 Task: Open a Black Tie Letter Template save the file as 'letter' Remove the following opetions from template: '1.	Type the sender company name_x000D_
2.	Type the sender company address_x000D_
3.	Type the recipient address_x000D_
4.	Type the closing_x000D_
5.	Type the sender title_x000D_
6.	Type the sender company name_x000D_
'Pick the date  '20 May, 2023' and type Salutation  Greetings. Add body to the letter It was a pleasure meeting you at the conference last week. I was impressed by your knowledge and expertise in the field. I would like to discuss potential collaboration opportunities and explore ways we can work together. Please let me know if you would be interested in further discussions.. Insert watermark  'confidential 13'
Action: Mouse moved to (52, 65)
Screenshot: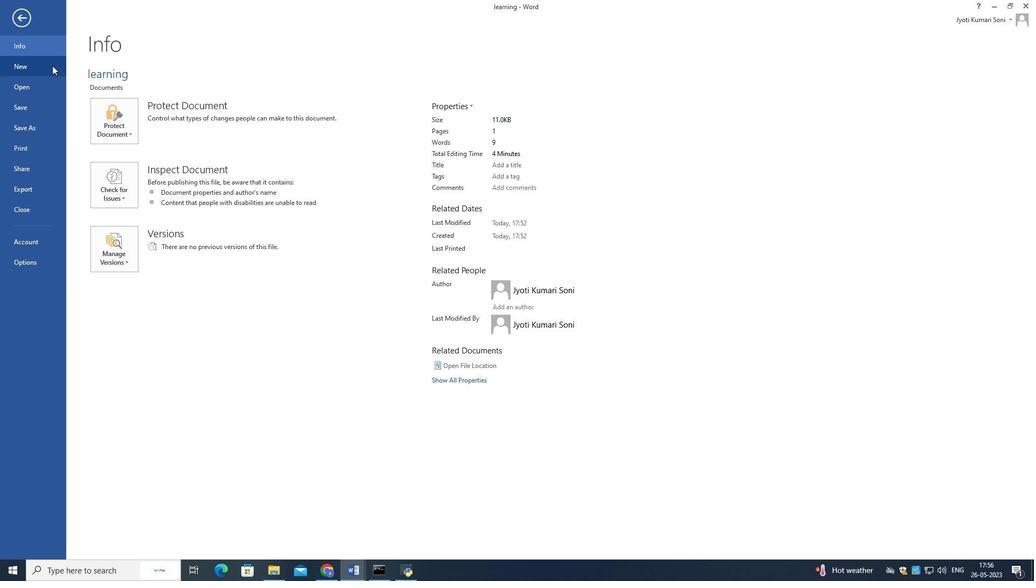
Action: Mouse pressed left at (52, 65)
Screenshot: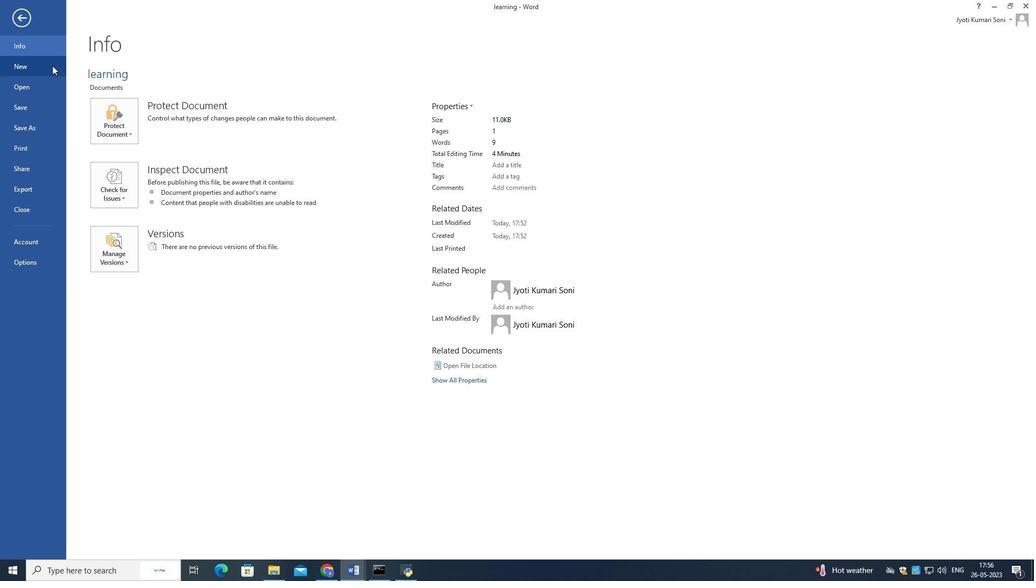 
Action: Mouse moved to (152, 137)
Screenshot: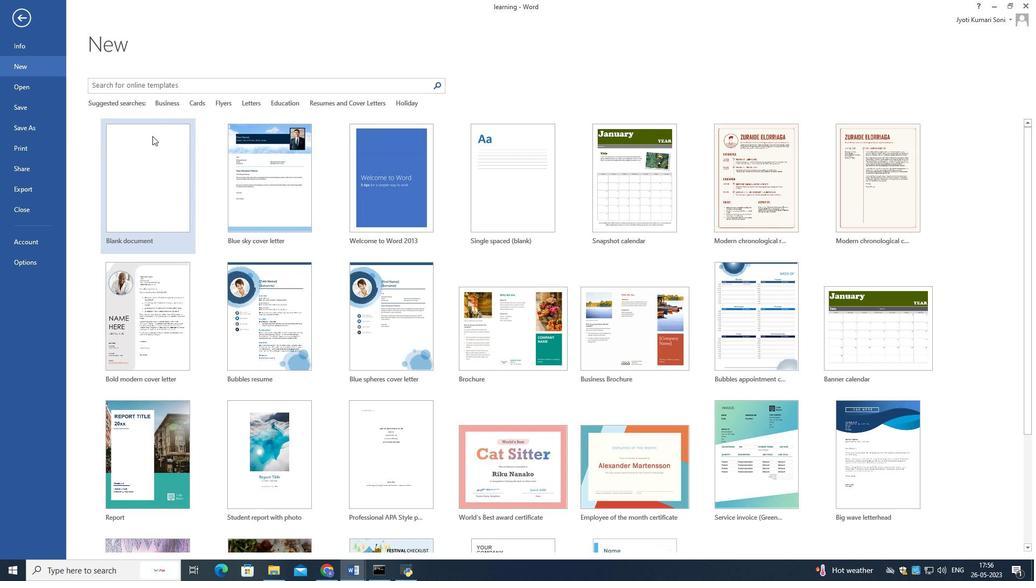 
Action: Mouse pressed left at (152, 137)
Screenshot: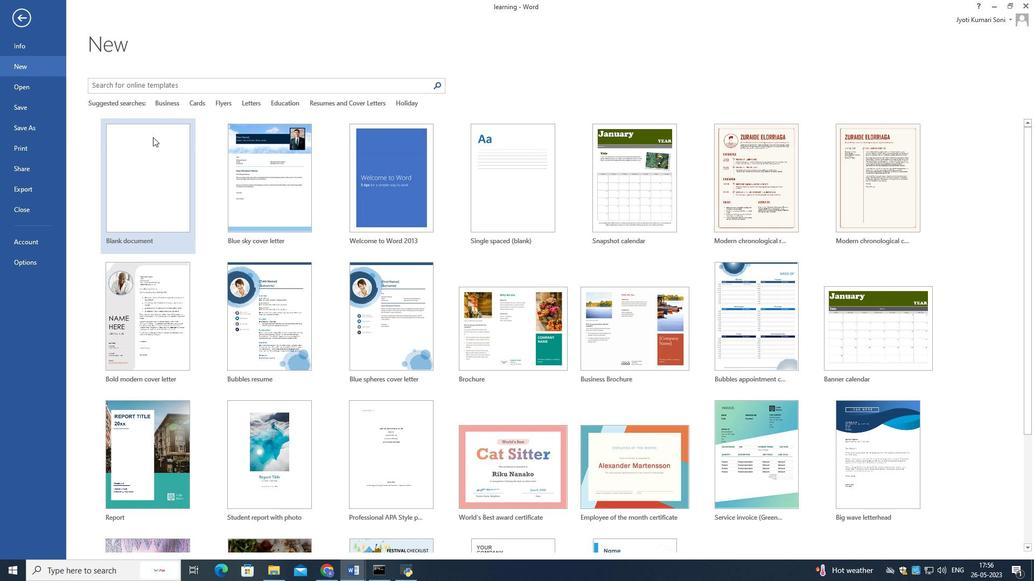 
Action: Mouse moved to (15, 19)
Screenshot: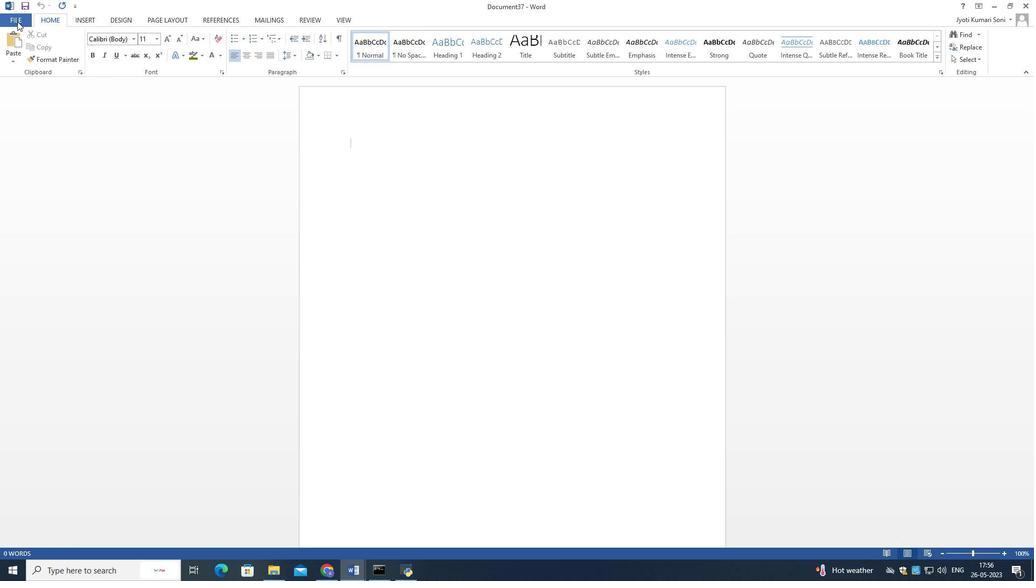 
Action: Mouse pressed left at (15, 19)
Screenshot: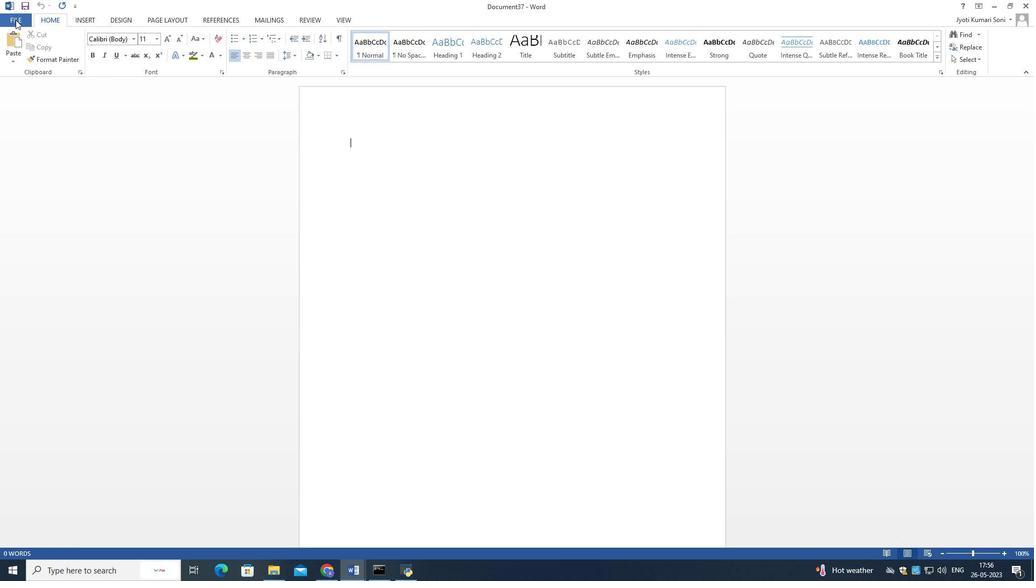 
Action: Mouse moved to (30, 62)
Screenshot: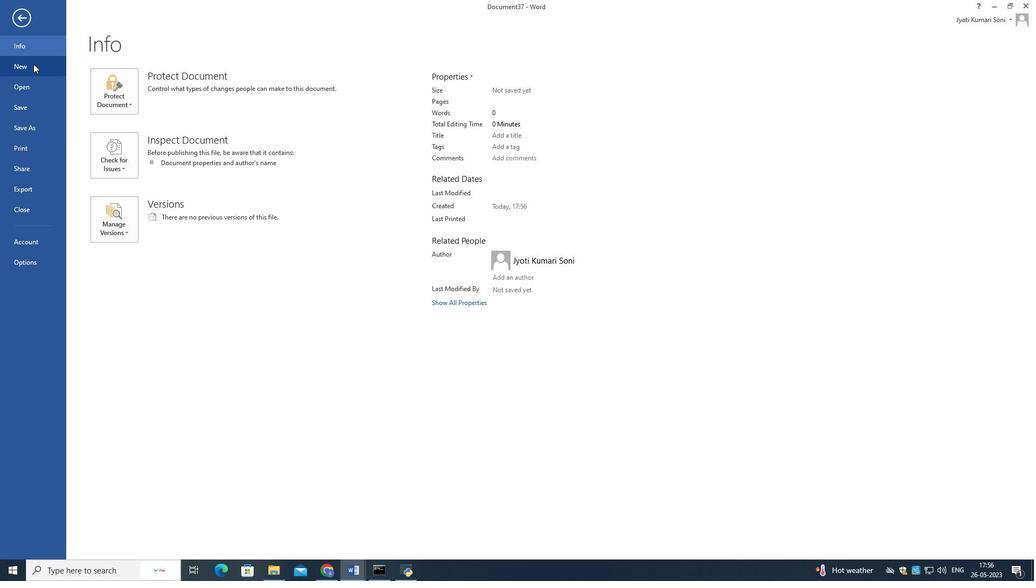 
Action: Mouse pressed left at (30, 62)
Screenshot: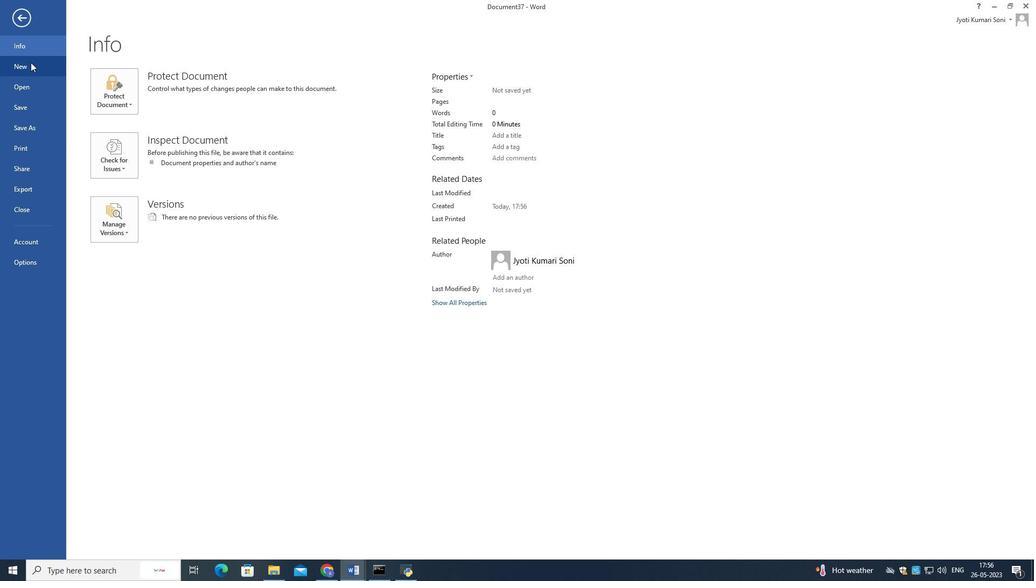
Action: Mouse moved to (143, 87)
Screenshot: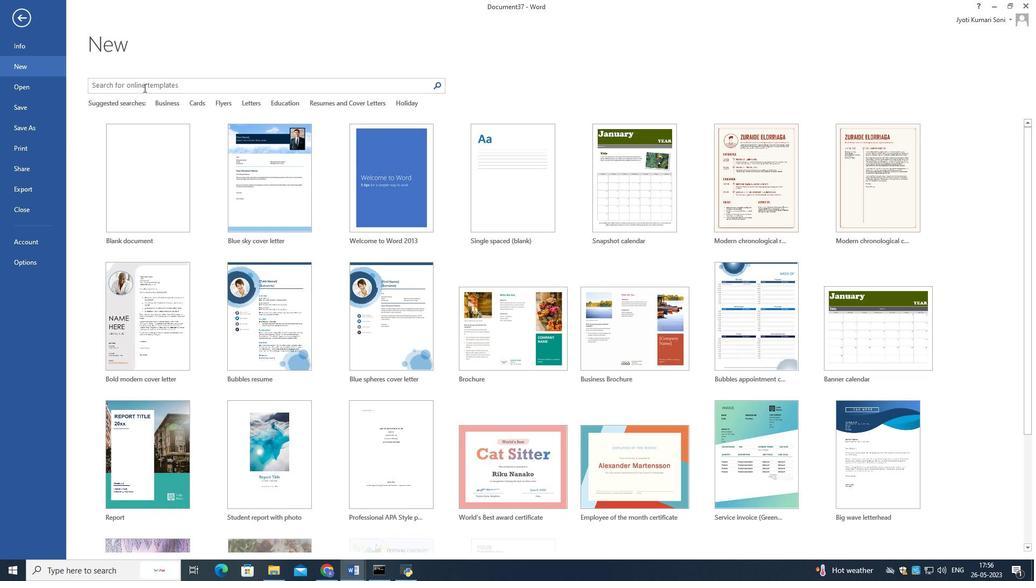 
Action: Mouse pressed left at (143, 87)
Screenshot: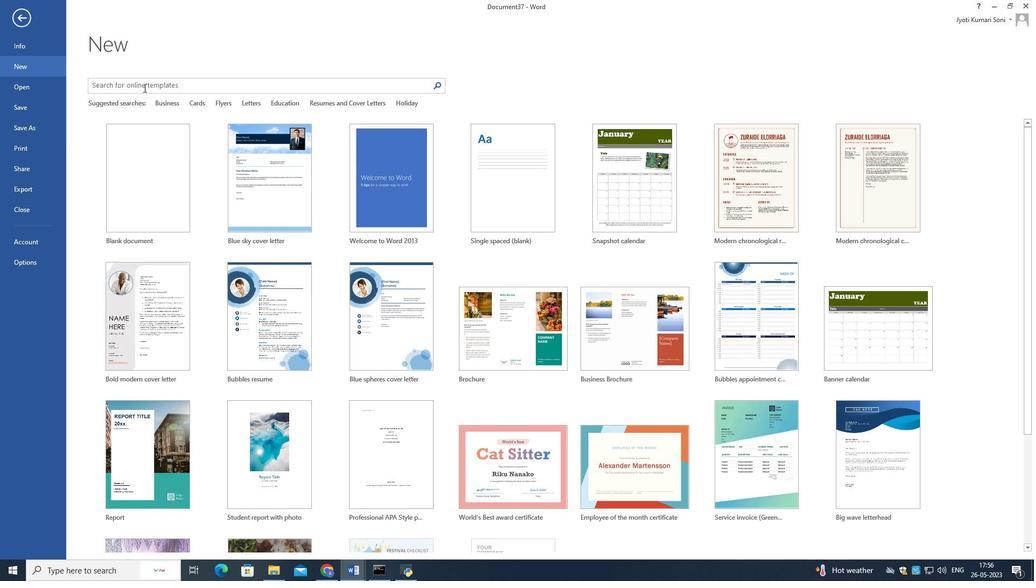 
Action: Mouse moved to (125, 125)
Screenshot: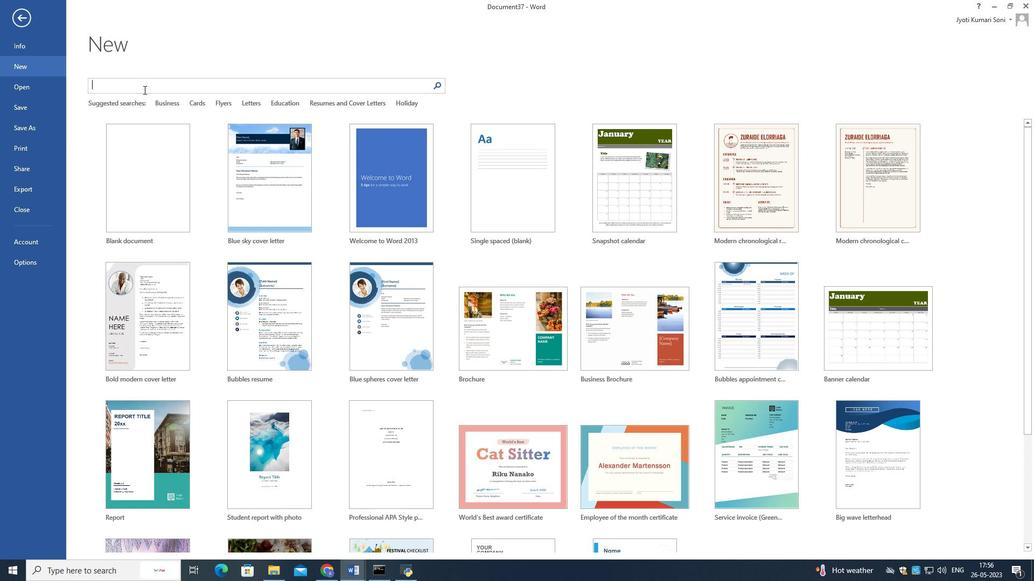 
Action: Key pressed <Key.shift>Tie<Key.space>letter<Key.enter>
Screenshot: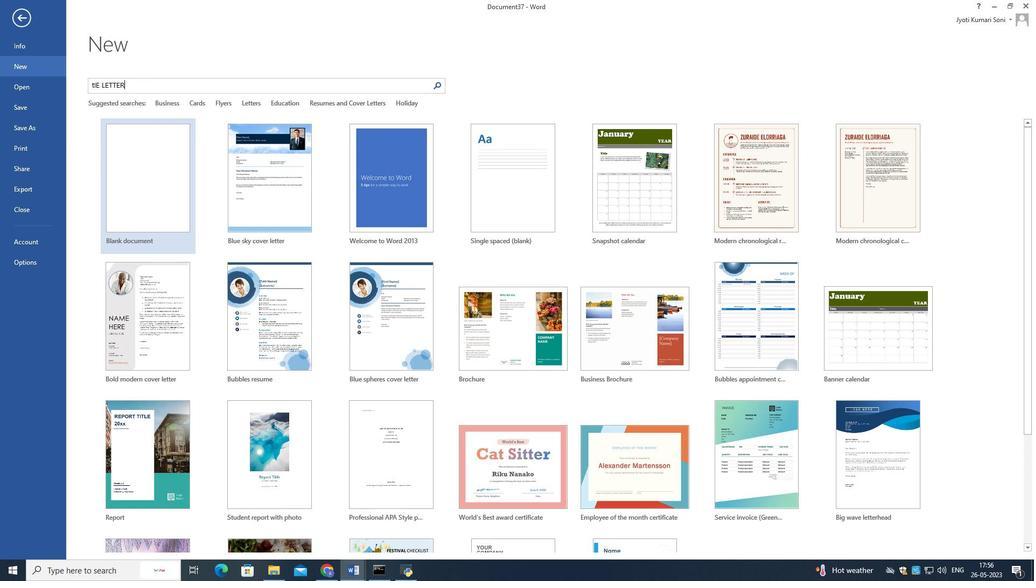 
Action: Mouse moved to (350, 162)
Screenshot: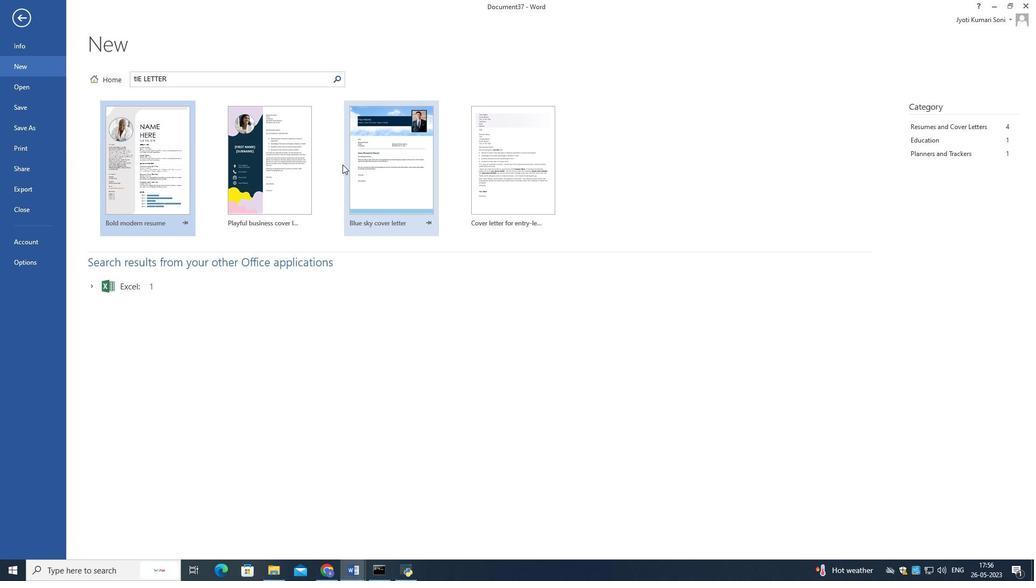 
Action: Mouse pressed left at (350, 162)
Screenshot: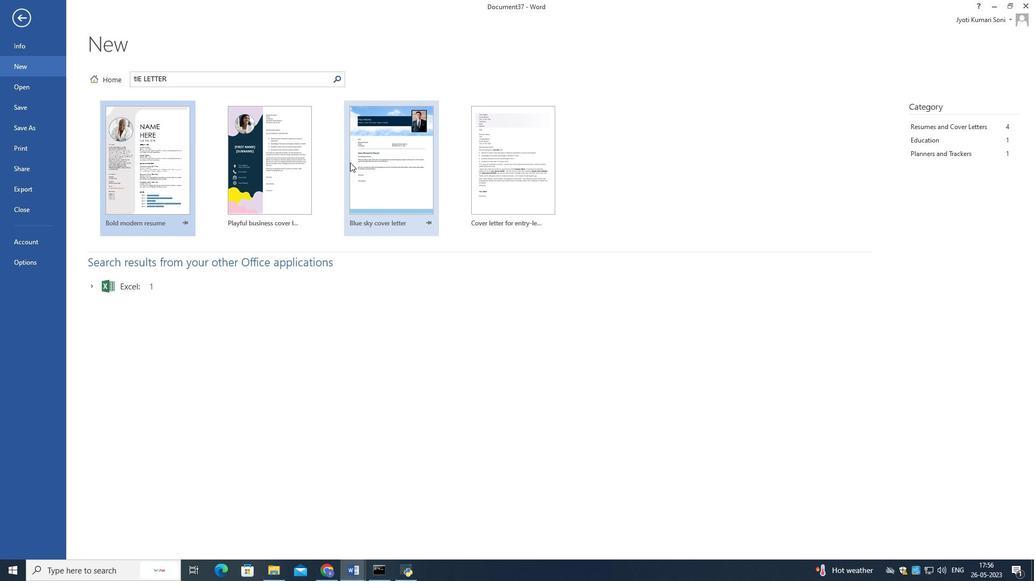 
Action: Mouse moved to (629, 261)
Screenshot: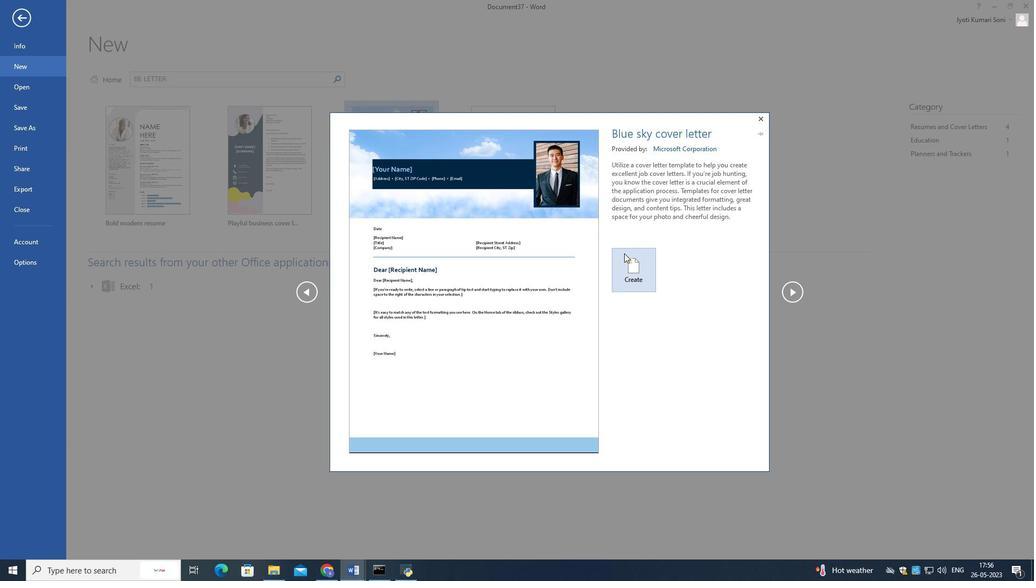 
Action: Mouse pressed left at (629, 261)
Screenshot: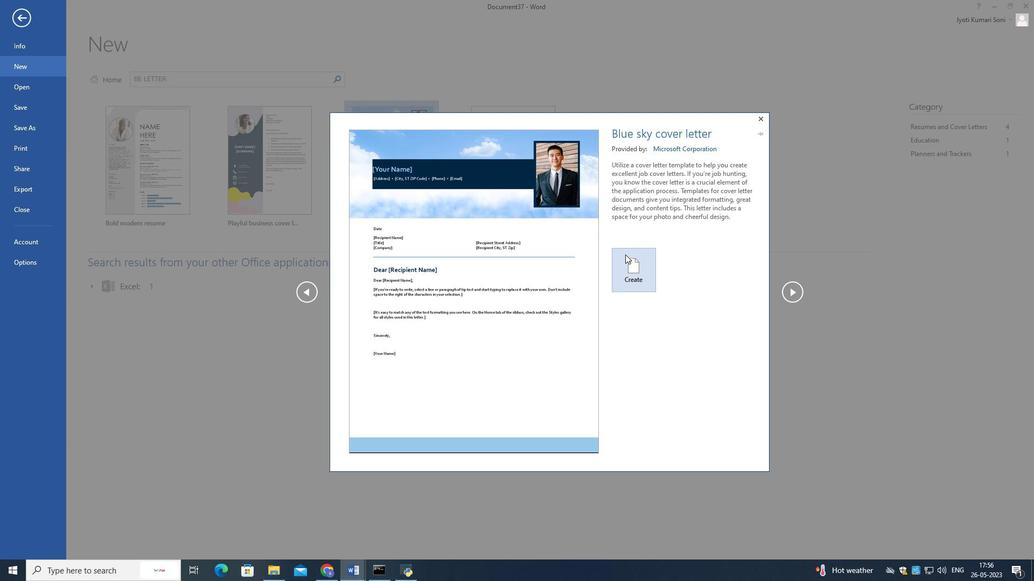 
Action: Mouse moved to (443, 229)
Screenshot: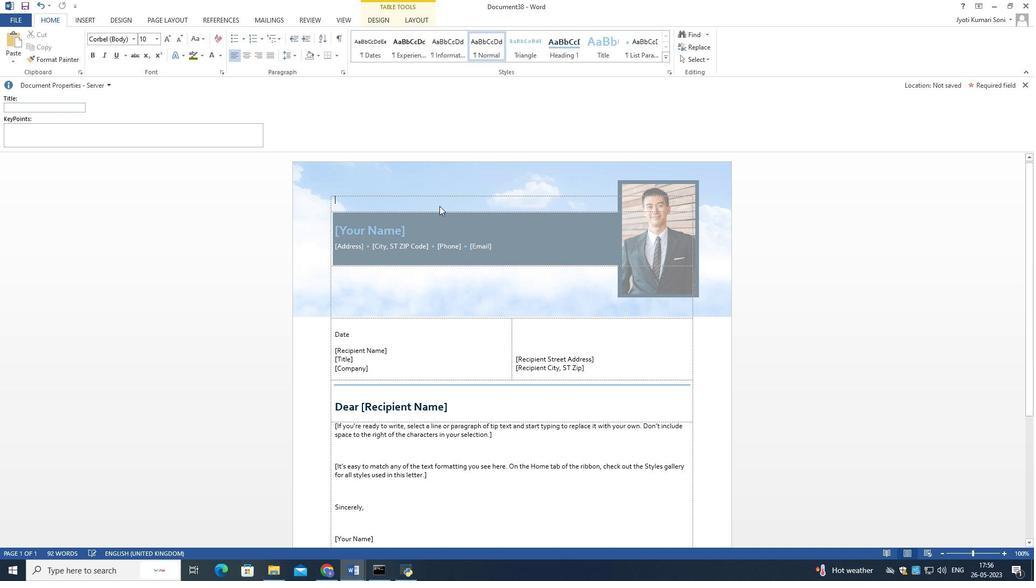 
Action: Mouse pressed left at (443, 229)
Screenshot: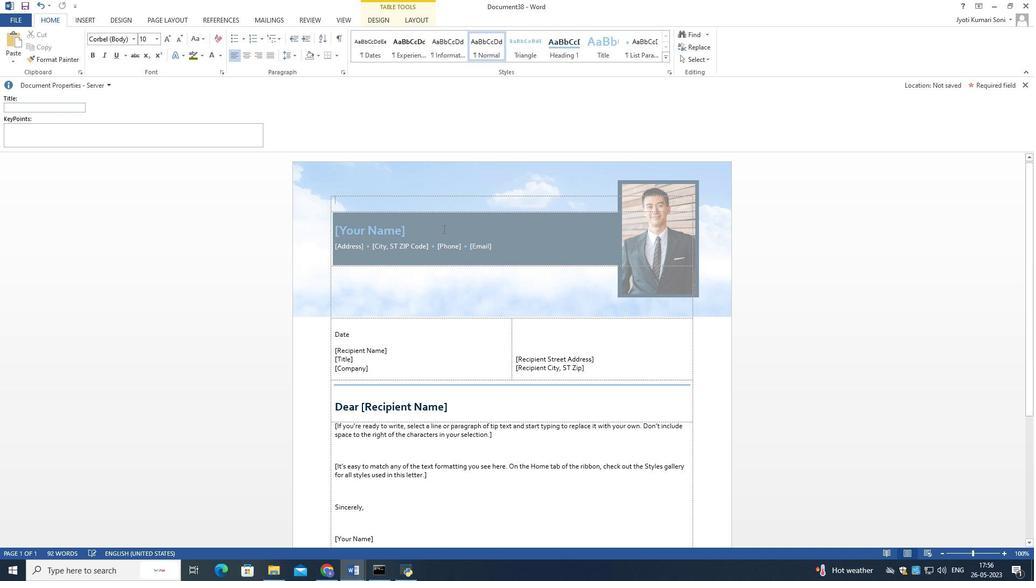 
Action: Mouse moved to (442, 230)
Screenshot: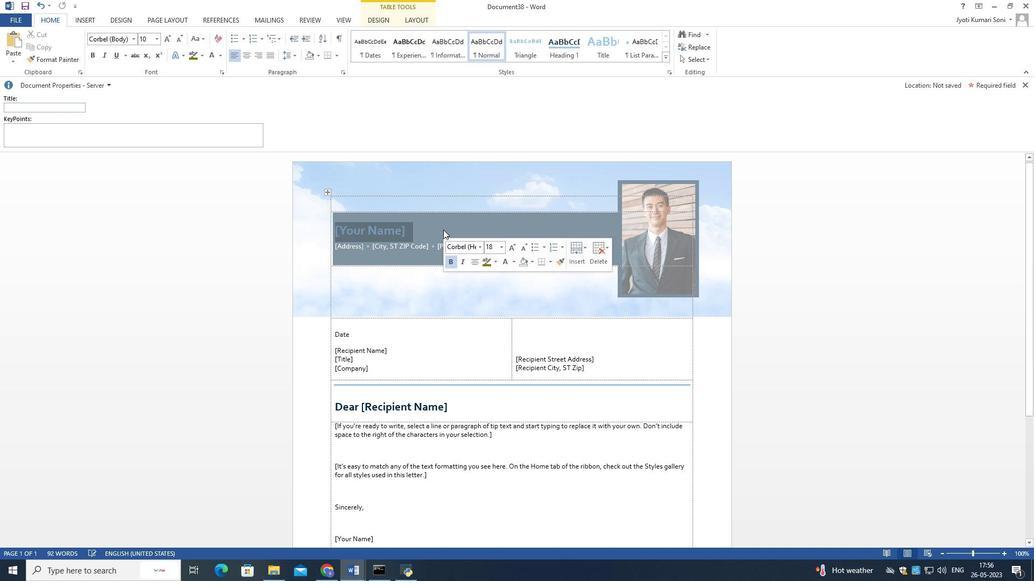 
Action: Mouse pressed left at (442, 230)
Screenshot: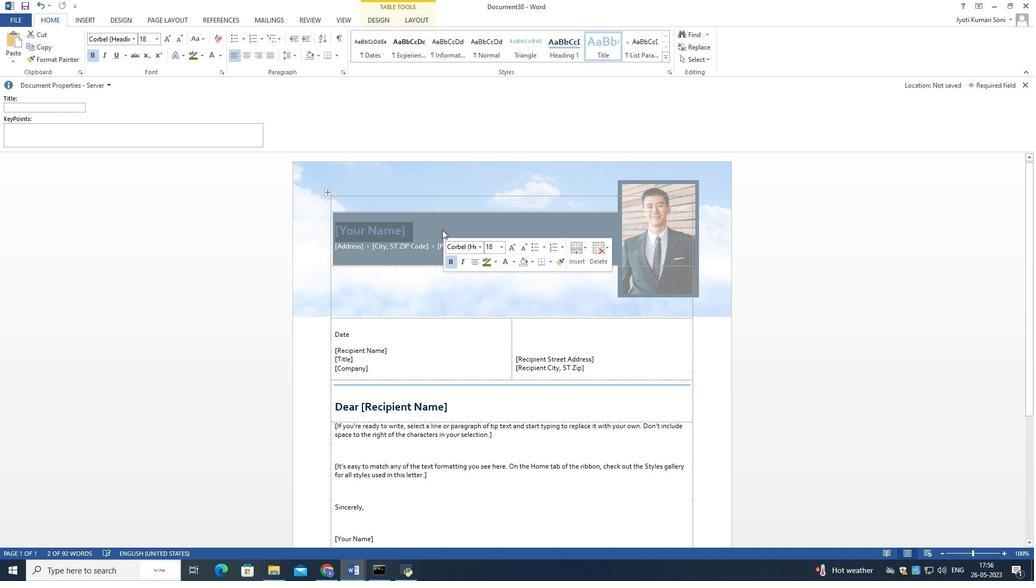
Action: Mouse pressed left at (442, 230)
Screenshot: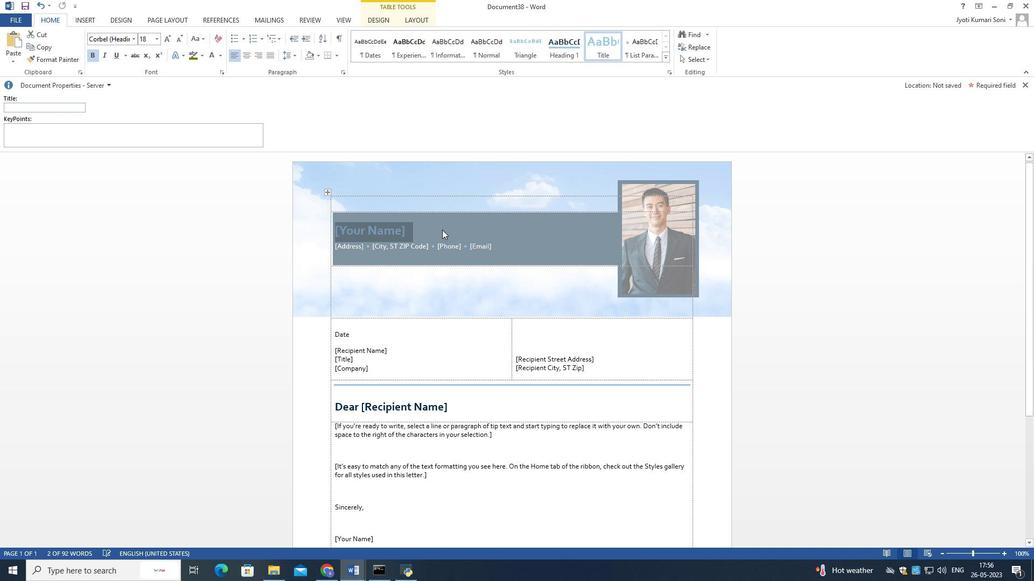 
Action: Mouse pressed left at (442, 230)
Screenshot: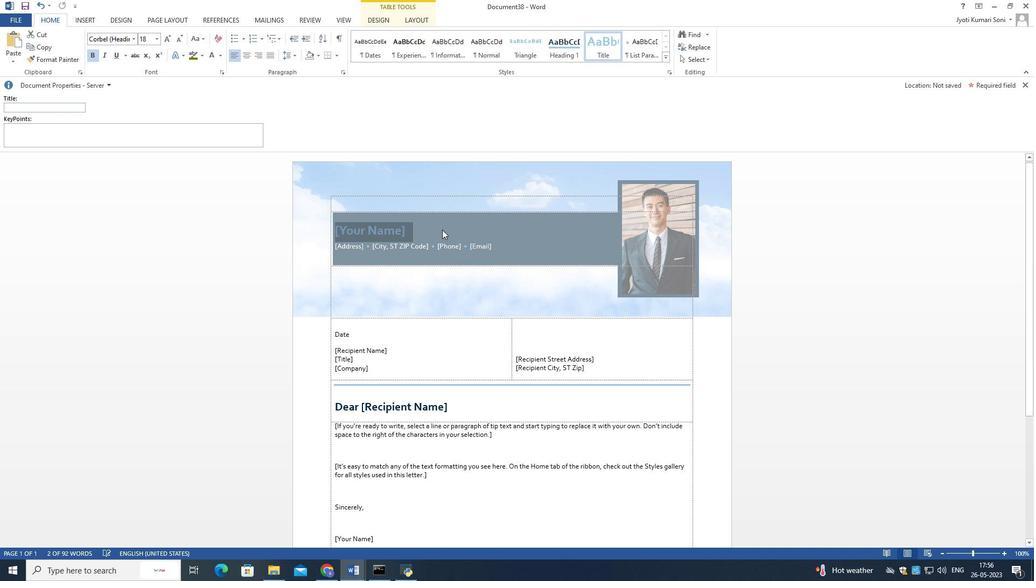 
Action: Mouse moved to (441, 230)
Screenshot: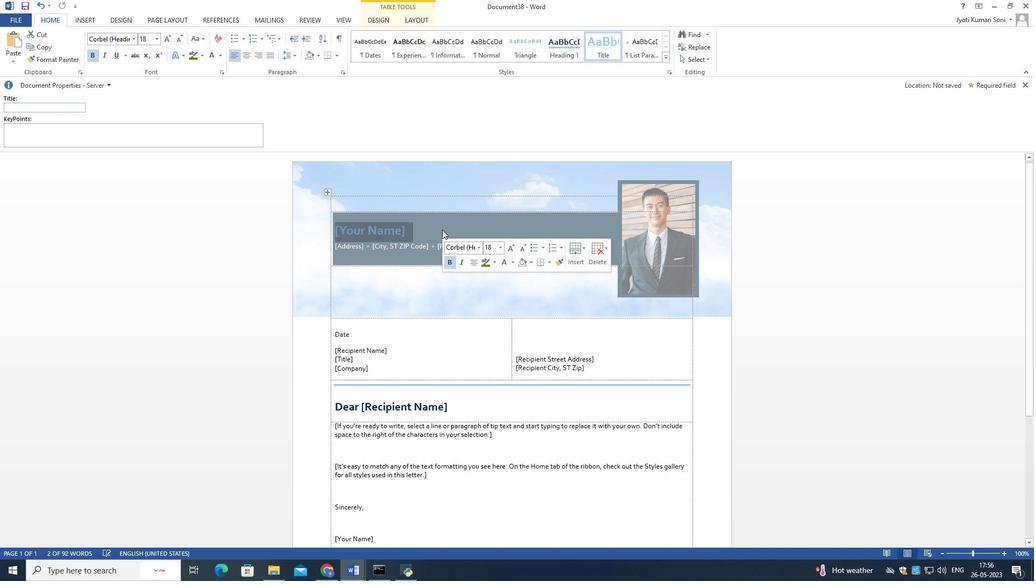 
Action: Key pressed <Key.delete>
Screenshot: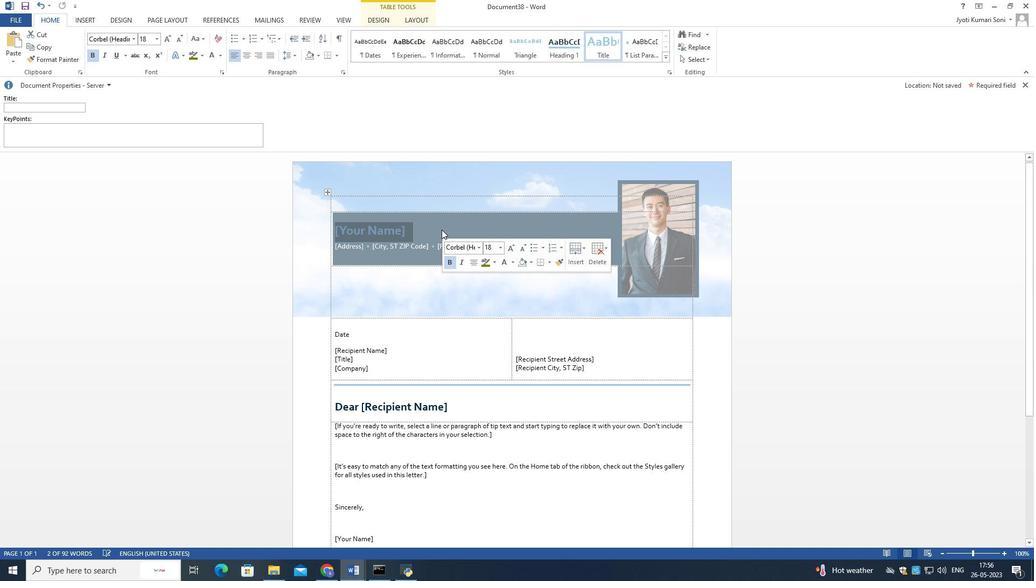 
Action: Mouse moved to (506, 239)
Screenshot: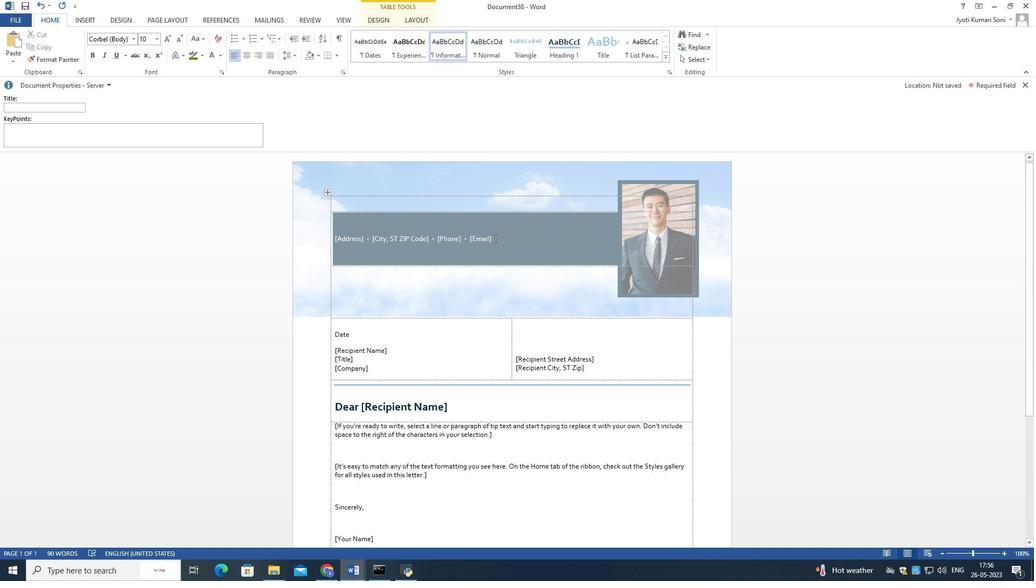 
Action: Mouse pressed left at (506, 239)
Screenshot: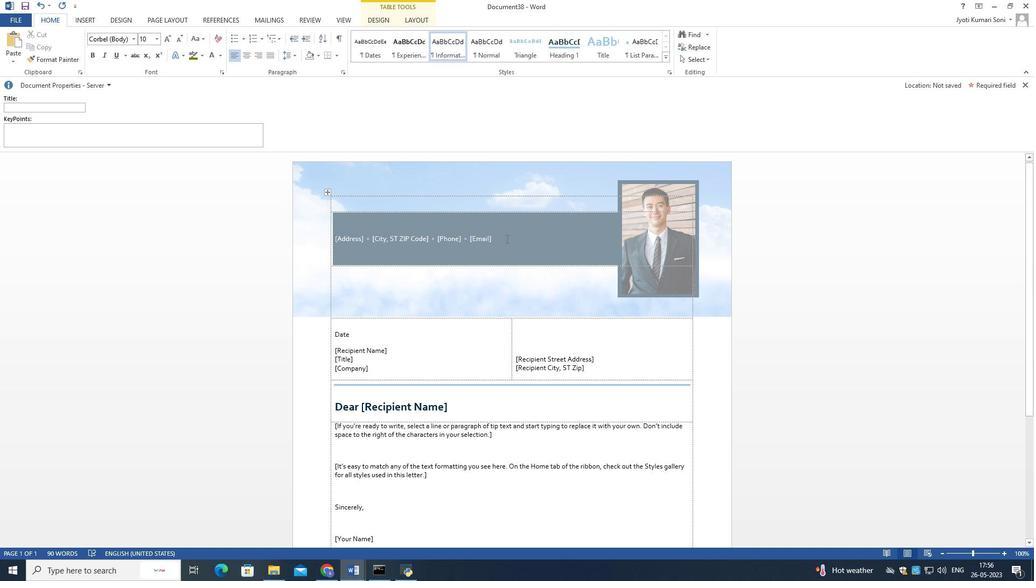 
Action: Mouse moved to (336, 224)
Screenshot: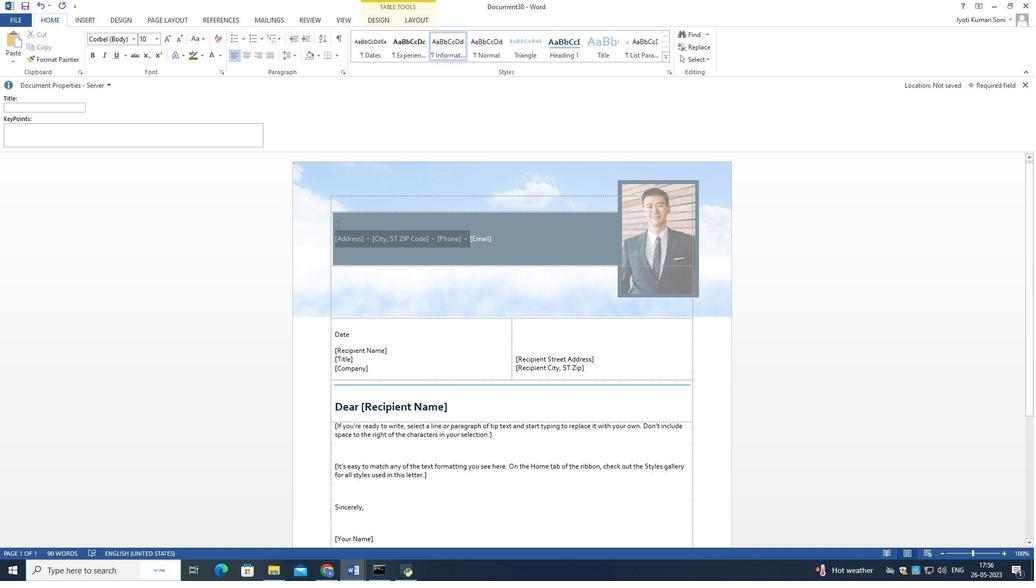 
Action: Key pressed <Key.delete>
Screenshot: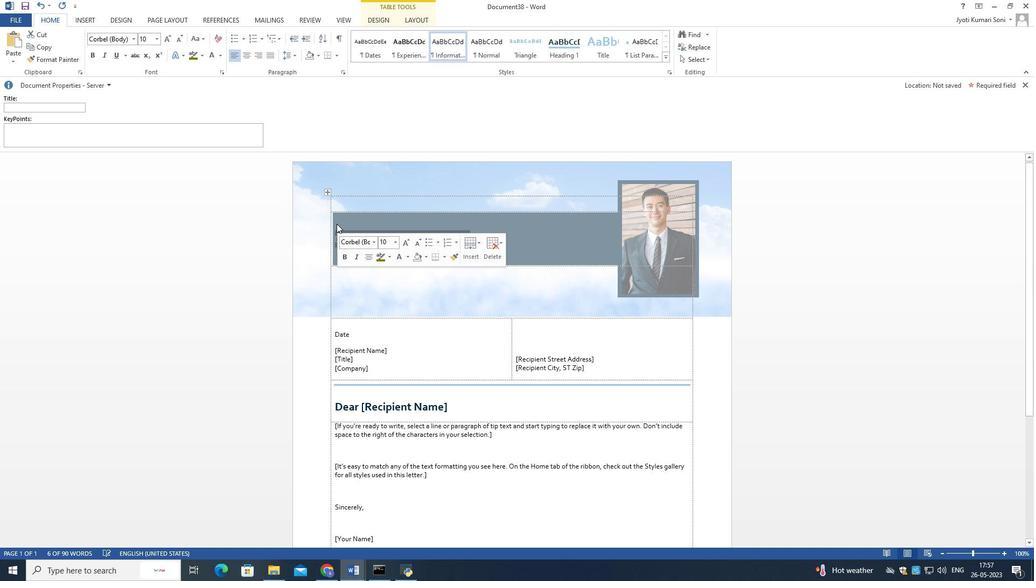 
Action: Mouse moved to (325, 191)
Screenshot: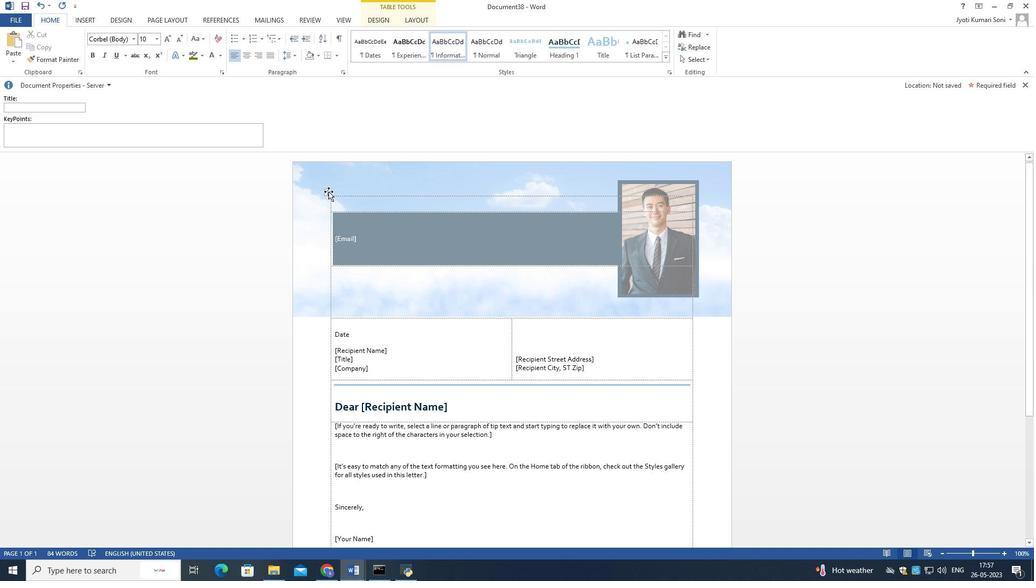 
Action: Mouse pressed left at (325, 191)
Screenshot: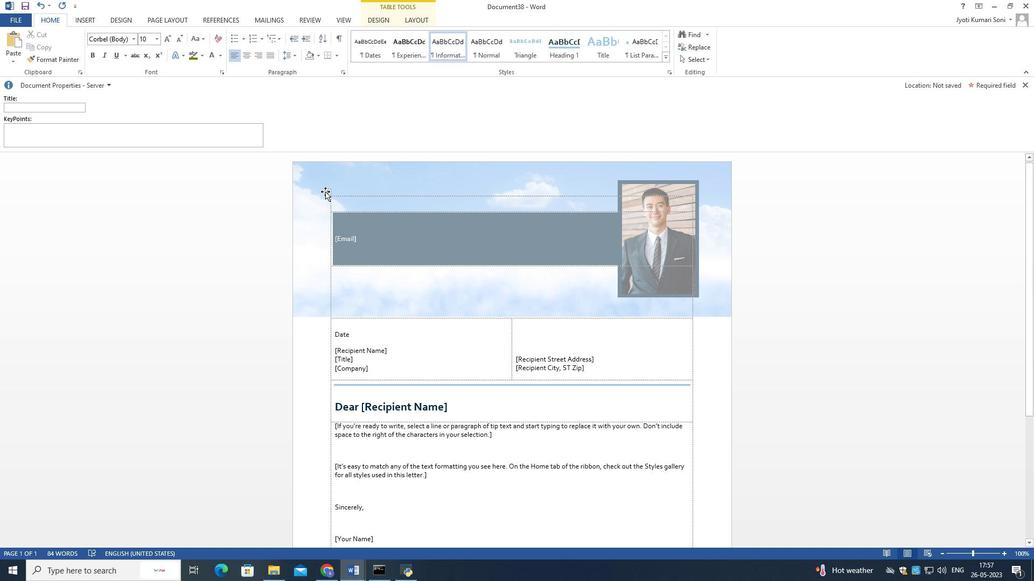
Action: Mouse moved to (350, 224)
Screenshot: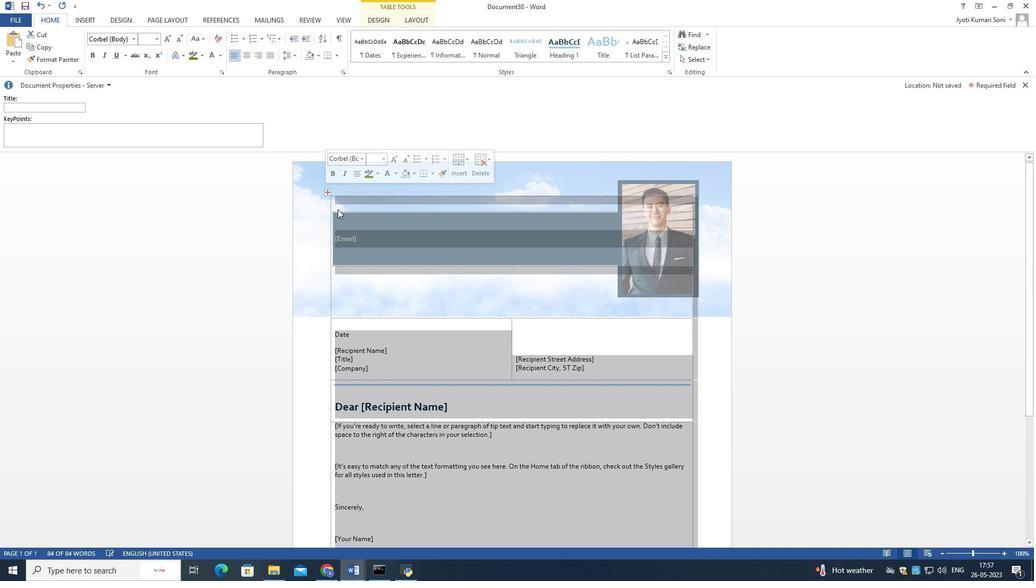 
Action: Key pressed <Key.delete>
Screenshot: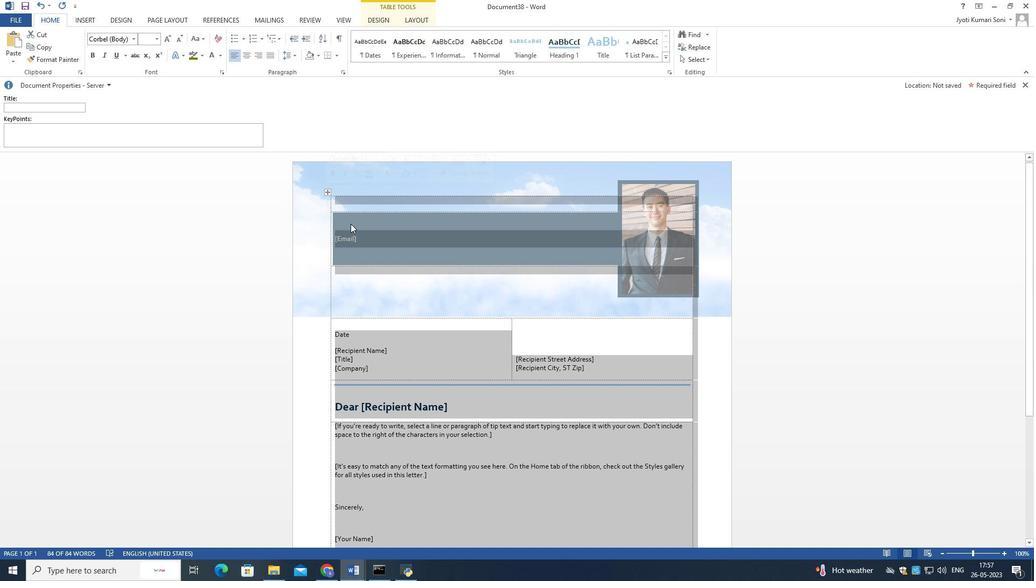
Action: Mouse moved to (379, 258)
Screenshot: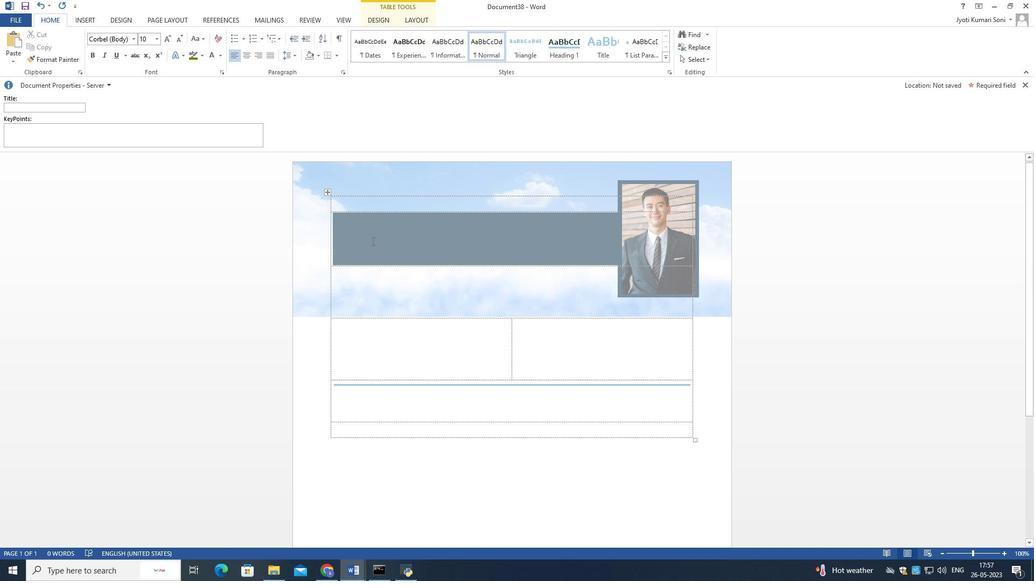 
Action: Mouse pressed left at (379, 258)
Screenshot: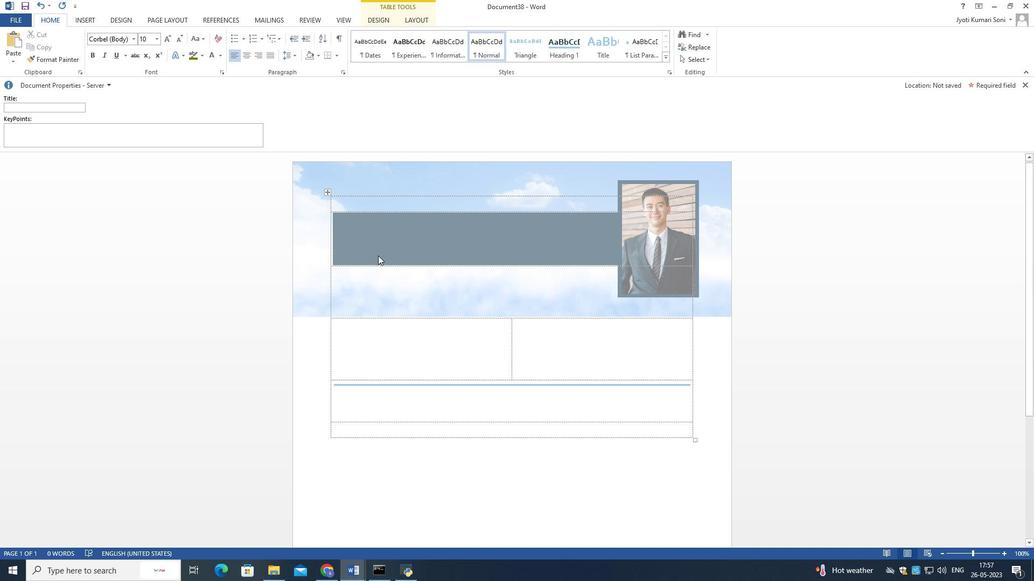 
Action: Mouse moved to (329, 191)
Screenshot: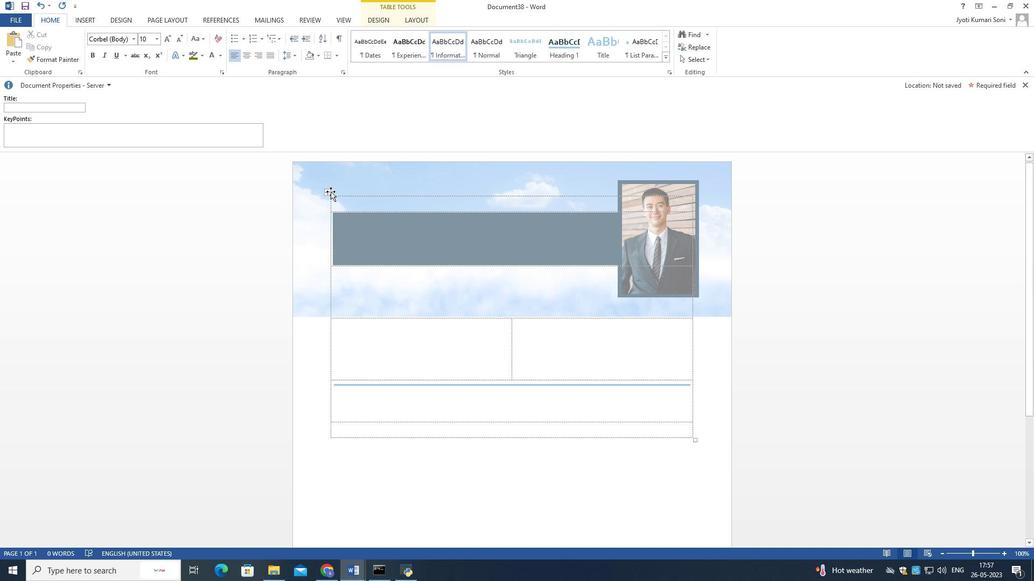 
Action: Mouse pressed left at (329, 191)
Screenshot: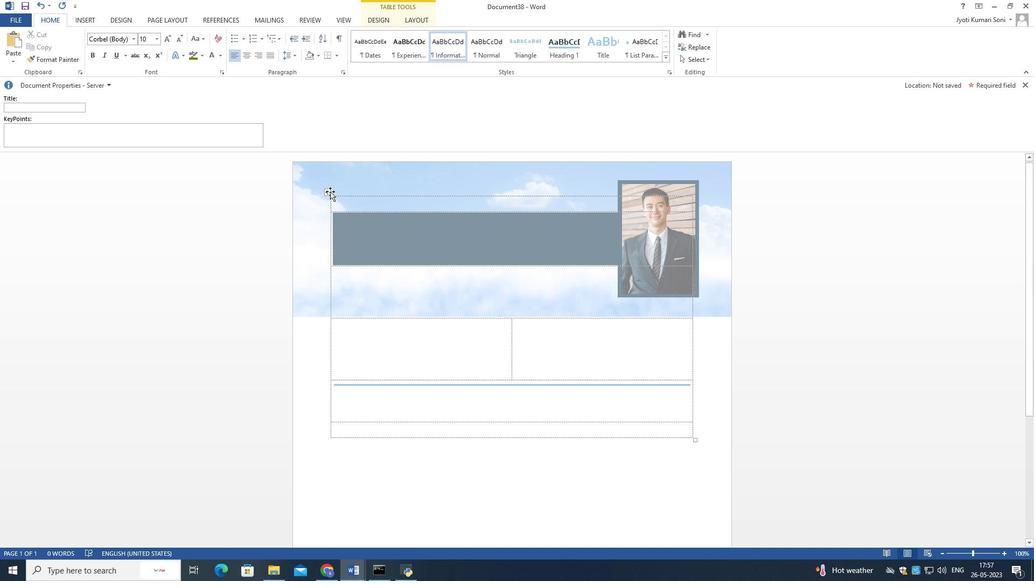 
Action: Mouse pressed left at (329, 191)
Screenshot: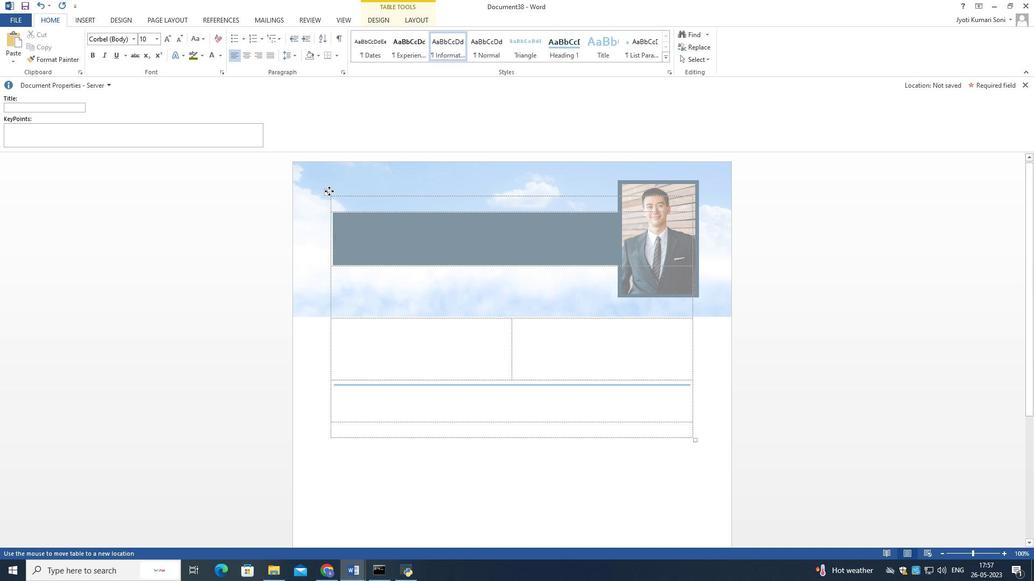 
Action: Key pressed <Key.delete>
Screenshot: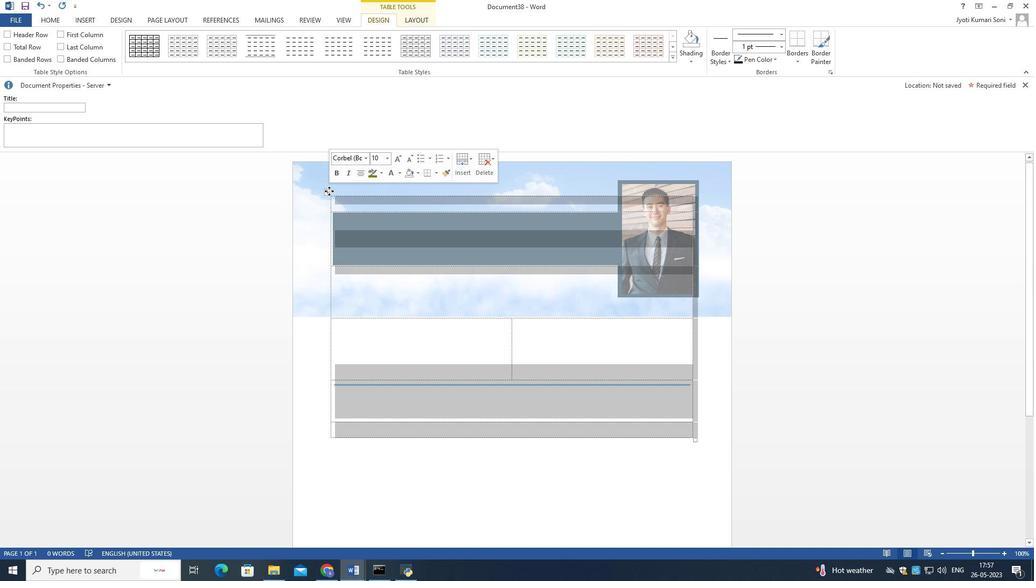 
Action: Mouse moved to (578, 519)
Screenshot: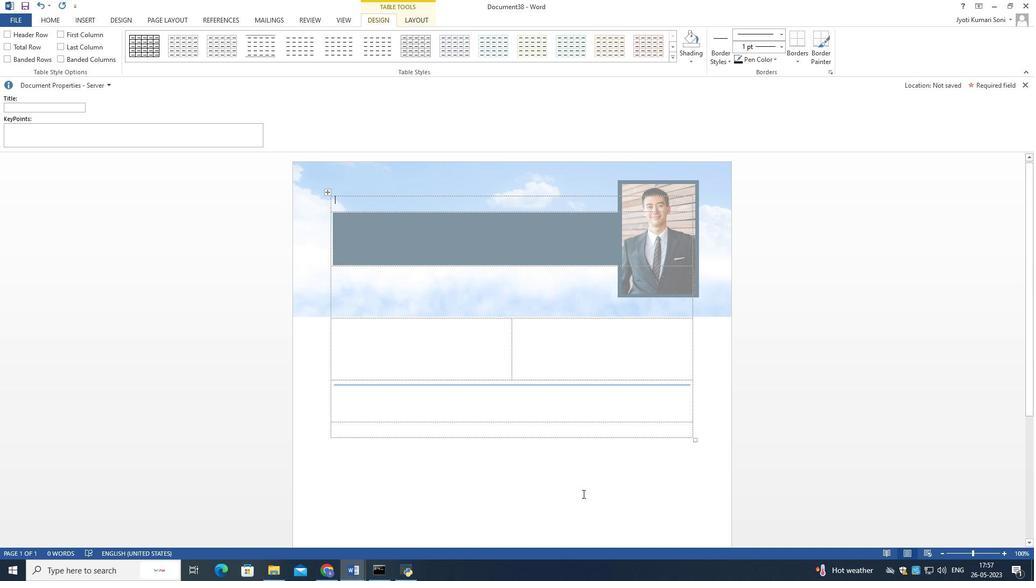 
Action: Mouse pressed left at (578, 519)
Screenshot: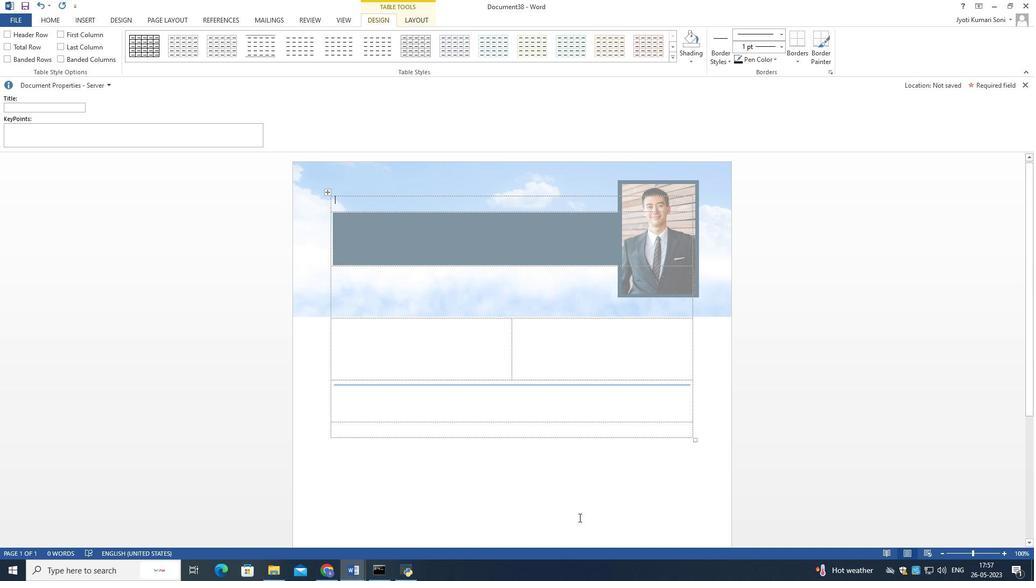 
Action: Mouse moved to (497, 408)
Screenshot: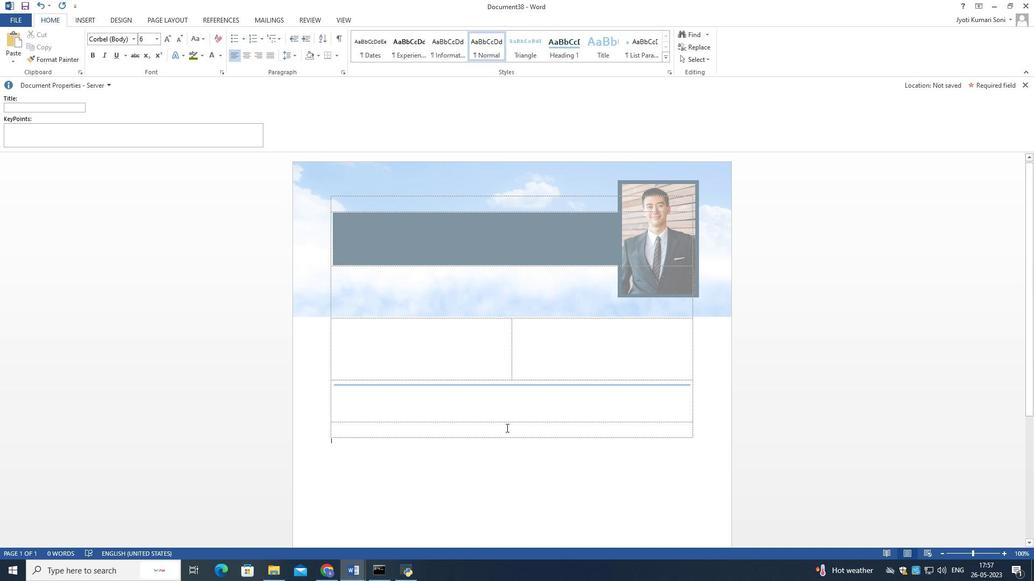 
Action: Mouse scrolled (497, 408) with delta (0, 0)
Screenshot: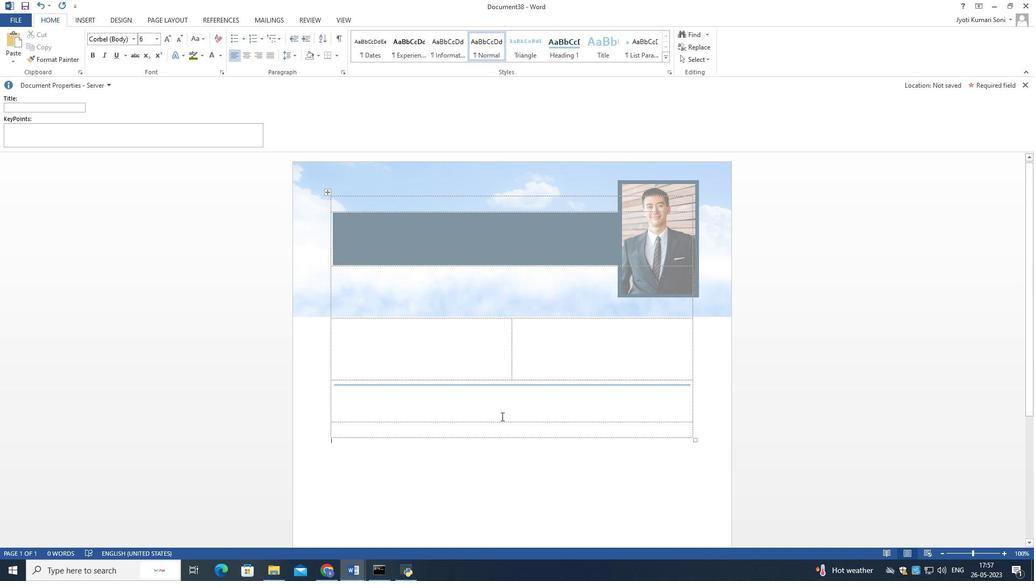 
Action: Mouse scrolled (497, 408) with delta (0, 0)
Screenshot: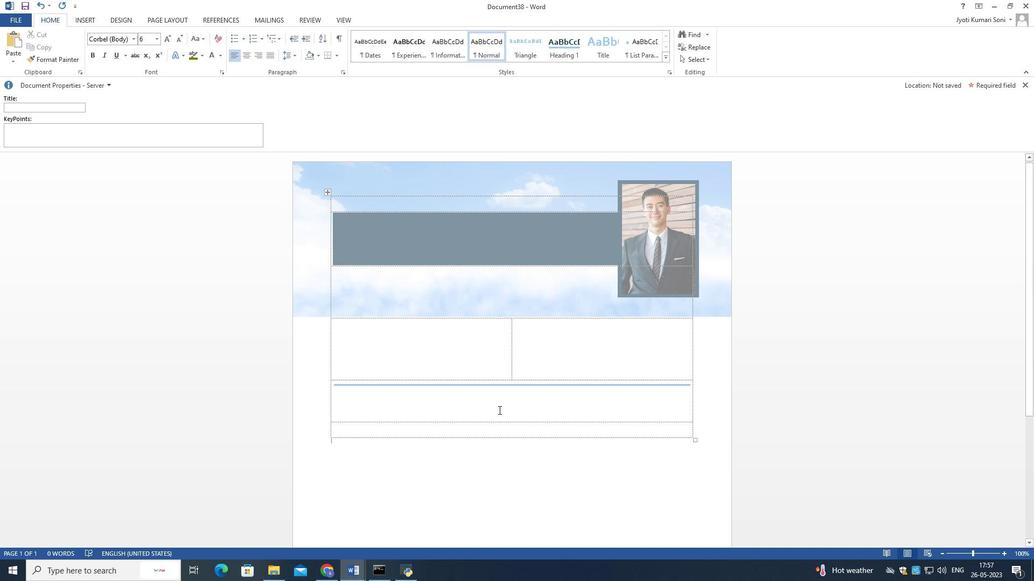 
Action: Mouse scrolled (497, 408) with delta (0, 0)
Screenshot: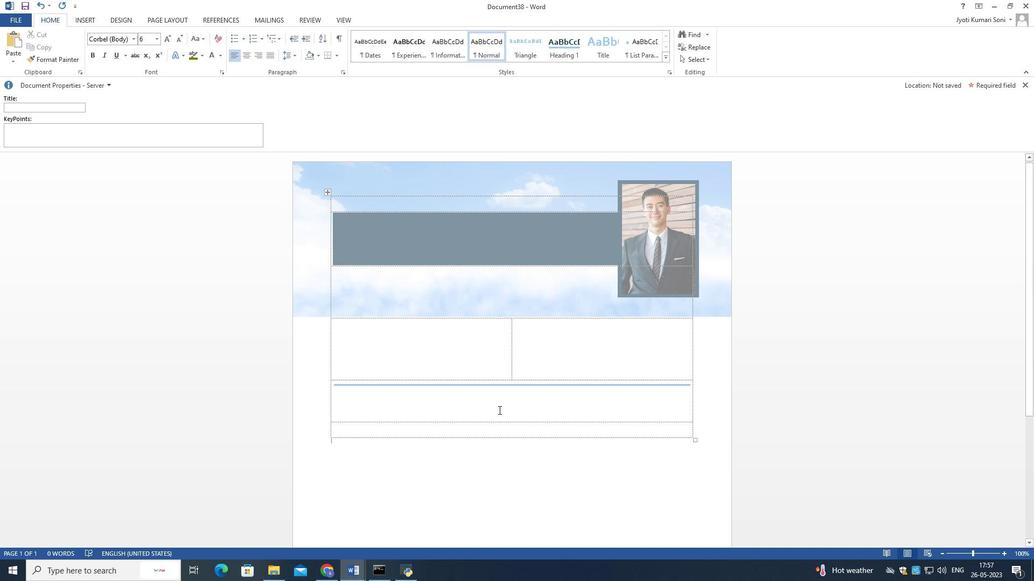 
Action: Mouse scrolled (497, 408) with delta (0, 0)
Screenshot: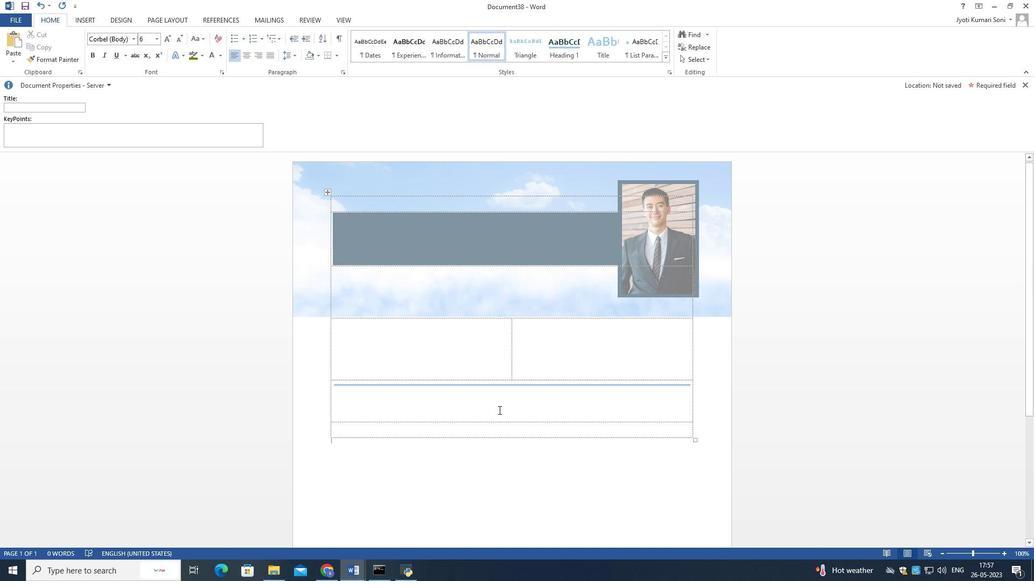 
Action: Mouse moved to (493, 397)
Screenshot: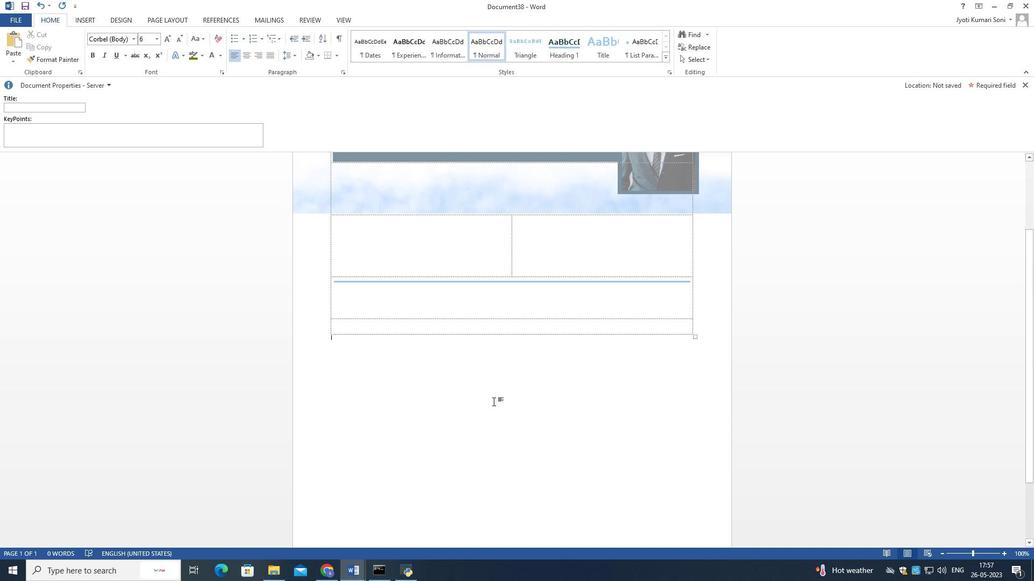 
Action: Mouse scrolled (493, 397) with delta (0, 0)
Screenshot: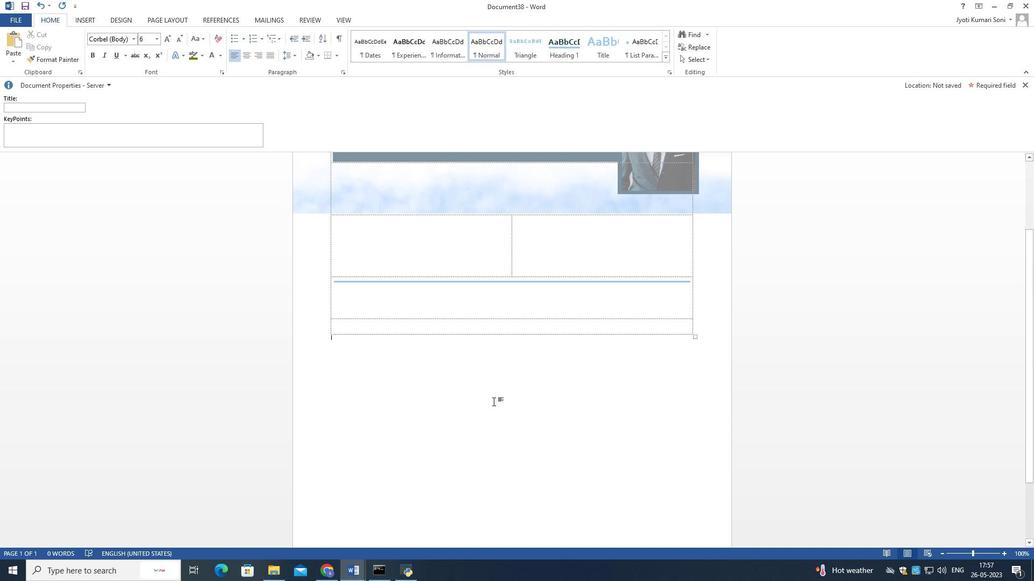 
Action: Mouse moved to (493, 394)
Screenshot: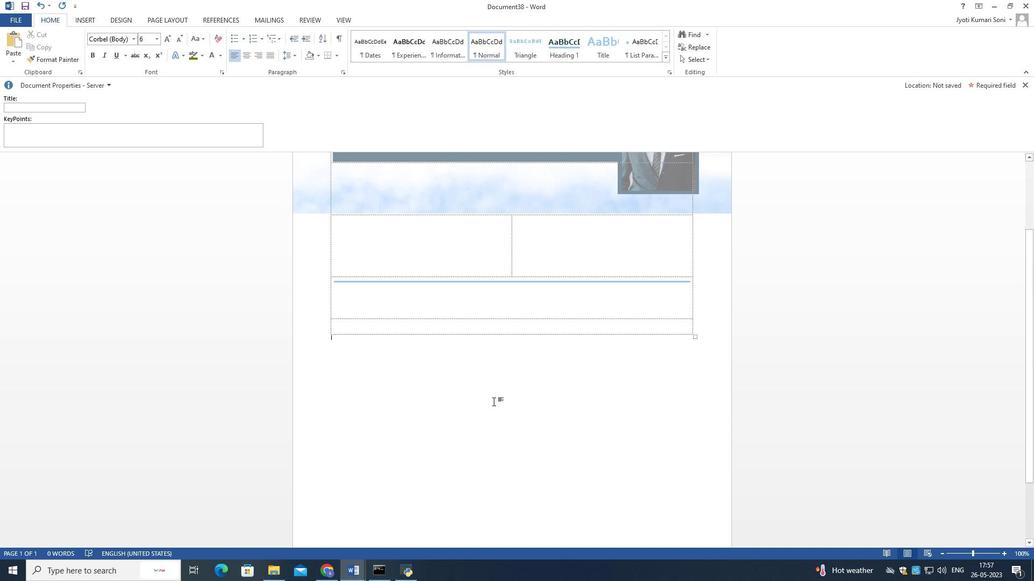 
Action: Mouse scrolled (493, 394) with delta (0, 0)
Screenshot: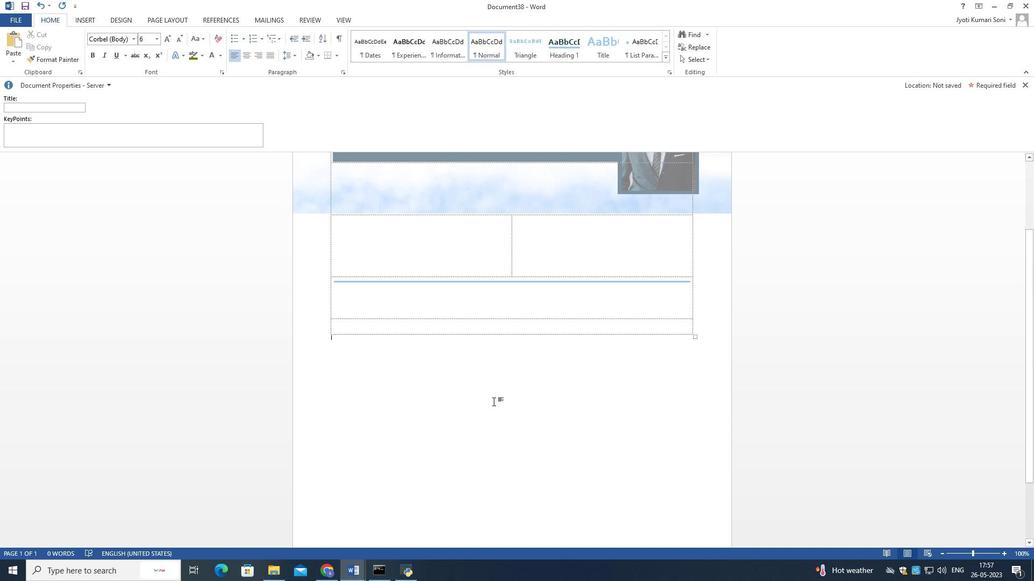 
Action: Mouse moved to (491, 386)
Screenshot: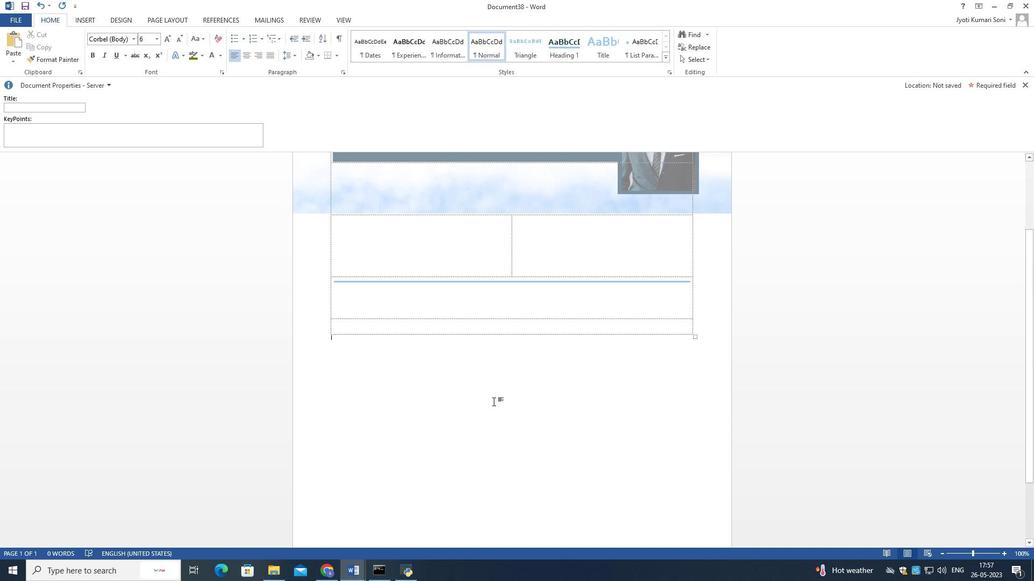 
Action: Mouse scrolled (491, 387) with delta (0, 0)
Screenshot: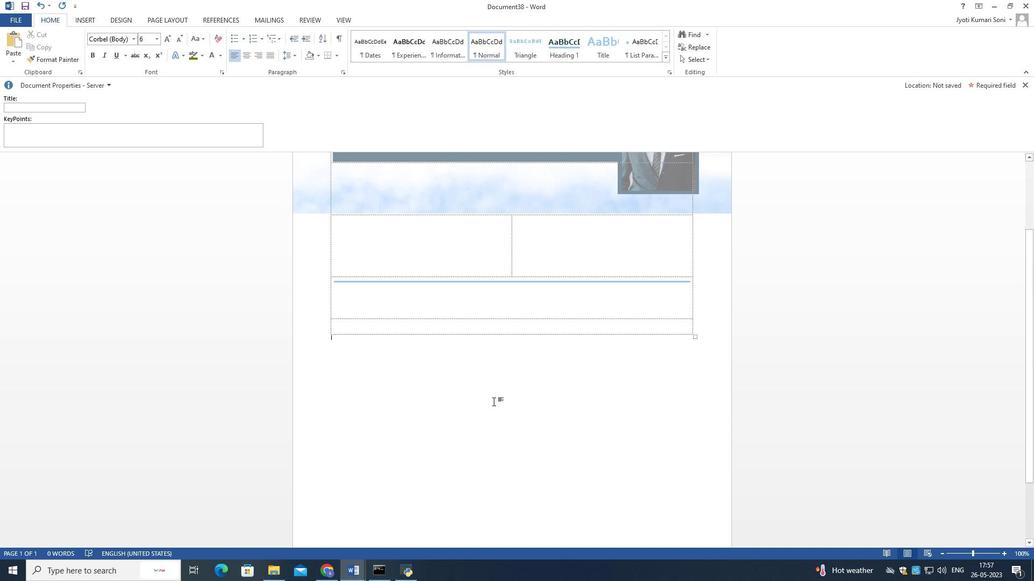 
Action: Mouse moved to (489, 379)
Screenshot: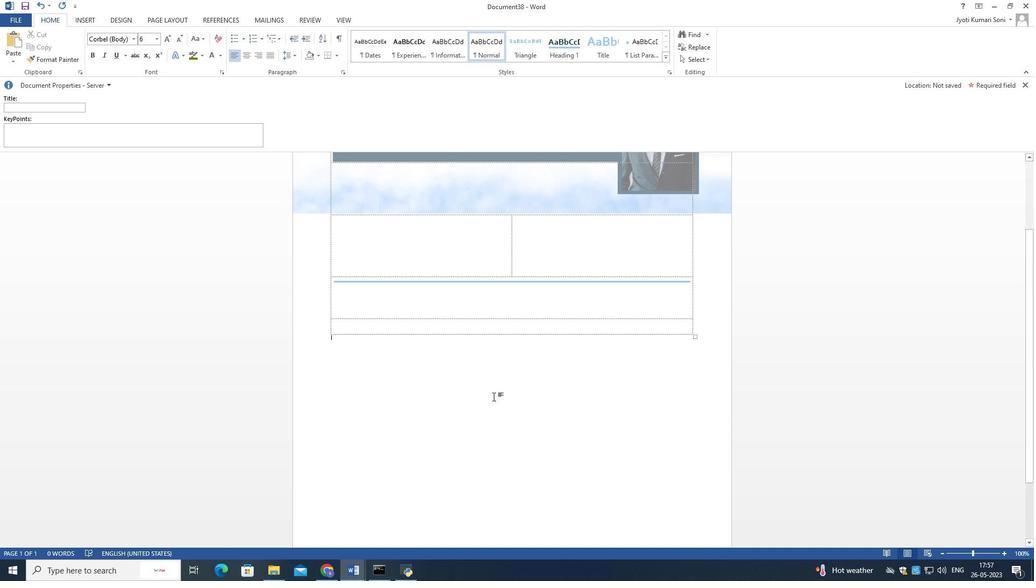 
Action: Mouse scrolled (489, 380) with delta (0, 0)
Screenshot: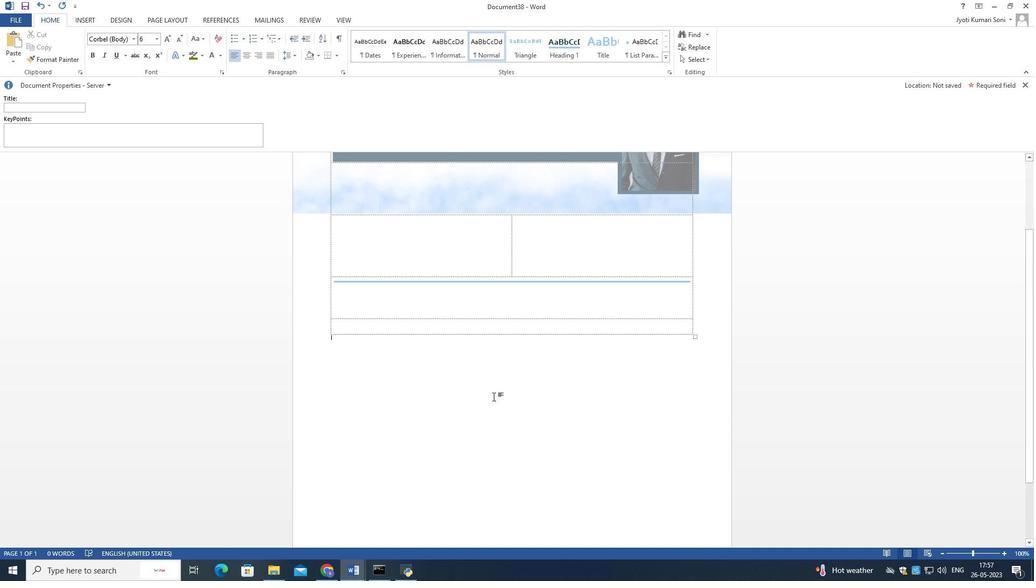 
Action: Mouse moved to (449, 234)
Screenshot: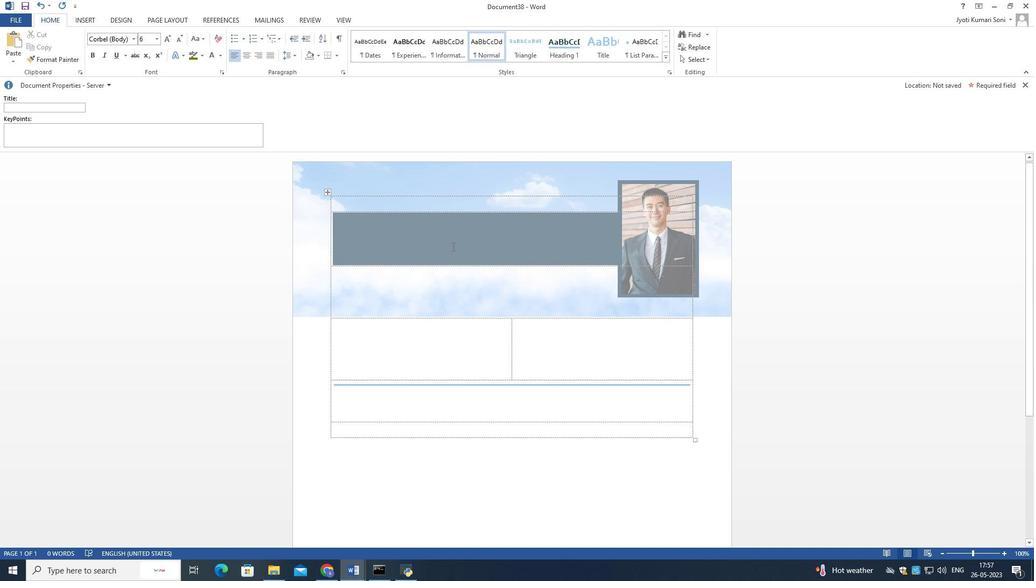 
Action: Mouse pressed right at (449, 234)
Screenshot: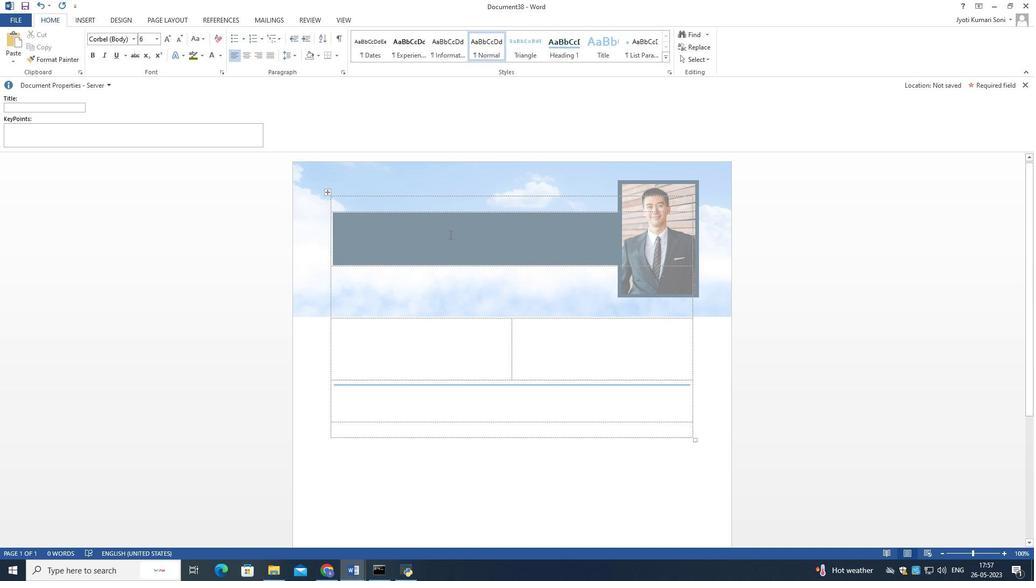 
Action: Mouse moved to (424, 242)
Screenshot: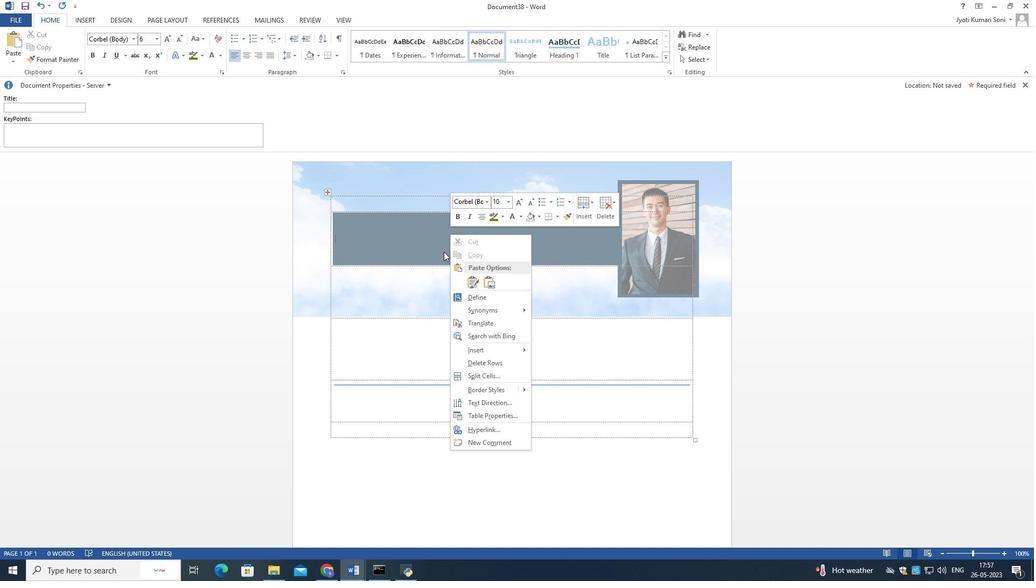 
Action: Mouse pressed left at (424, 242)
Screenshot: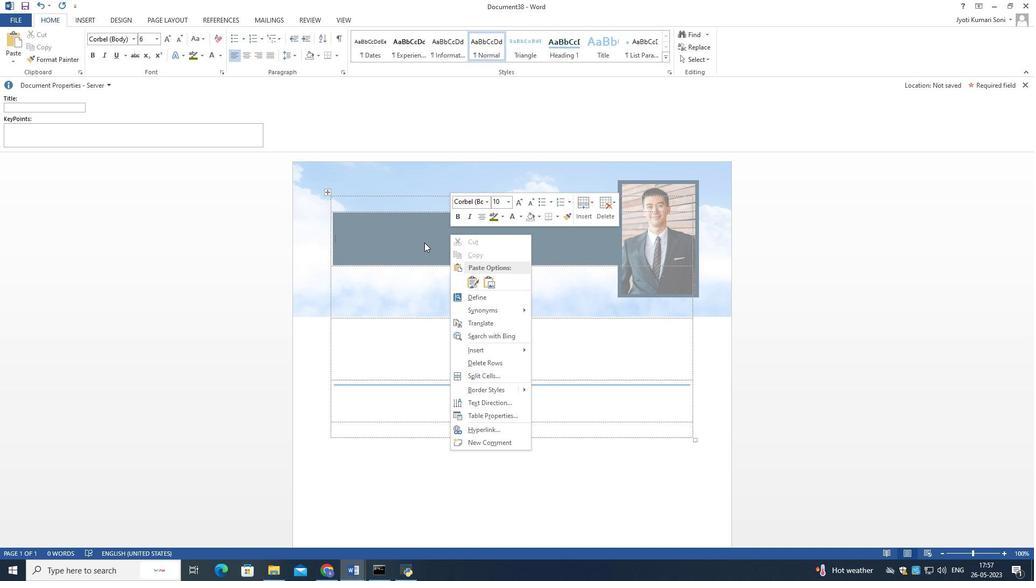 
Action: Mouse pressed left at (424, 242)
Screenshot: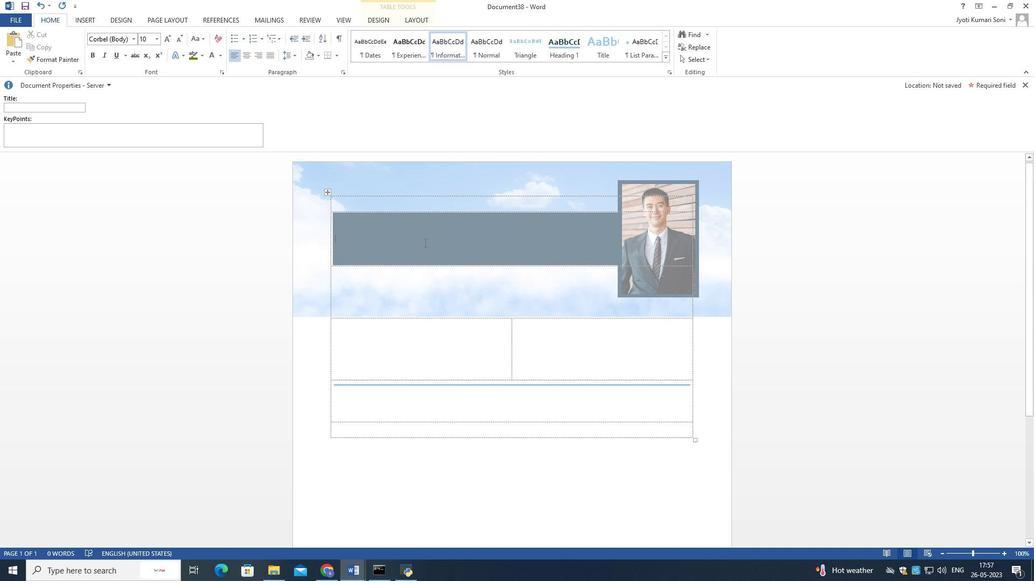 
Action: Mouse pressed left at (424, 242)
Screenshot: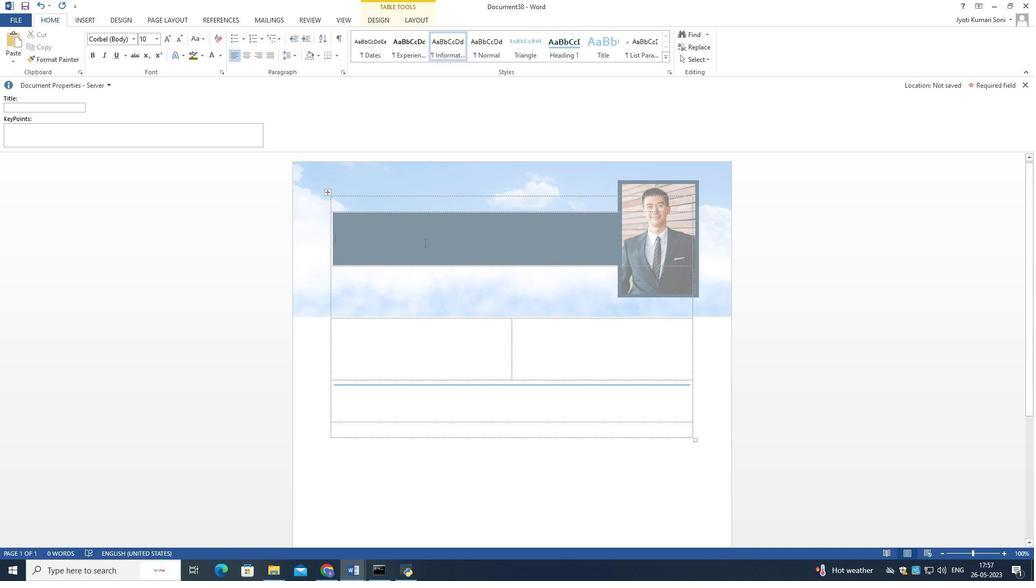 
Action: Mouse pressed left at (424, 242)
Screenshot: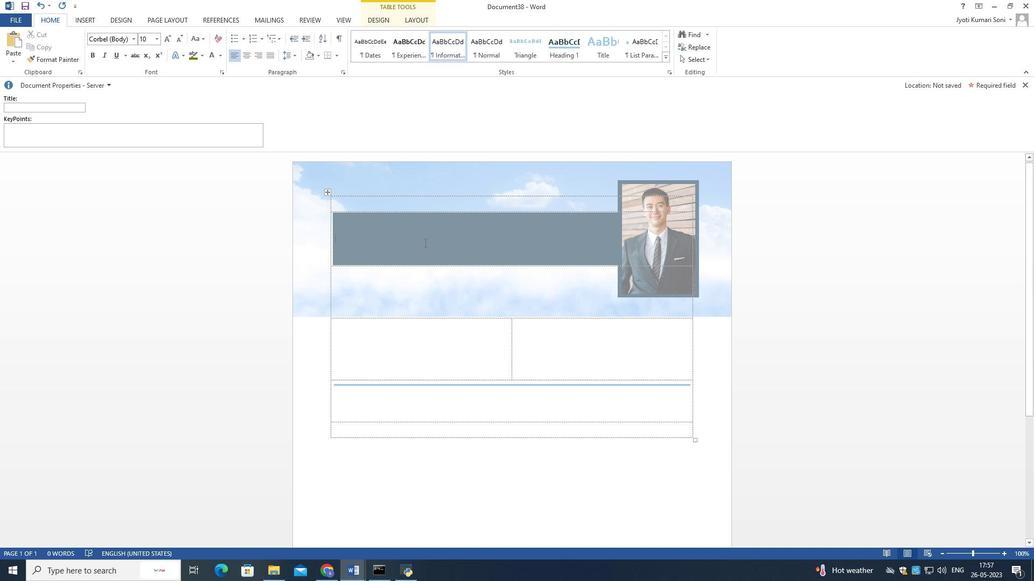 
Action: Mouse moved to (366, 213)
Screenshot: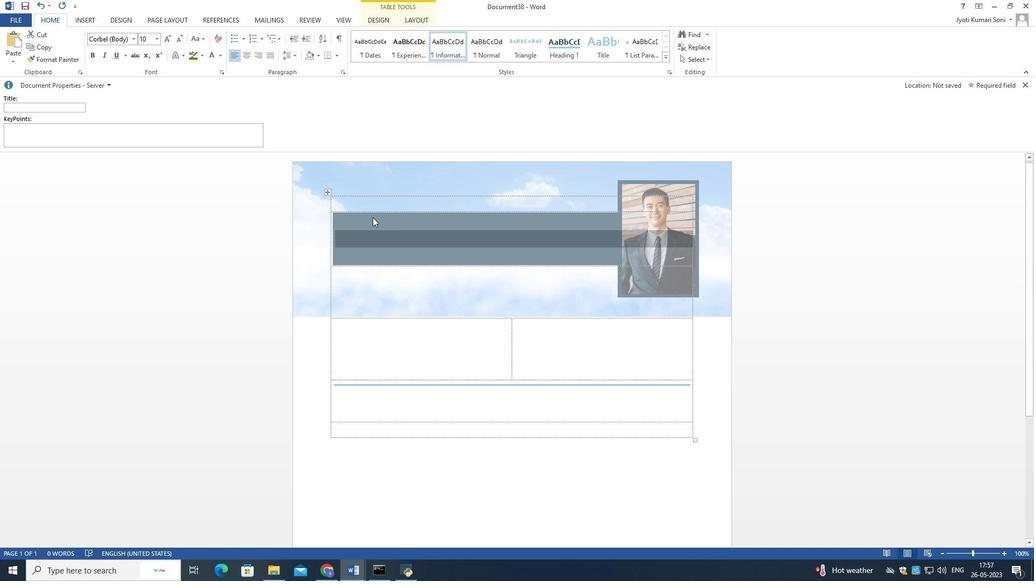 
Action: Mouse pressed left at (366, 213)
Screenshot: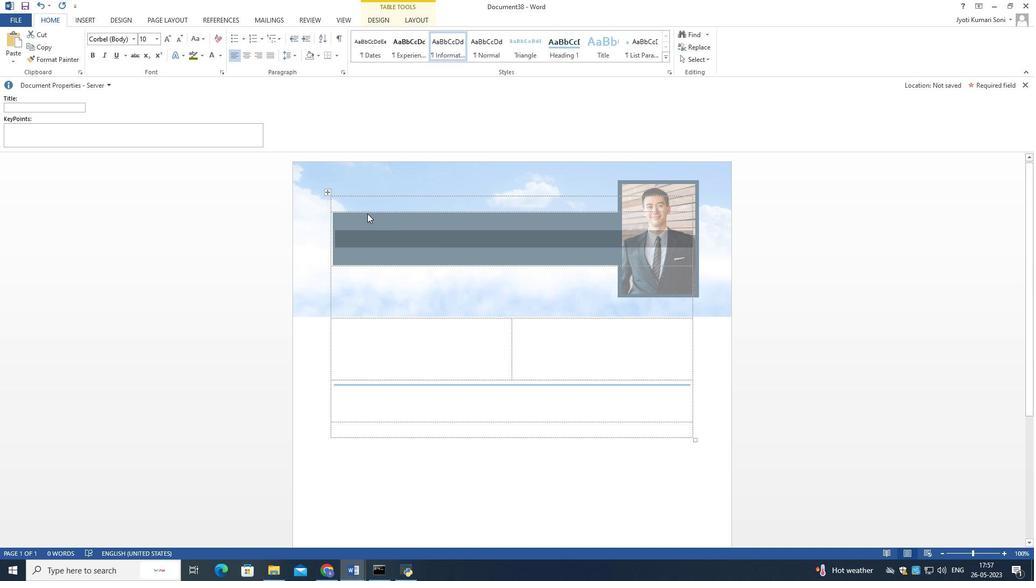 
Action: Mouse moved to (400, 392)
Screenshot: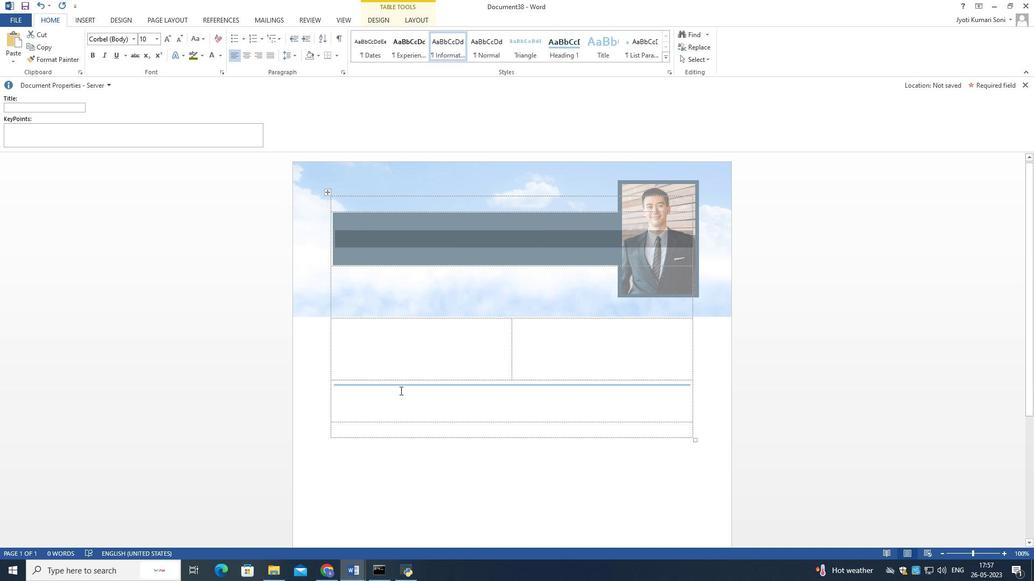 
Action: Mouse pressed left at (400, 392)
Screenshot: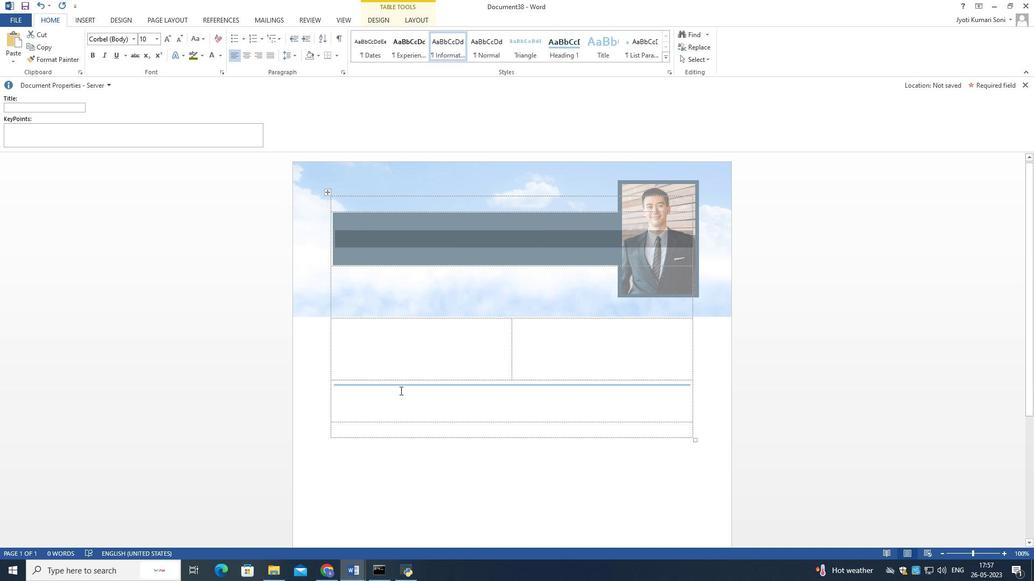 
Action: Mouse moved to (400, 450)
Screenshot: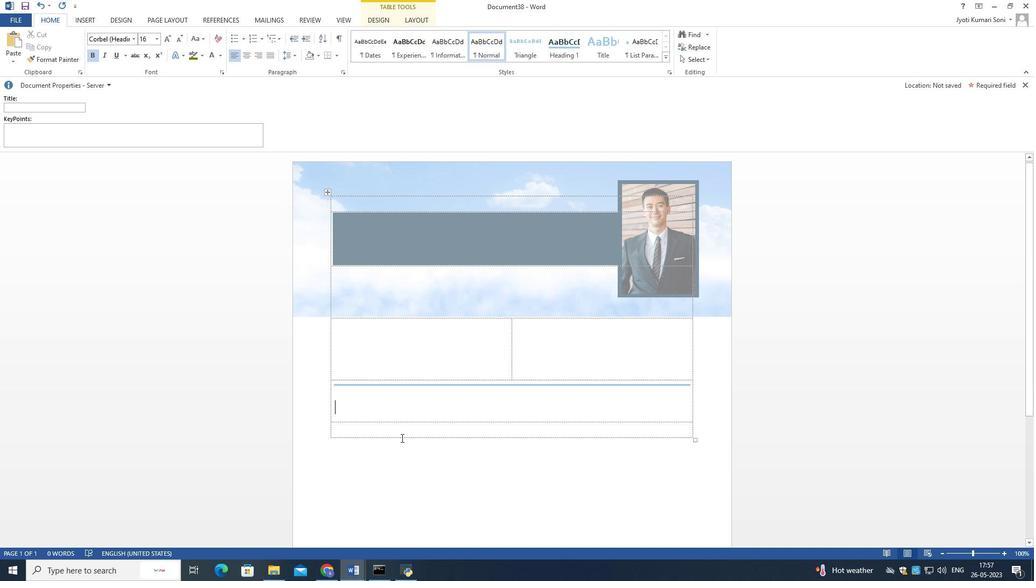 
Action: Mouse pressed left at (400, 450)
Screenshot: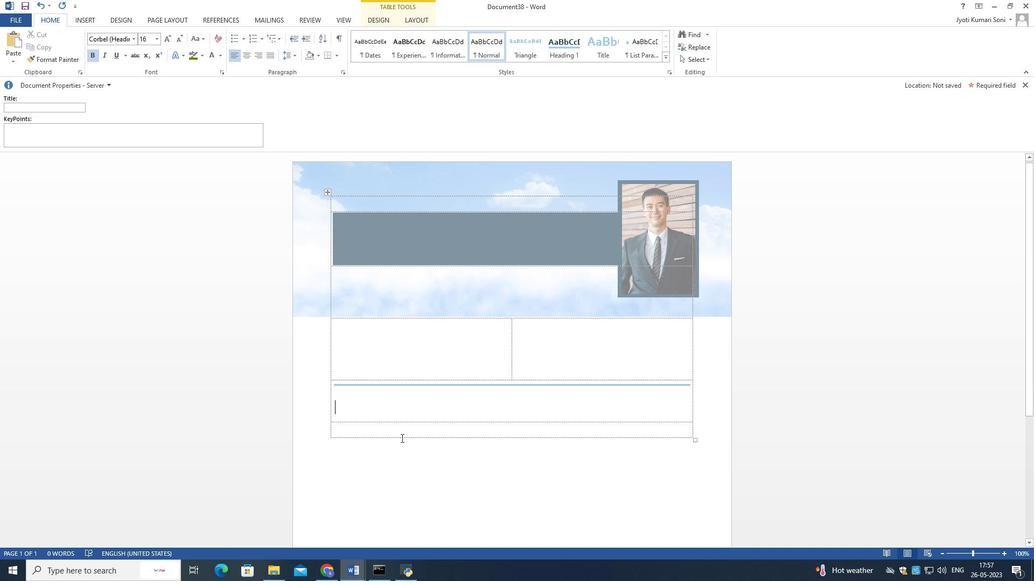 
Action: Mouse pressed left at (400, 450)
Screenshot: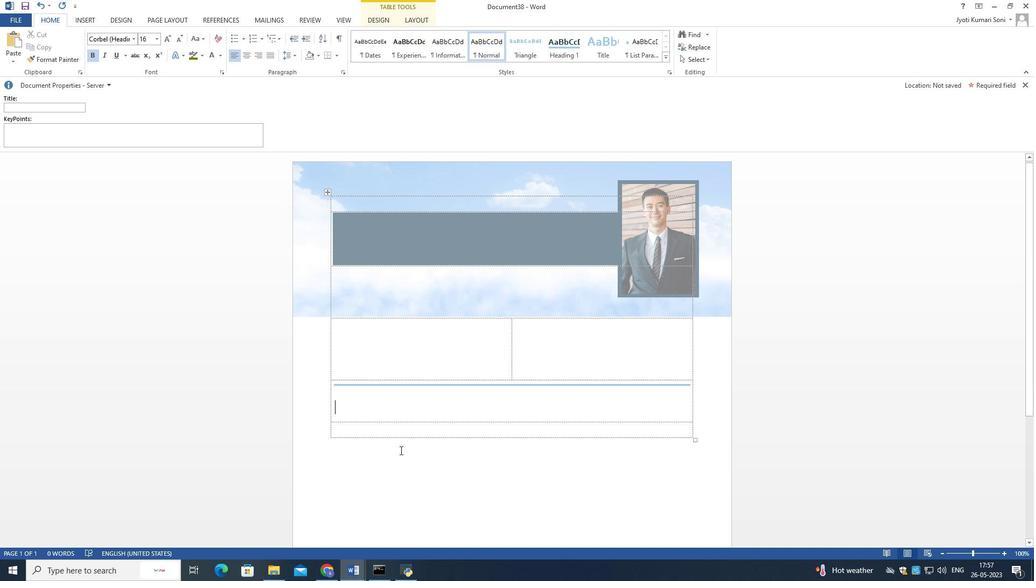 
Action: Mouse pressed left at (400, 450)
Screenshot: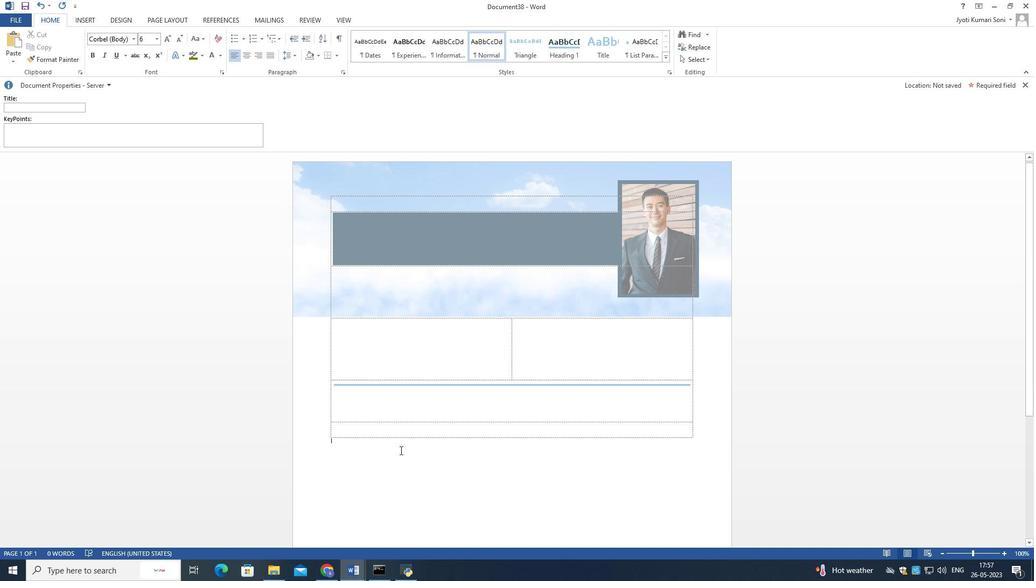 
Action: Mouse moved to (329, 192)
Screenshot: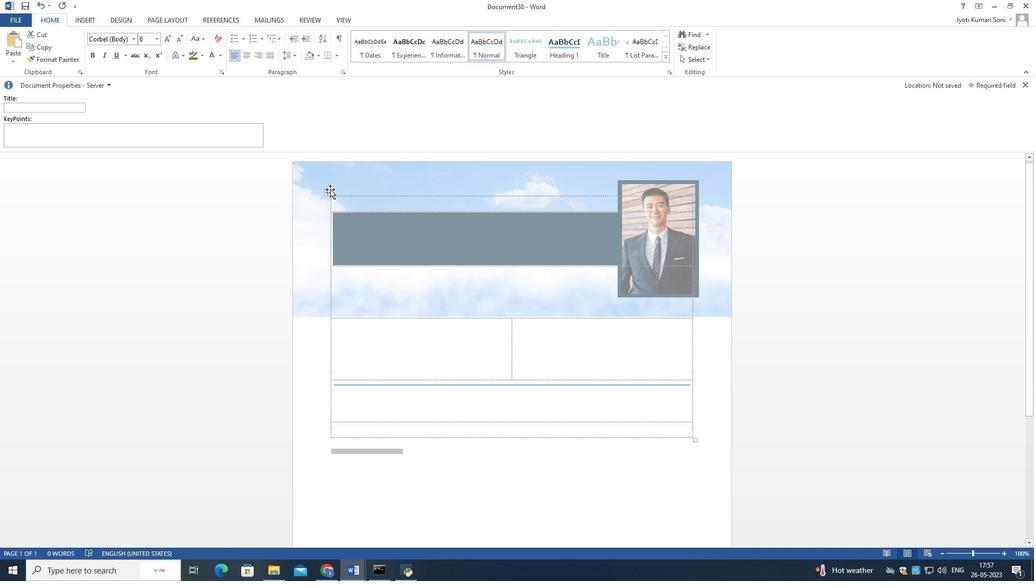 
Action: Mouse pressed left at (329, 192)
Screenshot: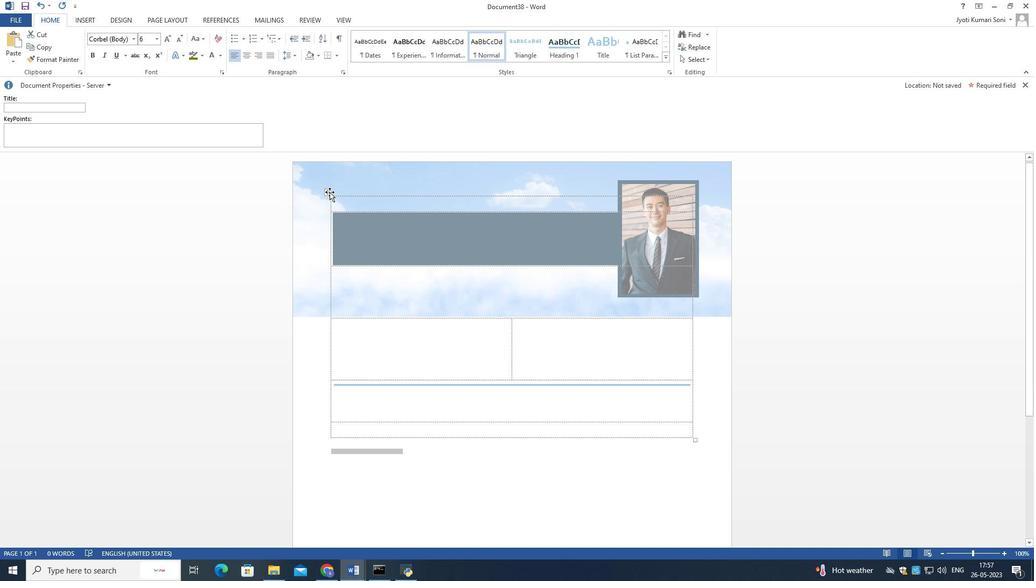 
Action: Mouse pressed left at (329, 192)
Screenshot: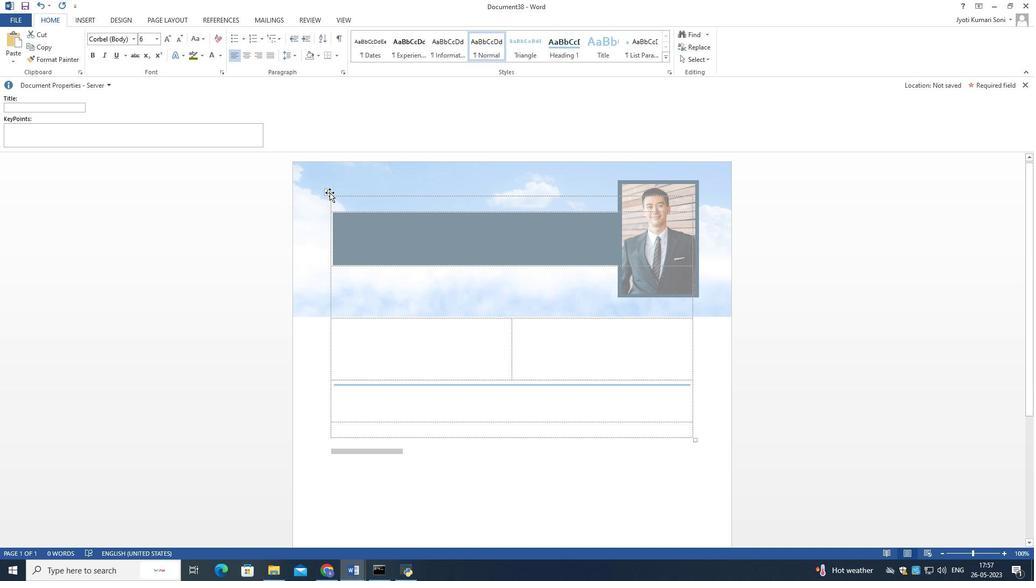
Action: Mouse pressed left at (329, 192)
Screenshot: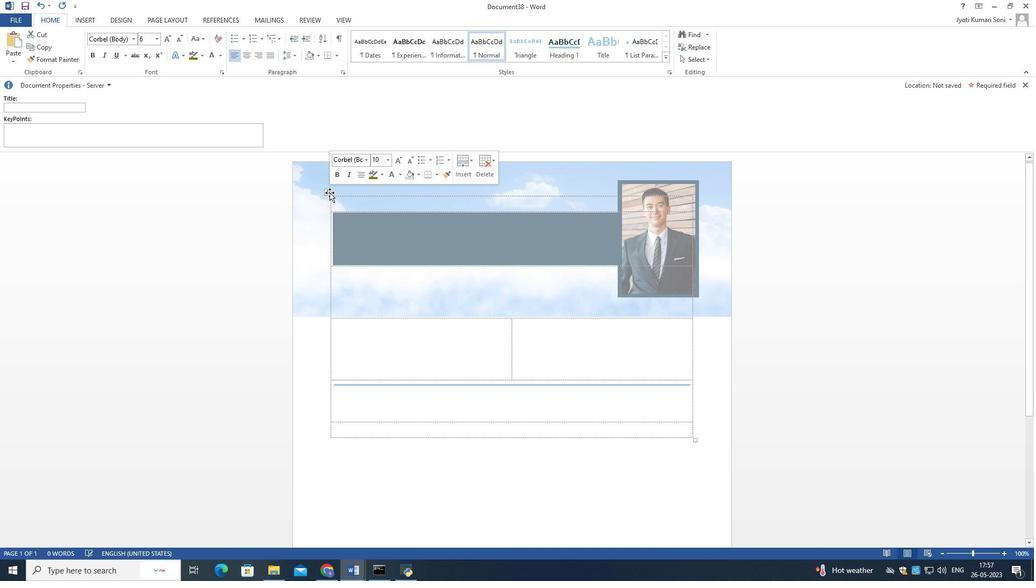 
Action: Mouse moved to (335, 199)
Screenshot: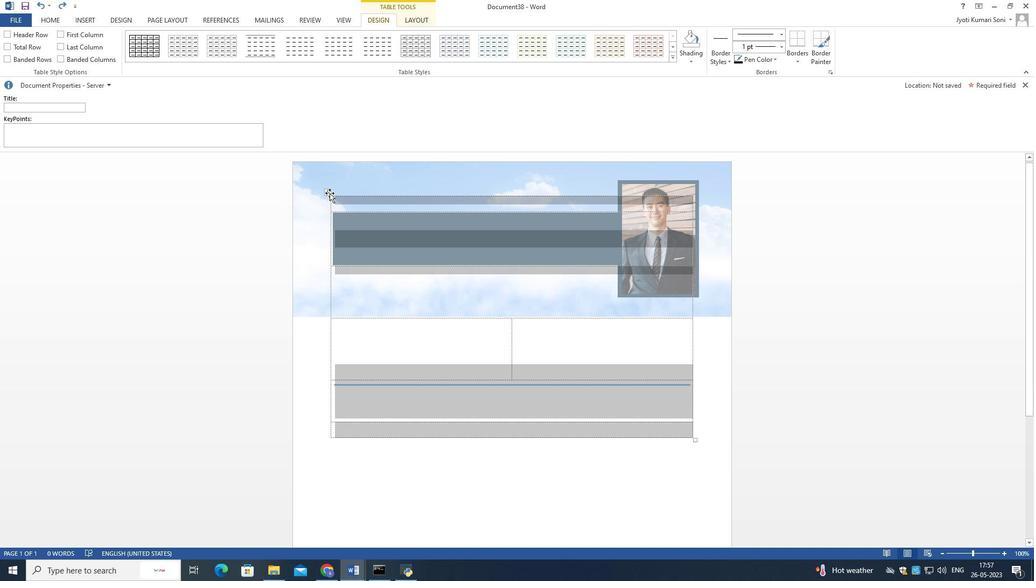 
Action: Mouse pressed right at (335, 199)
Screenshot: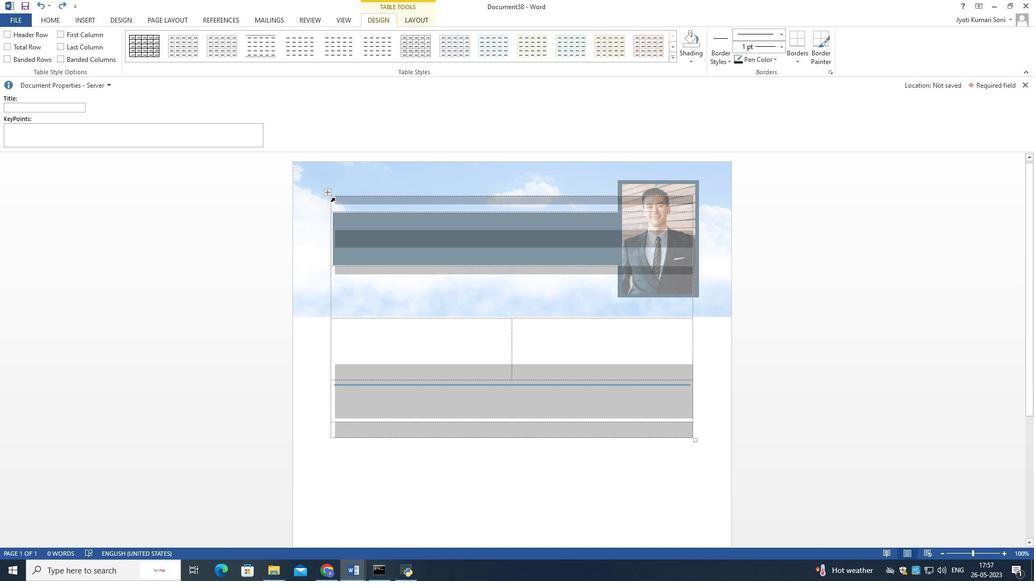 
Action: Mouse moved to (353, 209)
Screenshot: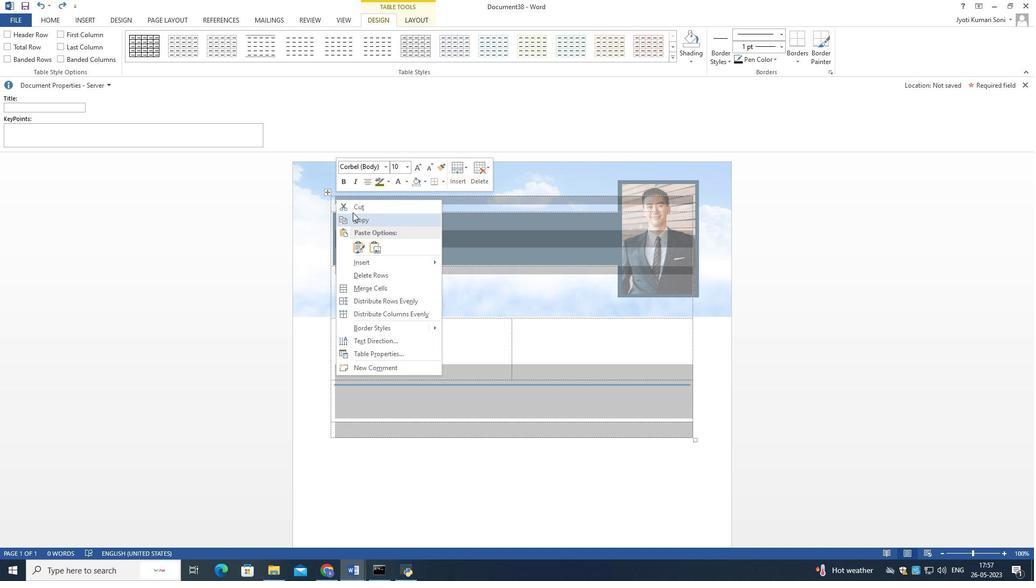 
Action: Mouse pressed left at (353, 209)
Screenshot: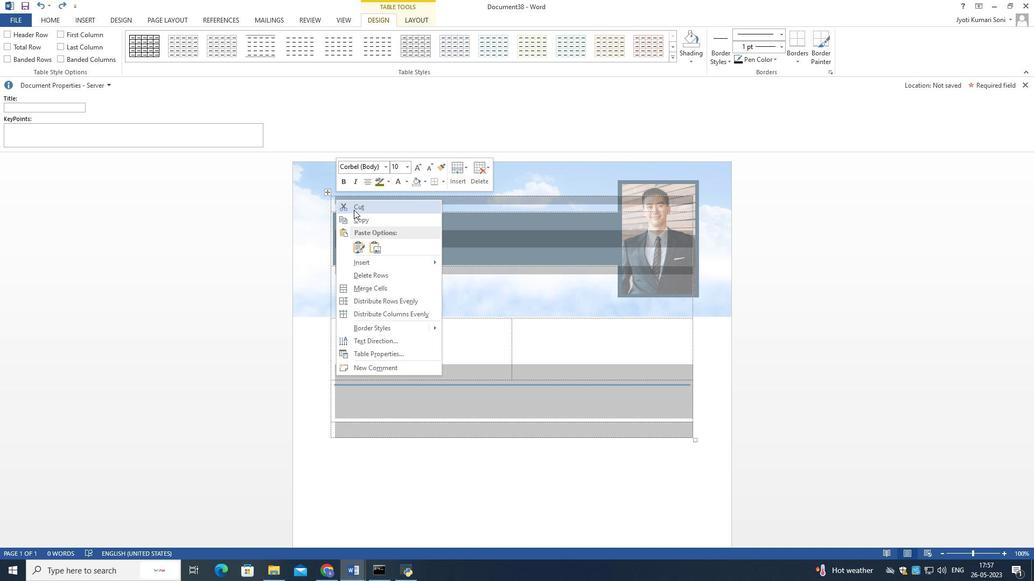 
Action: Mouse moved to (360, 235)
Screenshot: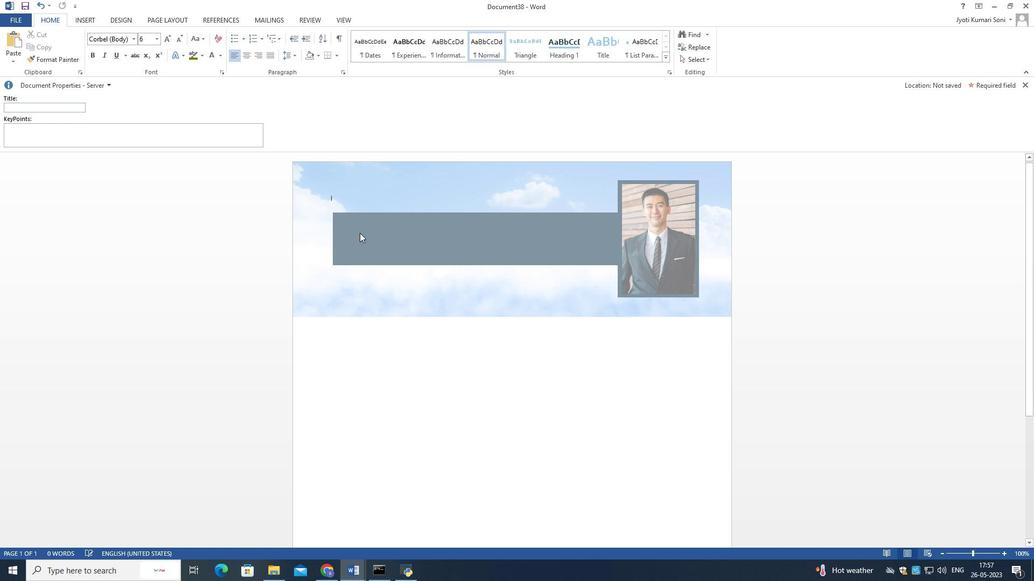 
Action: Mouse pressed left at (360, 235)
Screenshot: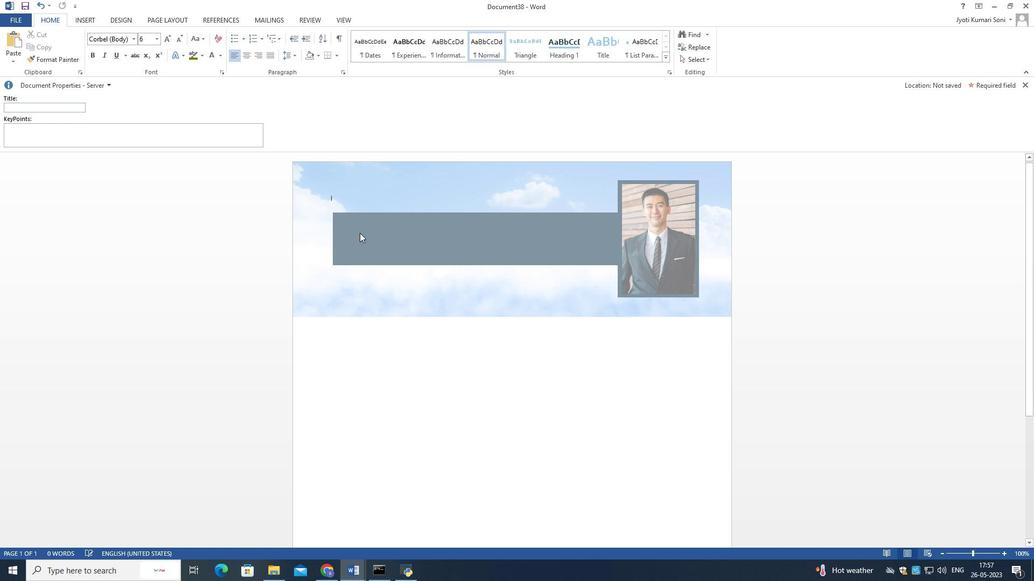 
Action: Mouse moved to (338, 199)
Screenshot: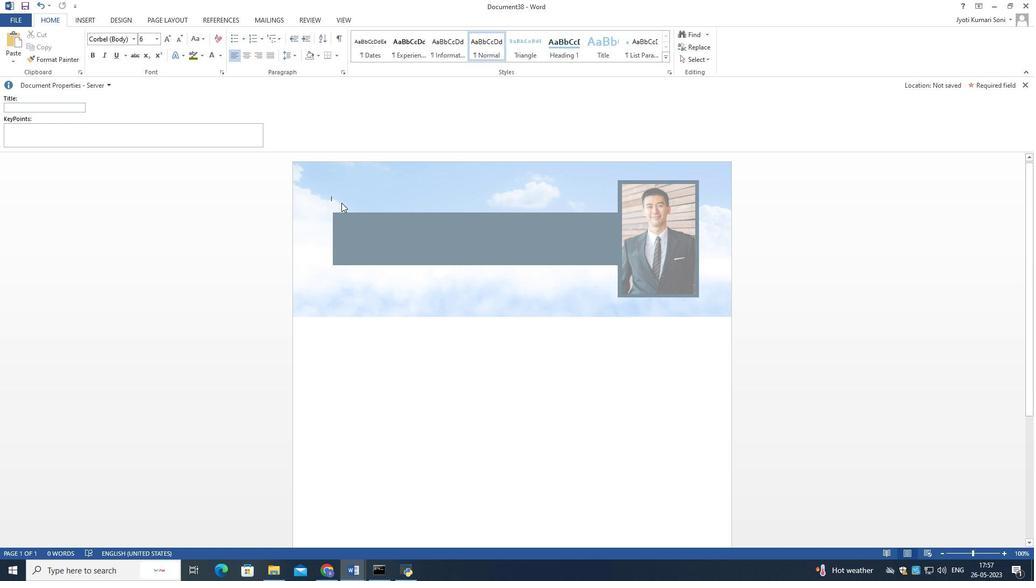 
Action: Mouse pressed left at (338, 199)
Screenshot: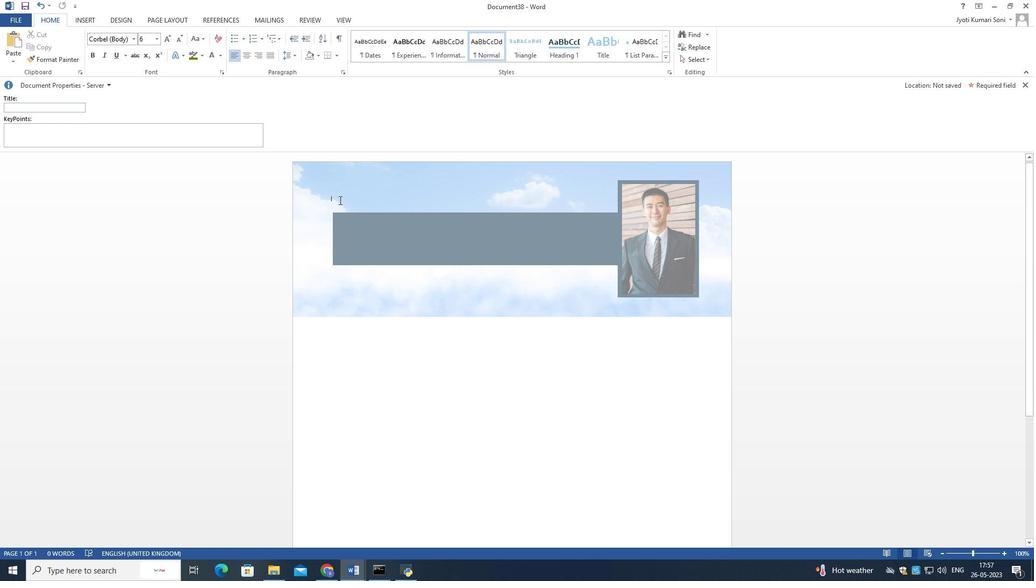 
Action: Mouse pressed left at (338, 199)
Screenshot: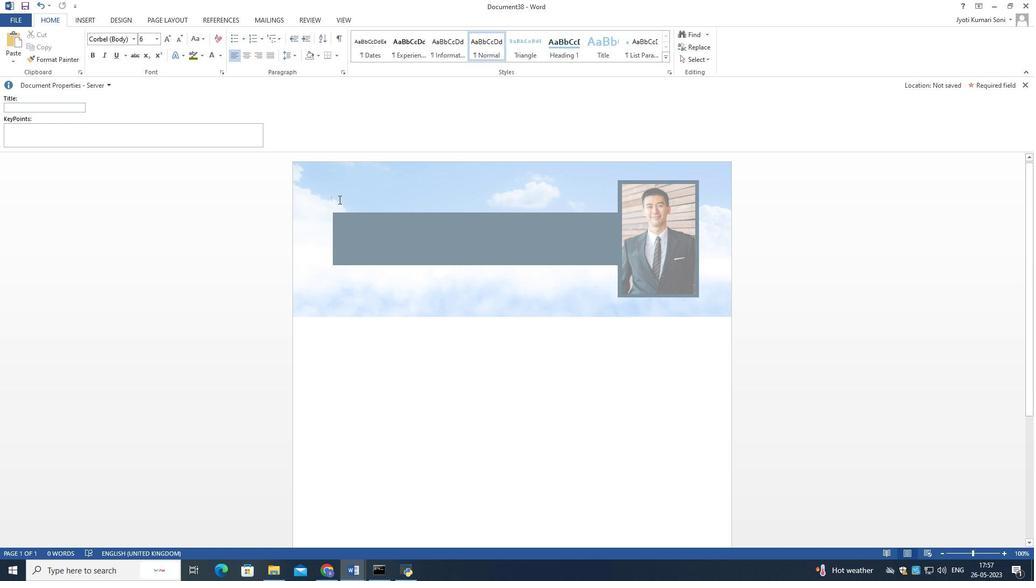 
Action: Mouse moved to (319, 181)
Screenshot: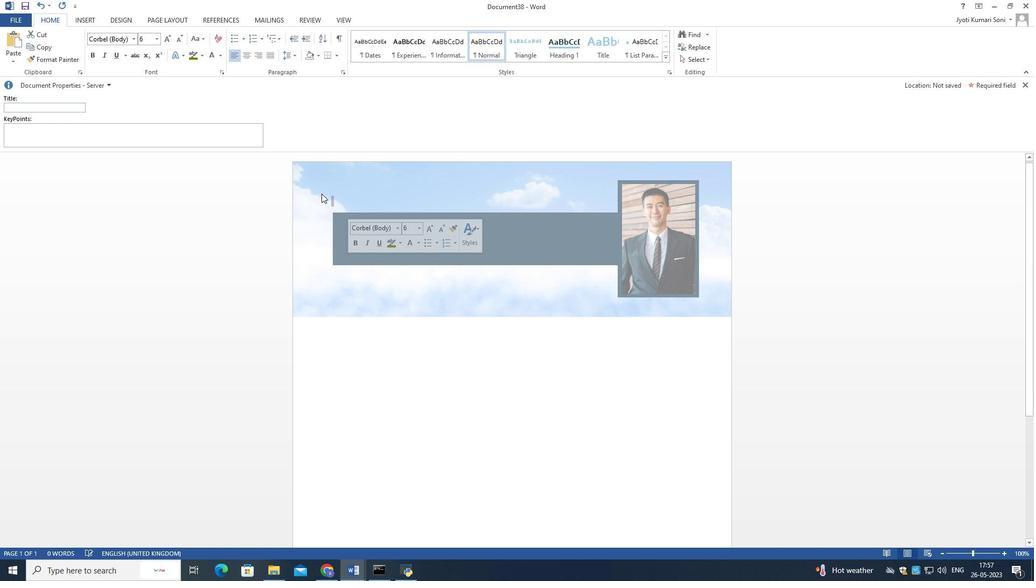 
Action: Mouse pressed left at (319, 181)
Screenshot: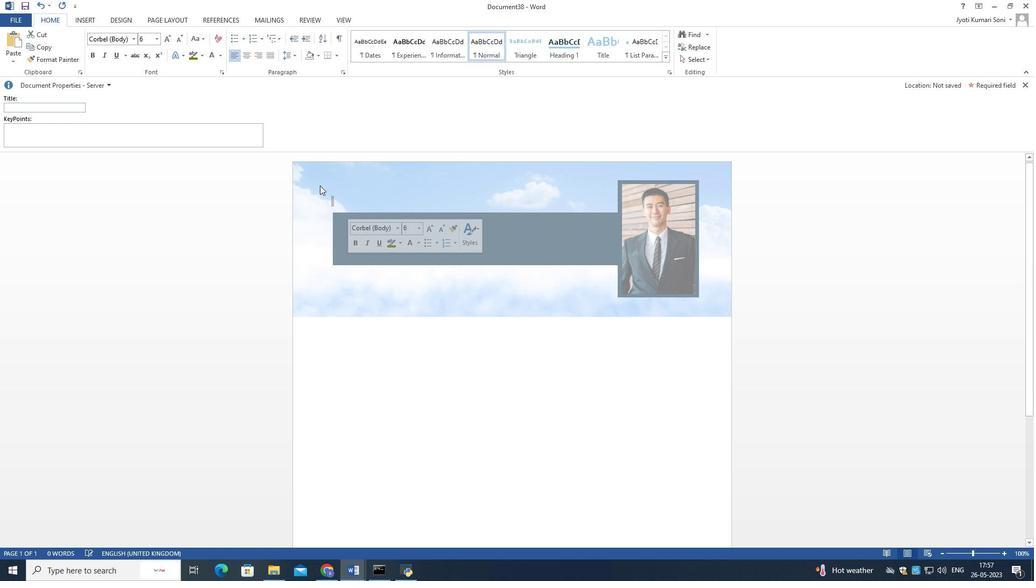 
Action: Mouse moved to (318, 175)
Screenshot: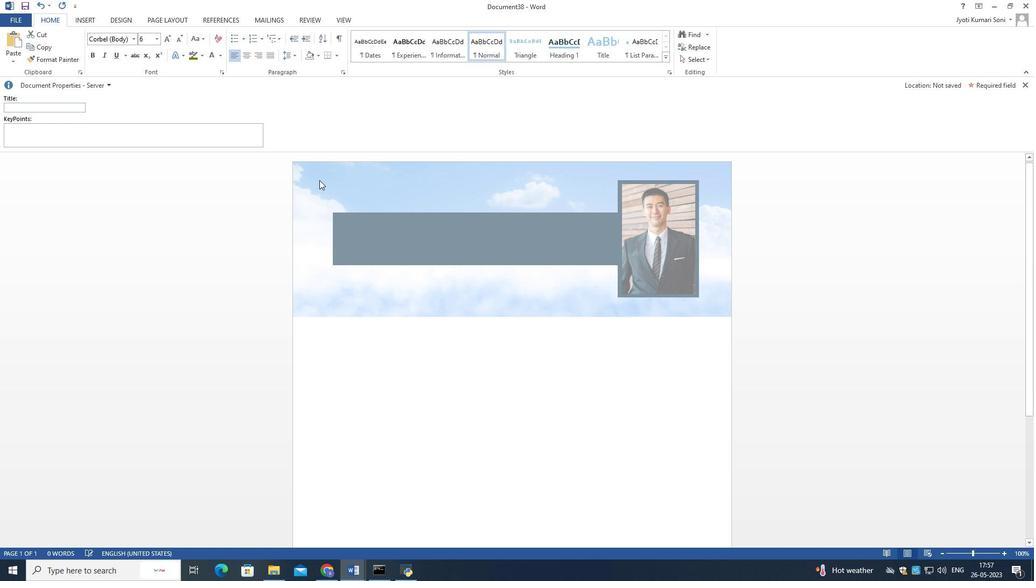 
Action: Mouse pressed left at (318, 175)
Screenshot: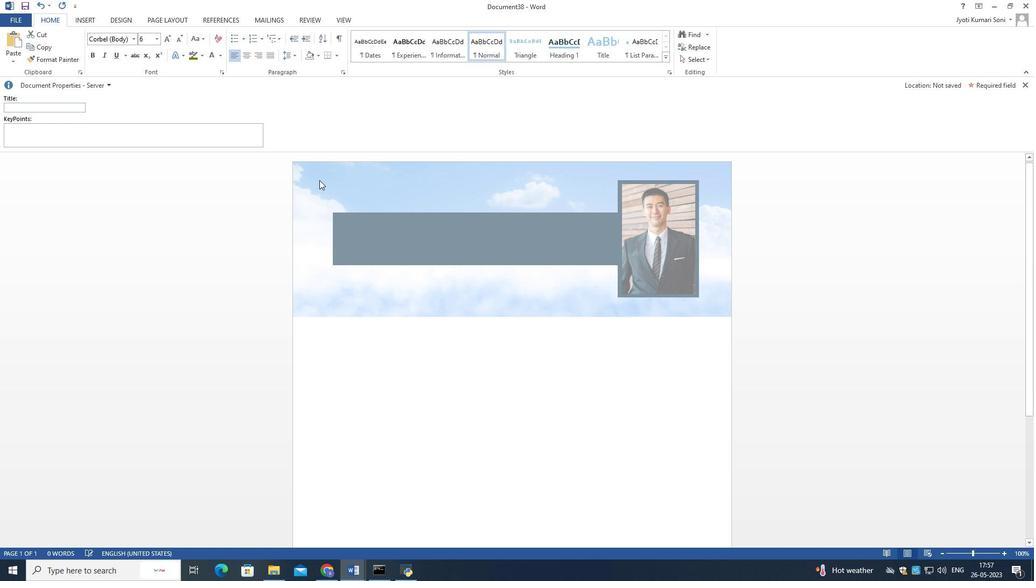 
Action: Mouse pressed left at (318, 175)
Screenshot: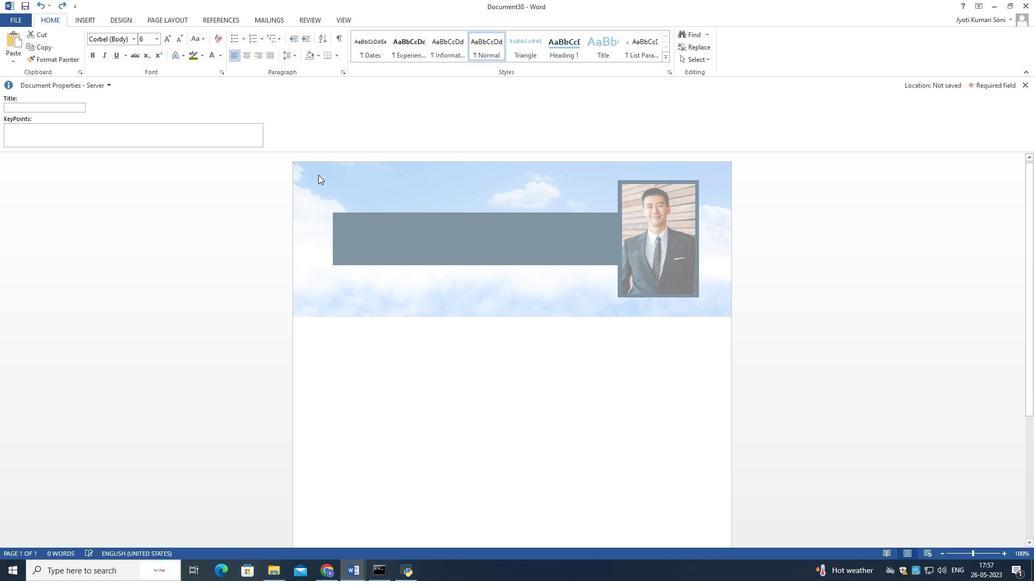 
Action: Mouse pressed left at (318, 175)
Screenshot: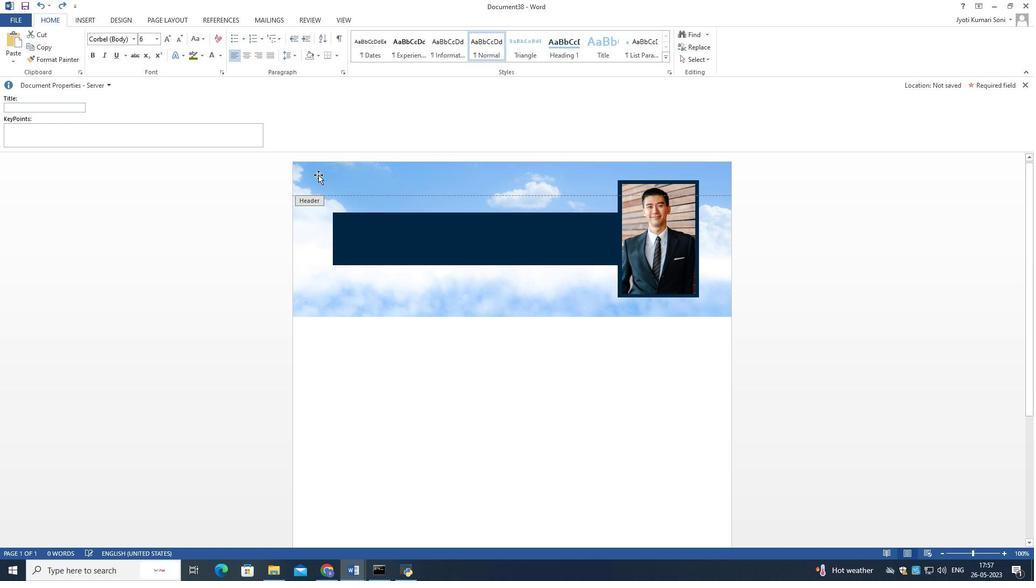 
Action: Mouse moved to (355, 188)
Screenshot: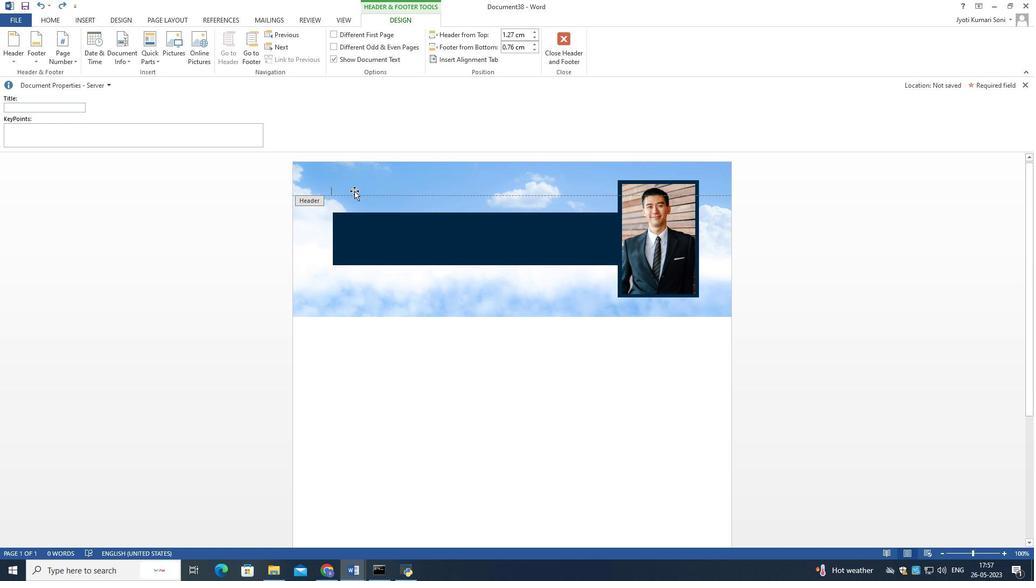 
Action: Mouse pressed left at (355, 188)
Screenshot: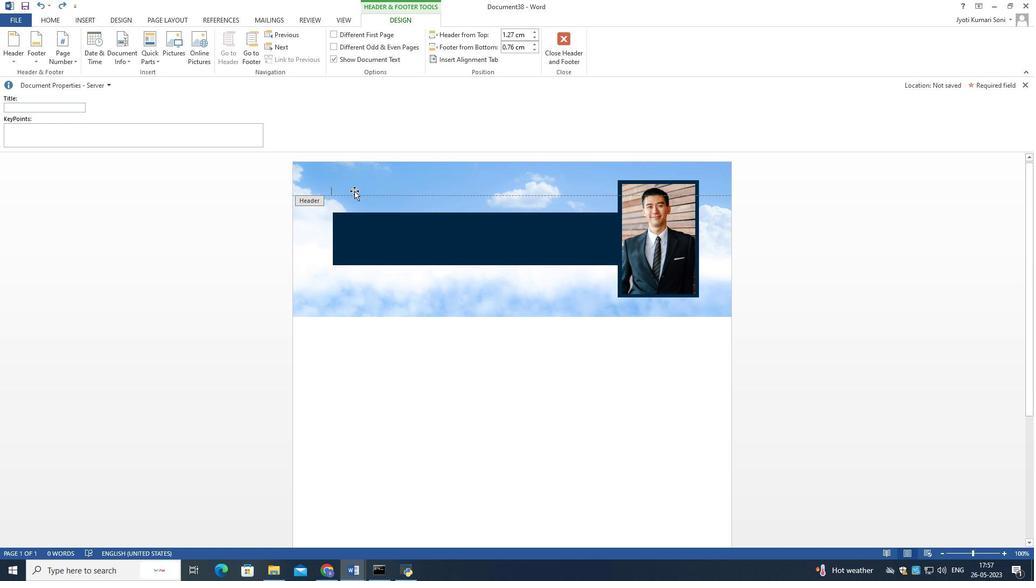 
Action: Mouse moved to (366, 312)
Screenshot: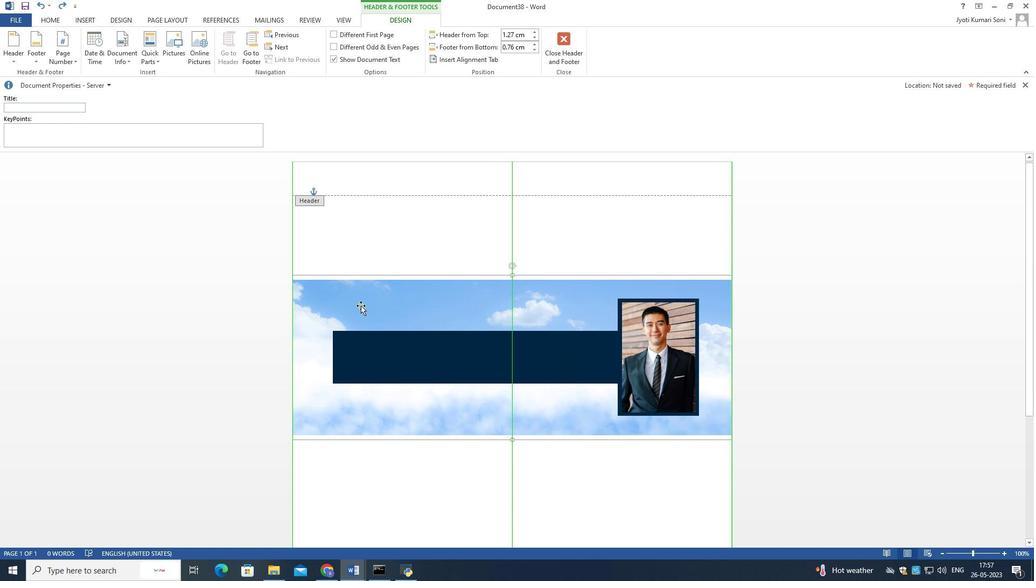
Action: Mouse pressed right at (366, 312)
Screenshot: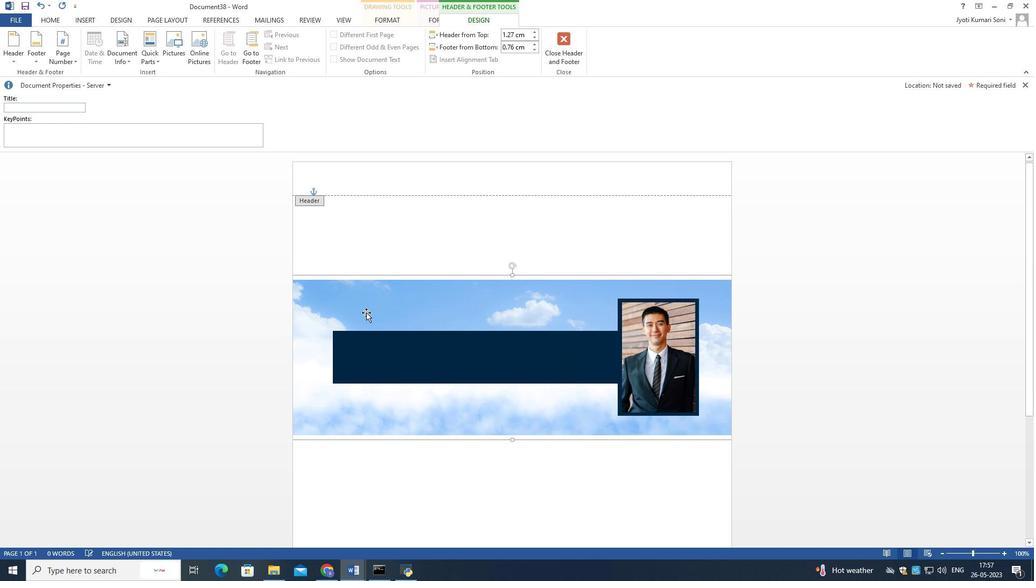 
Action: Mouse moved to (393, 318)
Screenshot: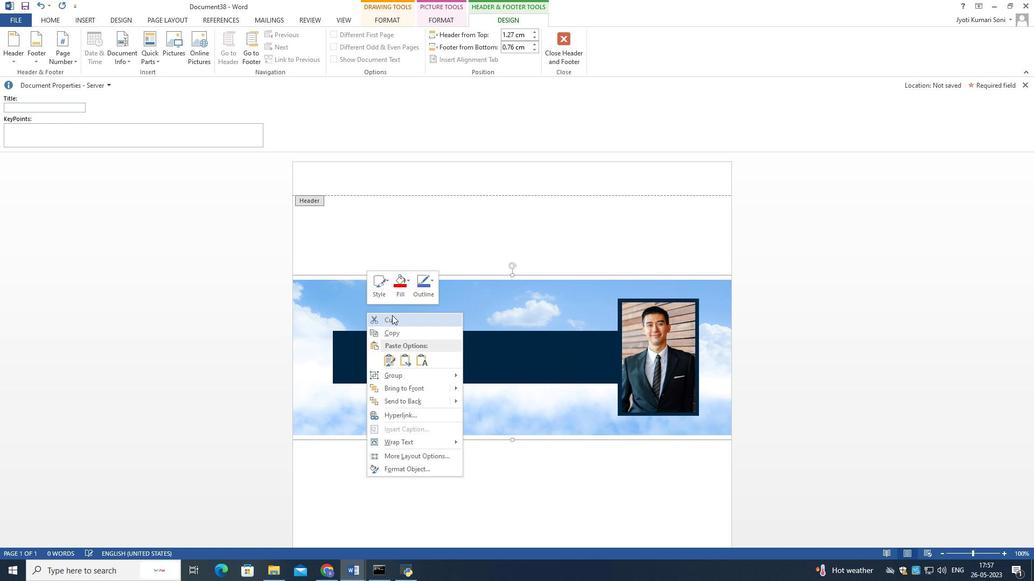 
Action: Mouse pressed left at (393, 318)
Screenshot: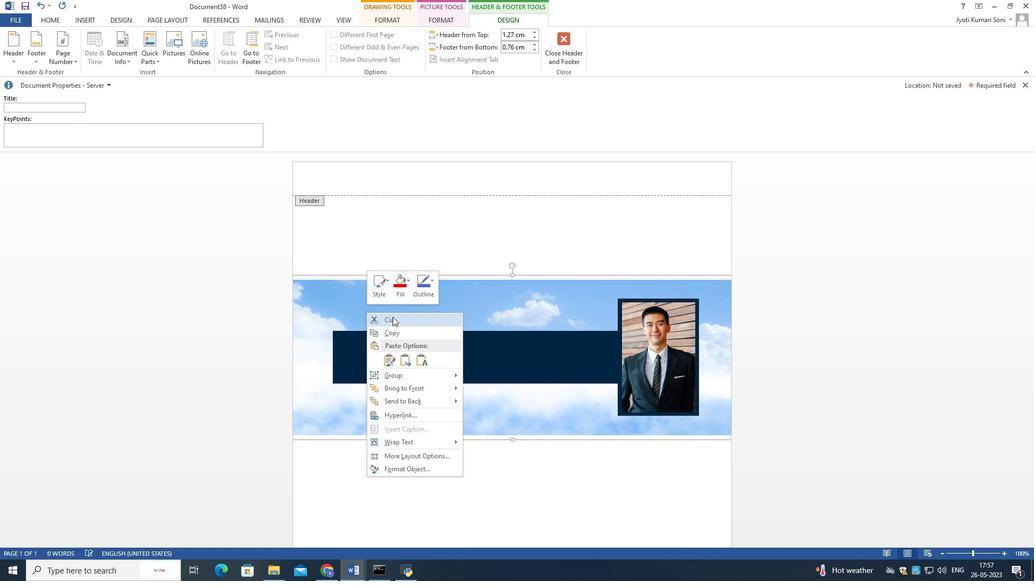 
Action: Mouse moved to (318, 200)
Screenshot: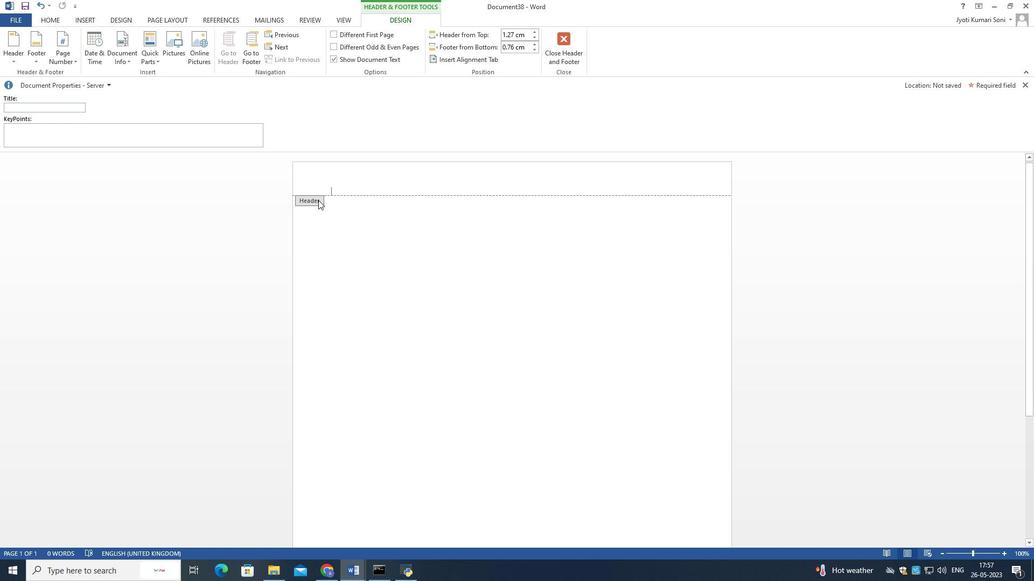 
Action: Mouse pressed left at (318, 200)
Screenshot: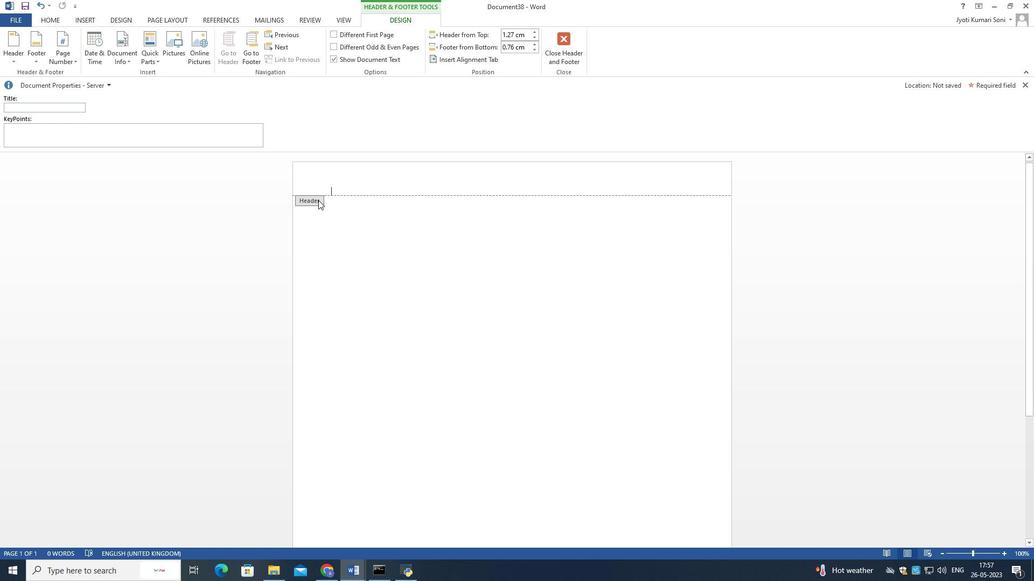
Action: Mouse moved to (317, 199)
Screenshot: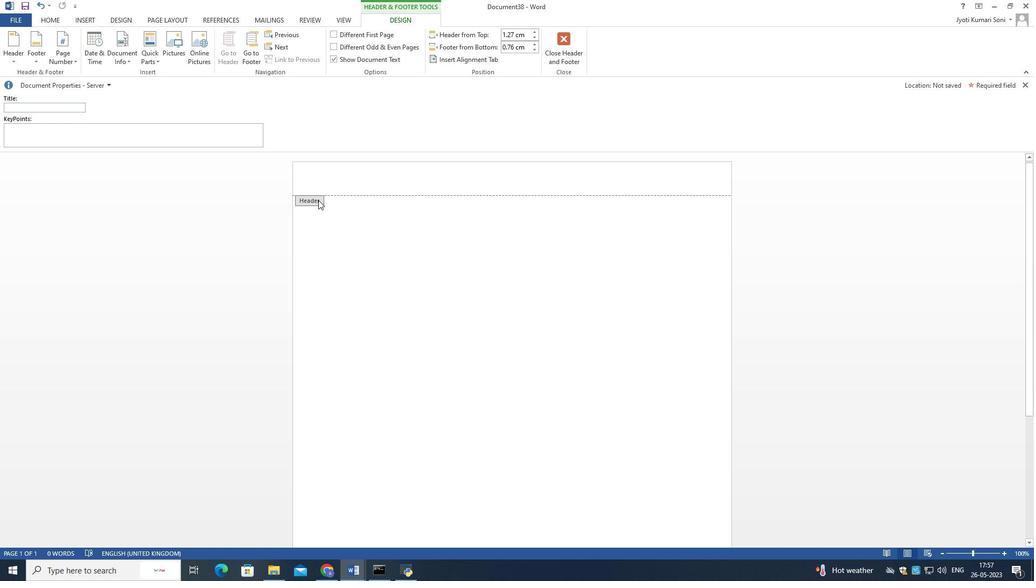 
Action: Mouse pressed right at (317, 199)
Screenshot: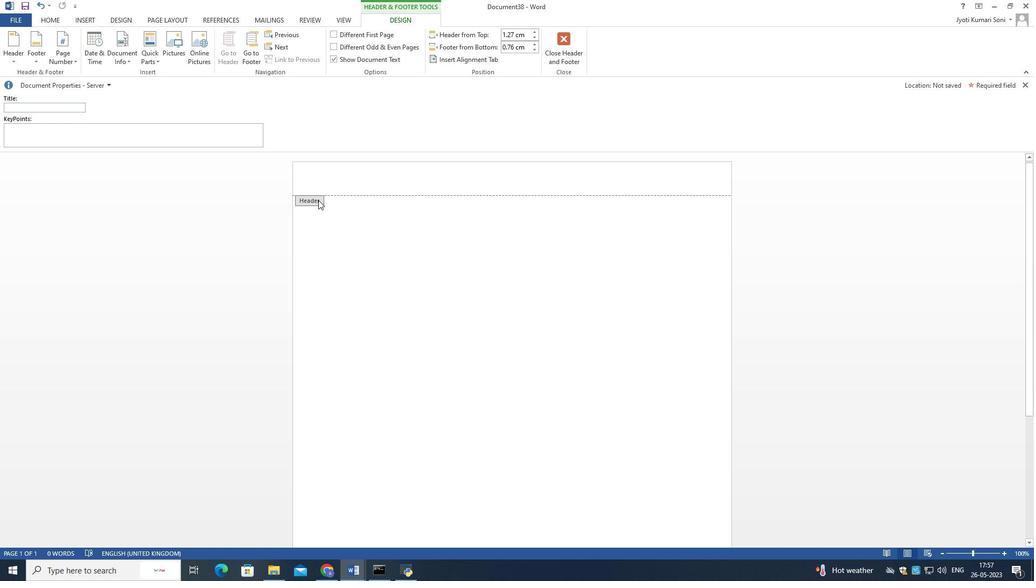 
Action: Mouse moved to (304, 227)
Screenshot: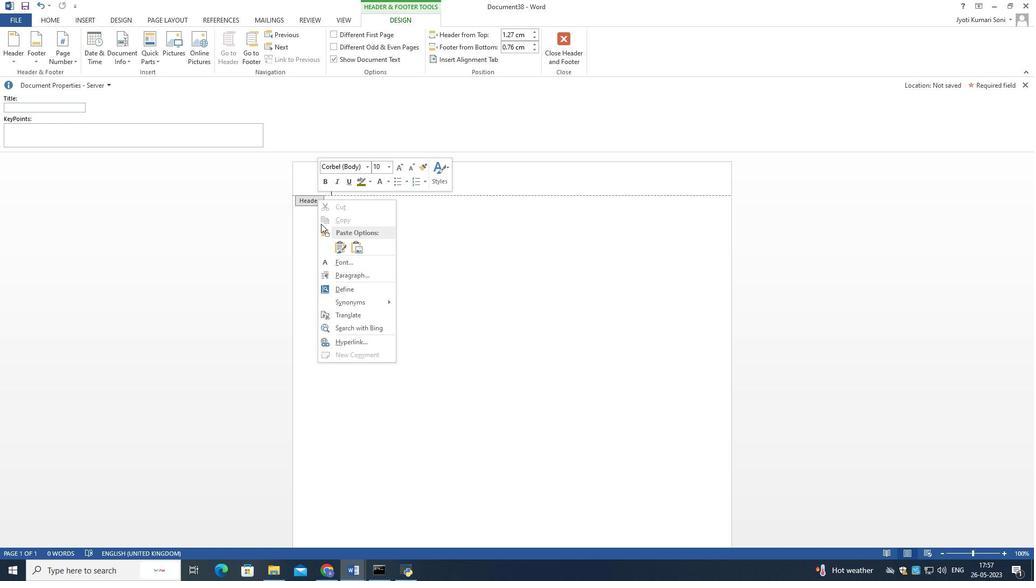 
Action: Mouse pressed left at (304, 227)
Screenshot: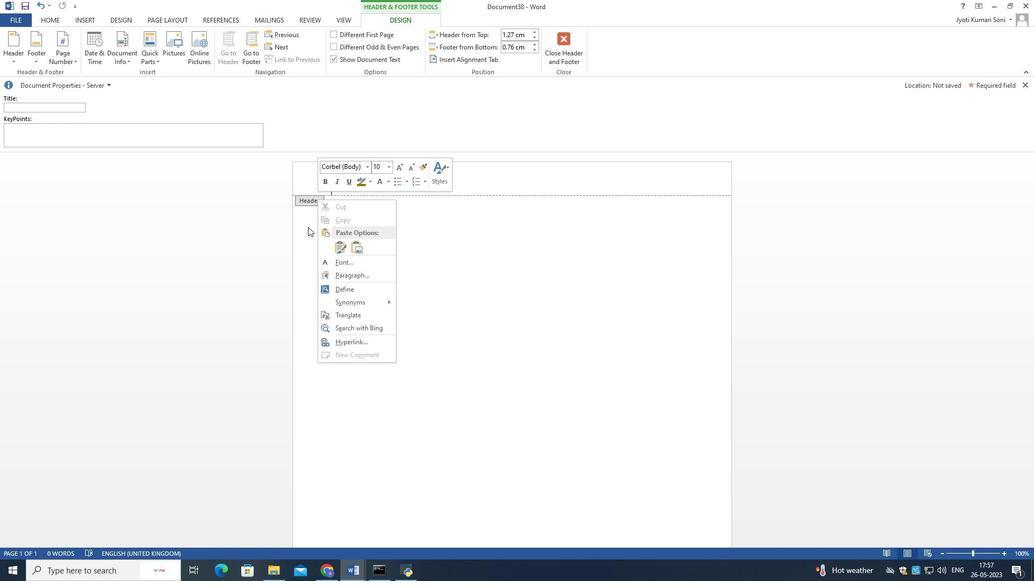 
Action: Mouse moved to (310, 199)
Screenshot: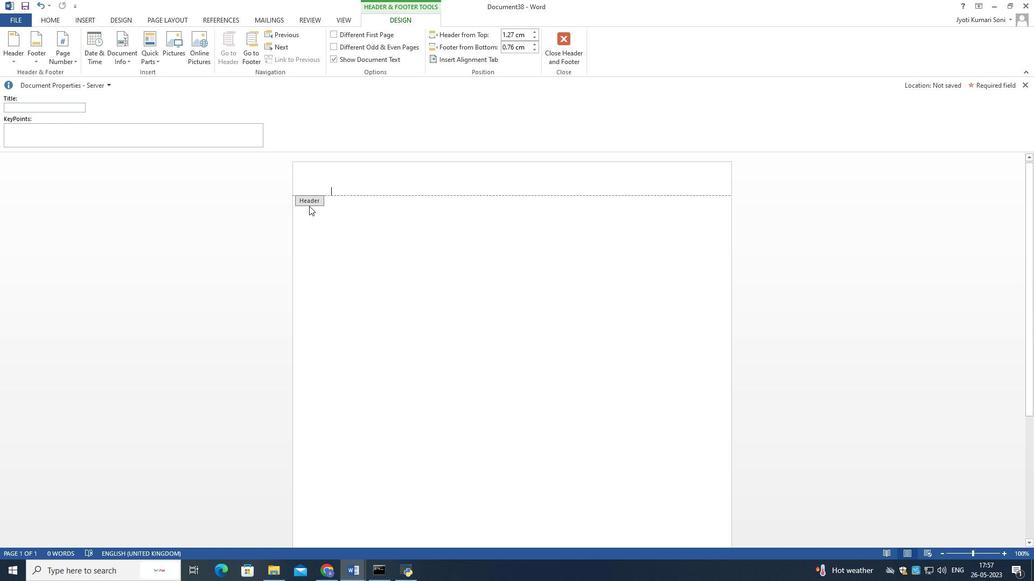 
Action: Mouse pressed left at (310, 199)
Screenshot: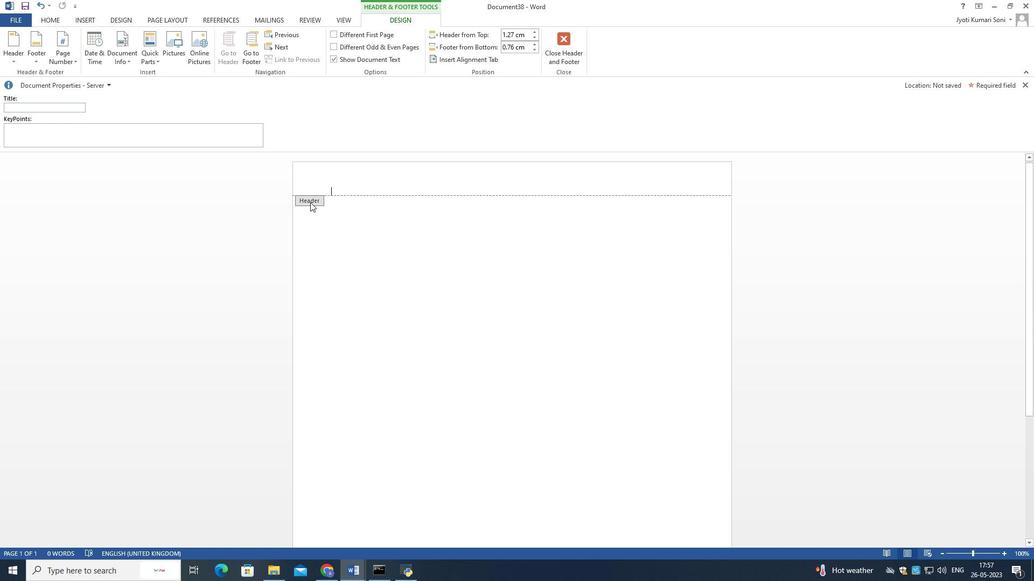 
Action: Mouse pressed left at (310, 199)
Screenshot: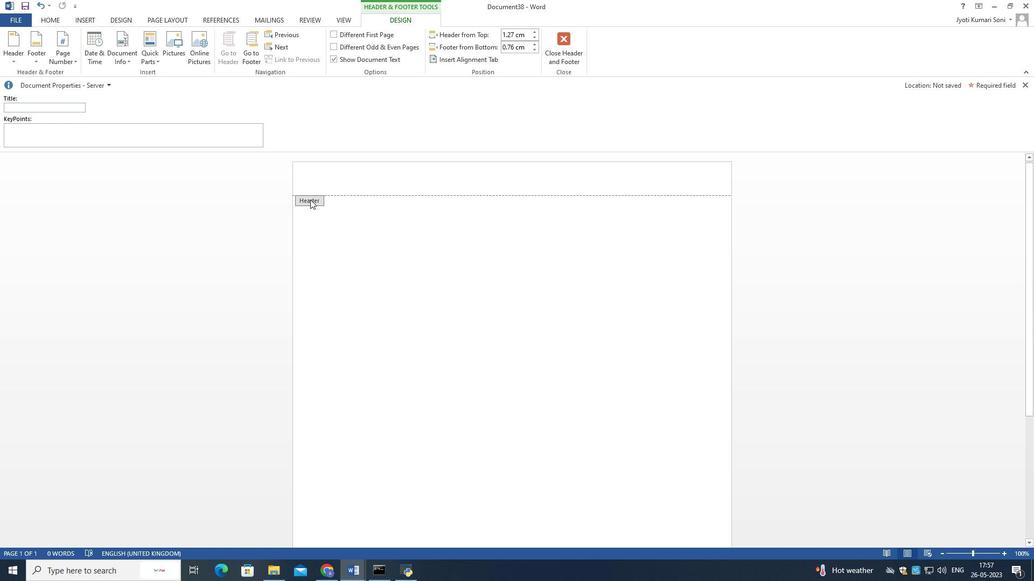 
Action: Mouse moved to (333, 225)
Screenshot: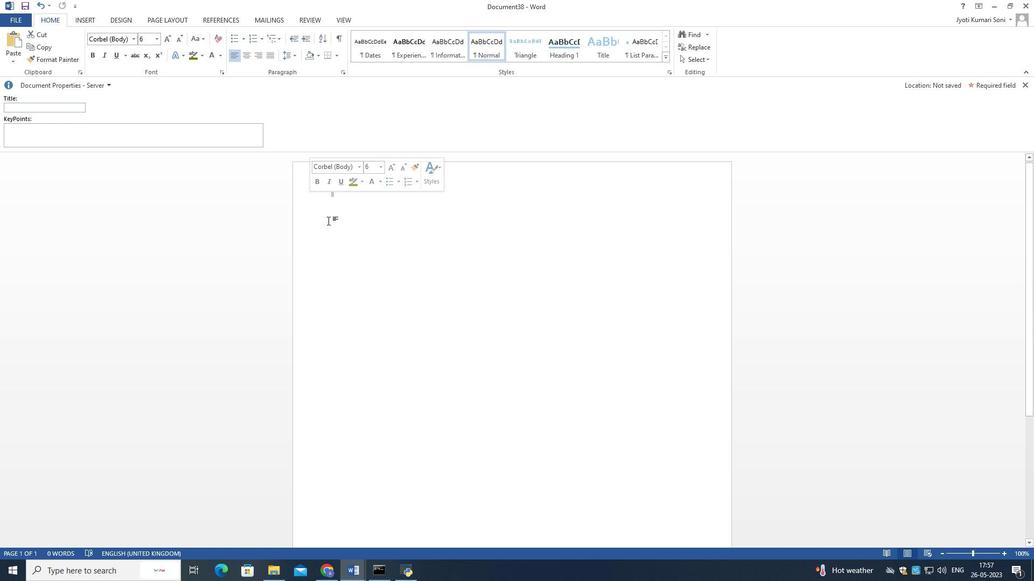 
Action: Mouse pressed left at (333, 225)
Screenshot: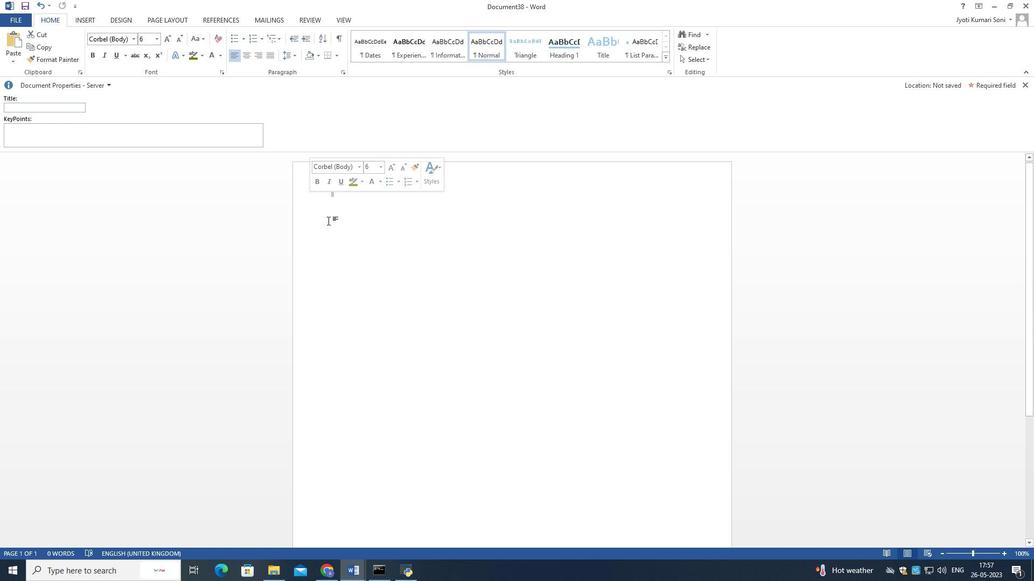 
Action: Mouse moved to (378, 219)
Screenshot: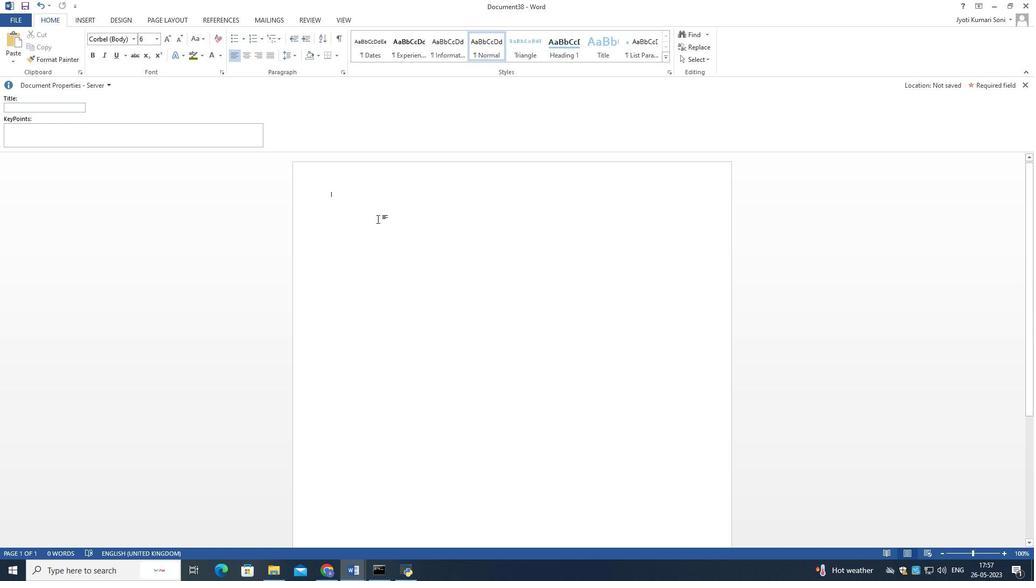
Action: Key pressed <Key.shift>Date
Screenshot: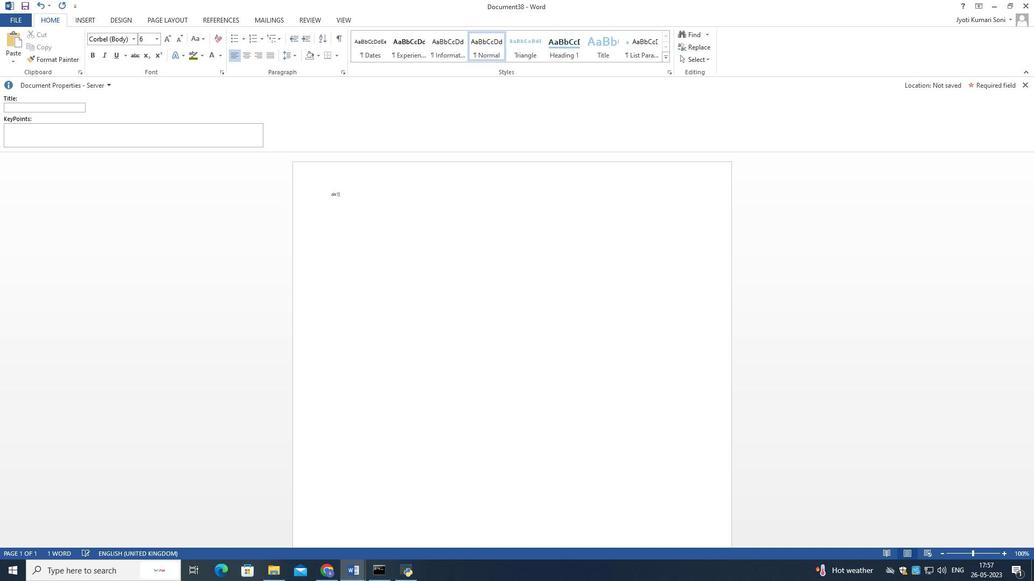 
Action: Mouse moved to (388, 191)
Screenshot: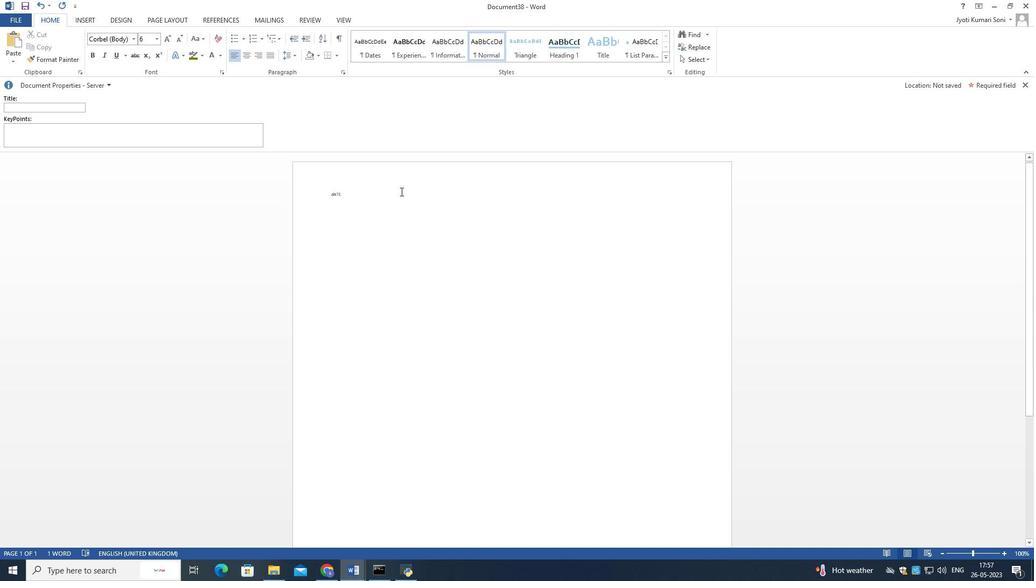 
Action: Mouse pressed left at (388, 191)
Screenshot: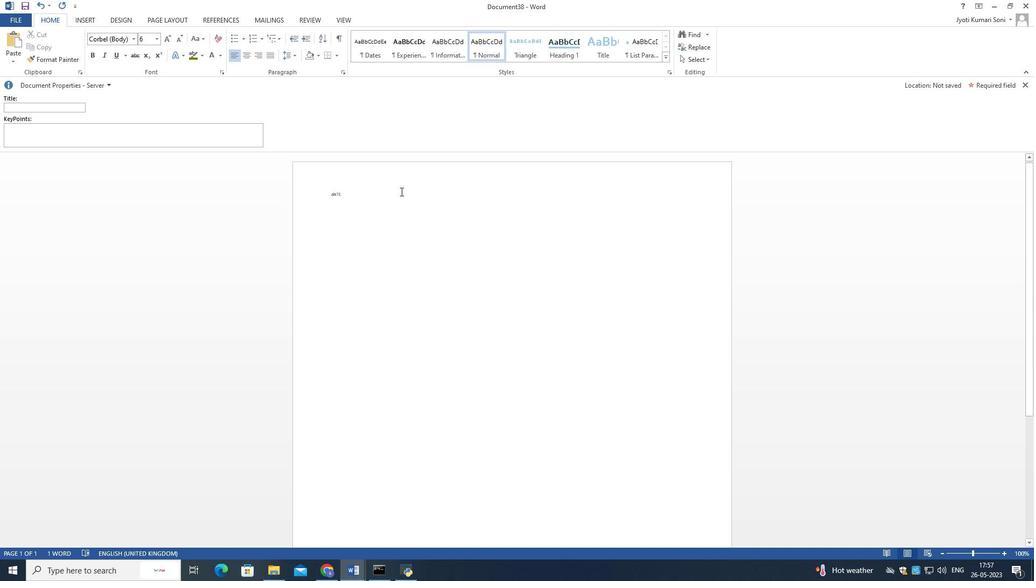 
Action: Mouse moved to (166, 37)
Screenshot: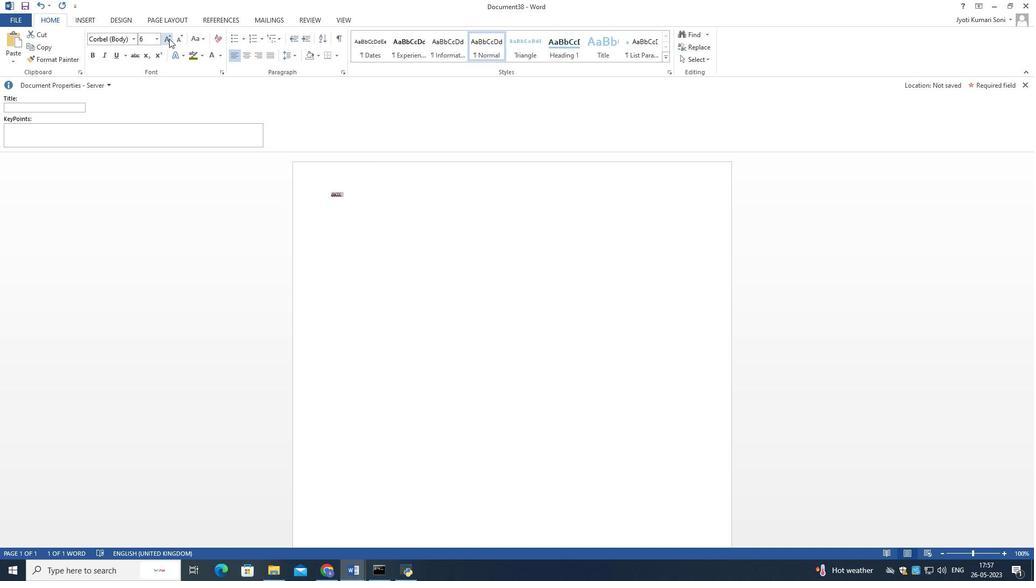 
Action: Mouse pressed left at (166, 37)
Screenshot: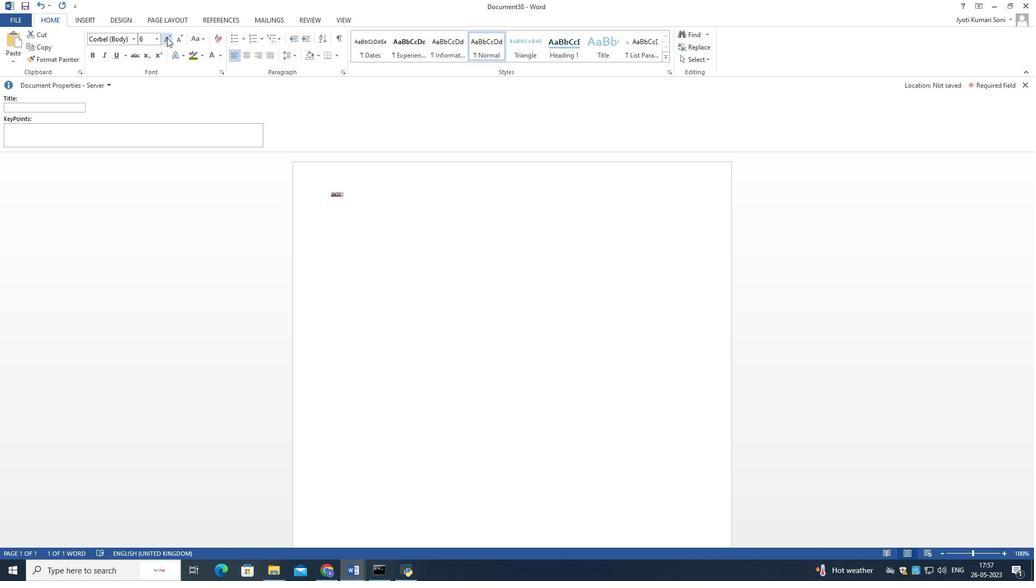 
Action: Mouse pressed left at (166, 37)
Screenshot: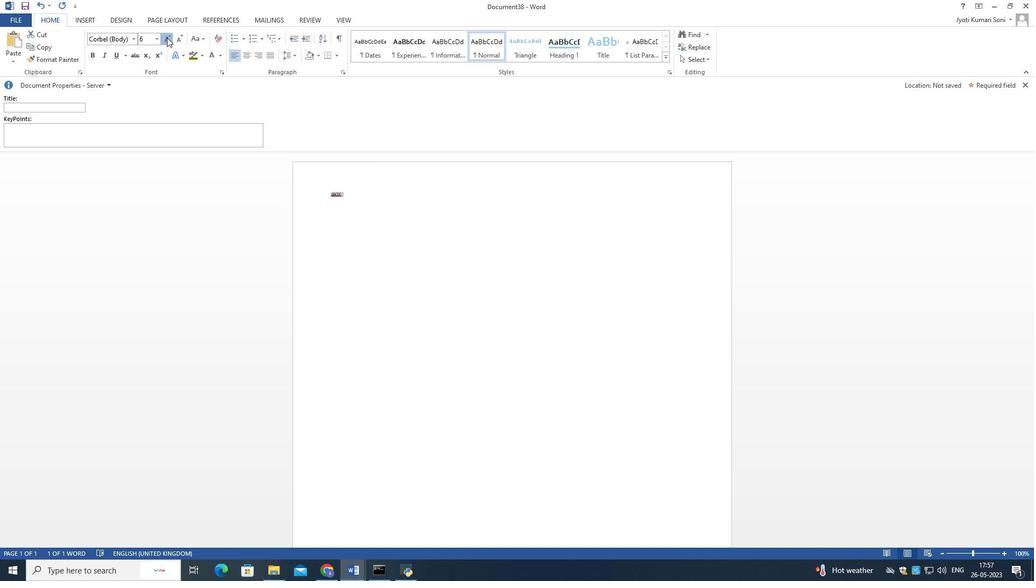 
Action: Mouse pressed left at (166, 37)
Screenshot: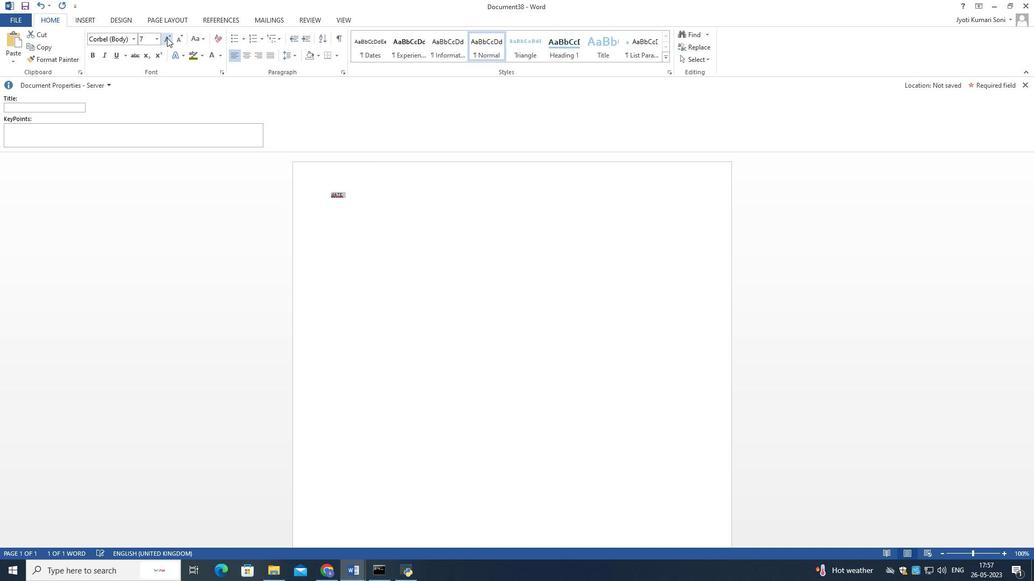 
Action: Mouse pressed left at (166, 37)
Screenshot: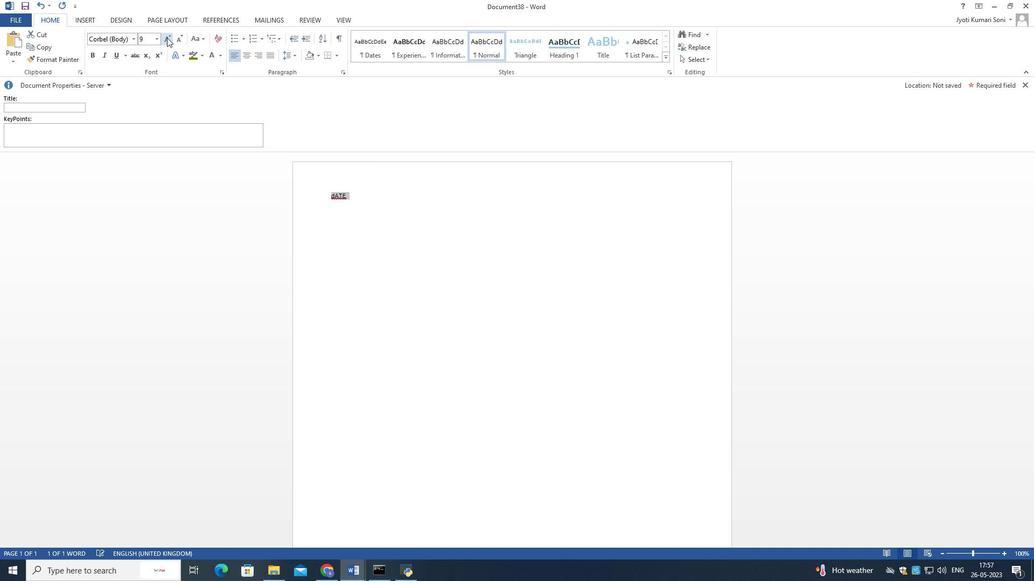 
Action: Mouse pressed left at (166, 37)
Screenshot: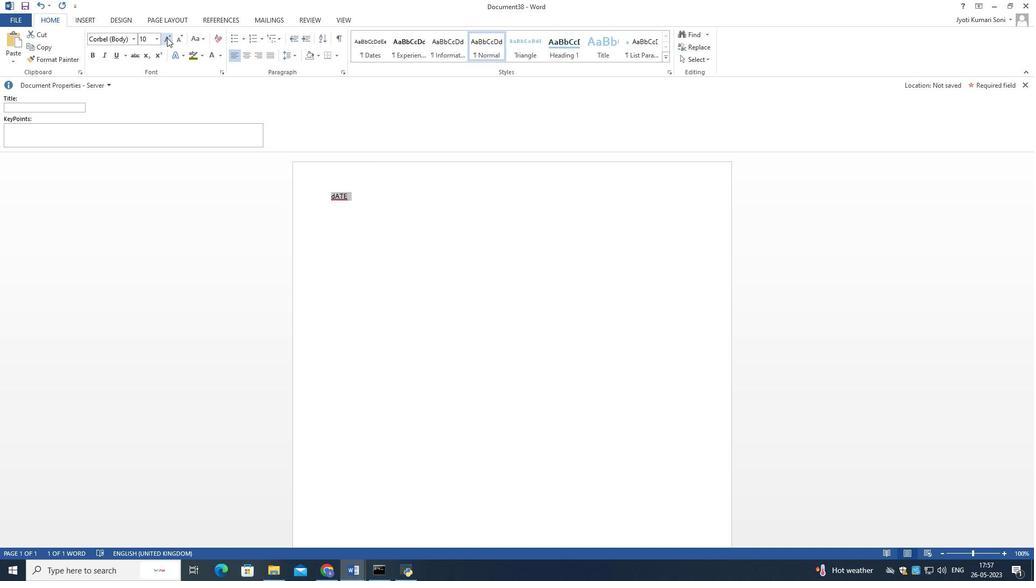 
Action: Mouse pressed left at (166, 37)
Screenshot: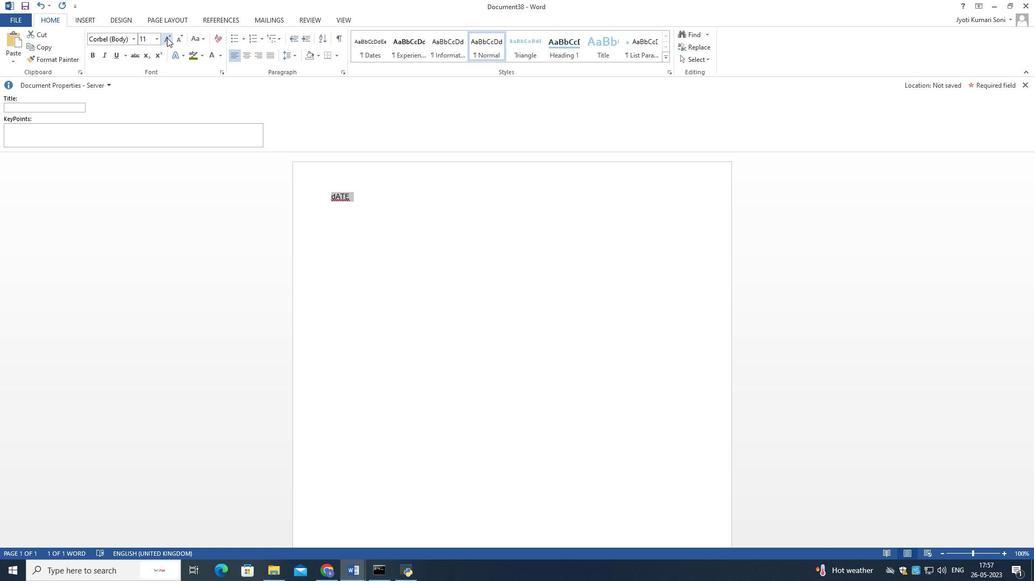 
Action: Mouse pressed left at (166, 37)
Screenshot: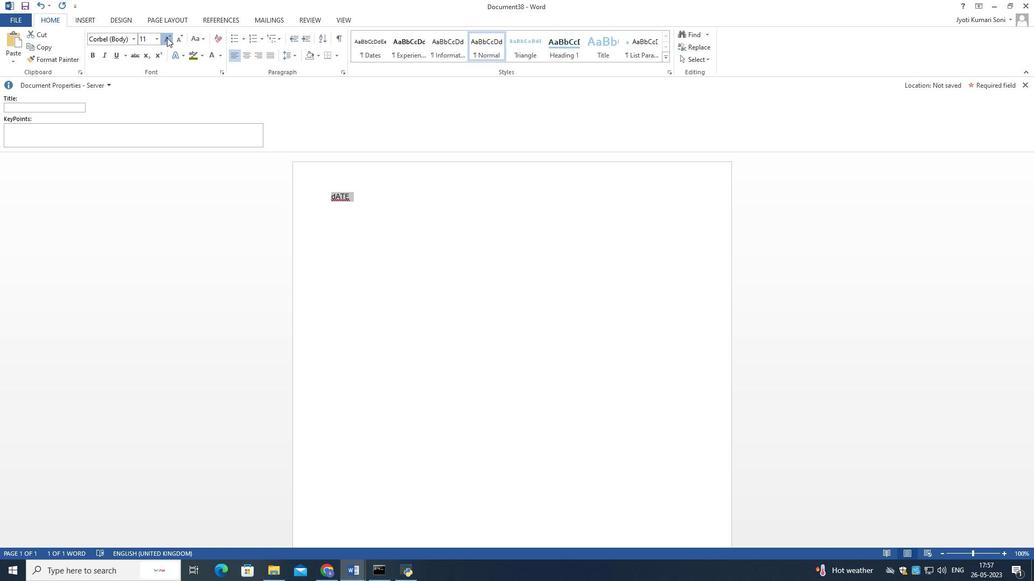 
Action: Mouse moved to (336, 196)
Screenshot: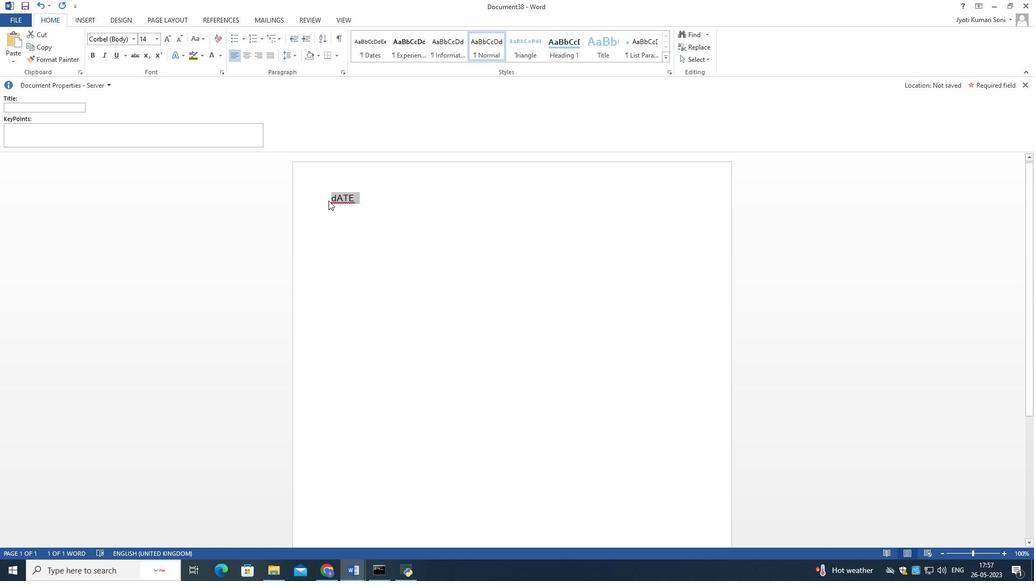 
Action: Mouse pressed left at (336, 196)
Screenshot: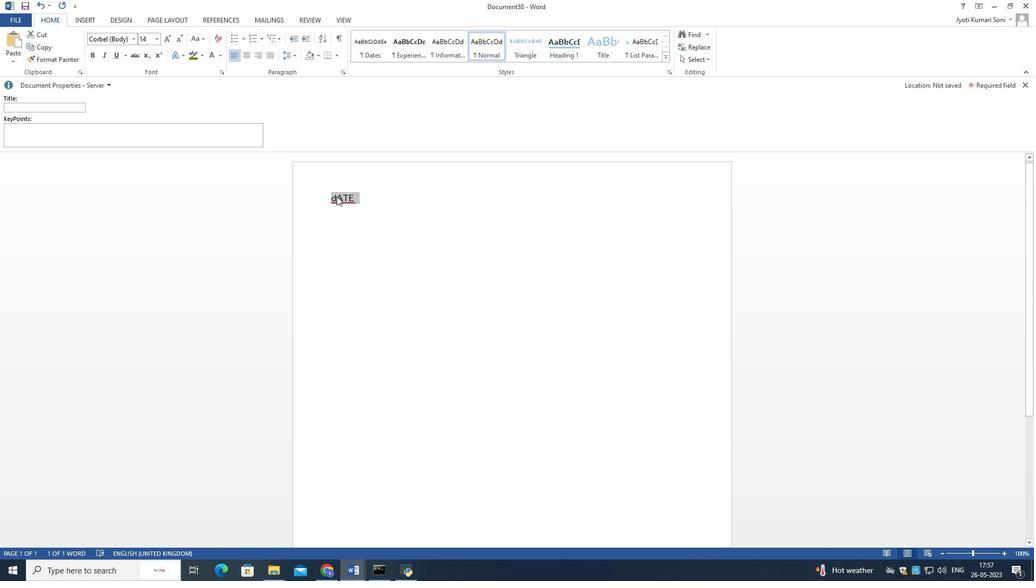 
Action: Mouse pressed left at (336, 196)
Screenshot: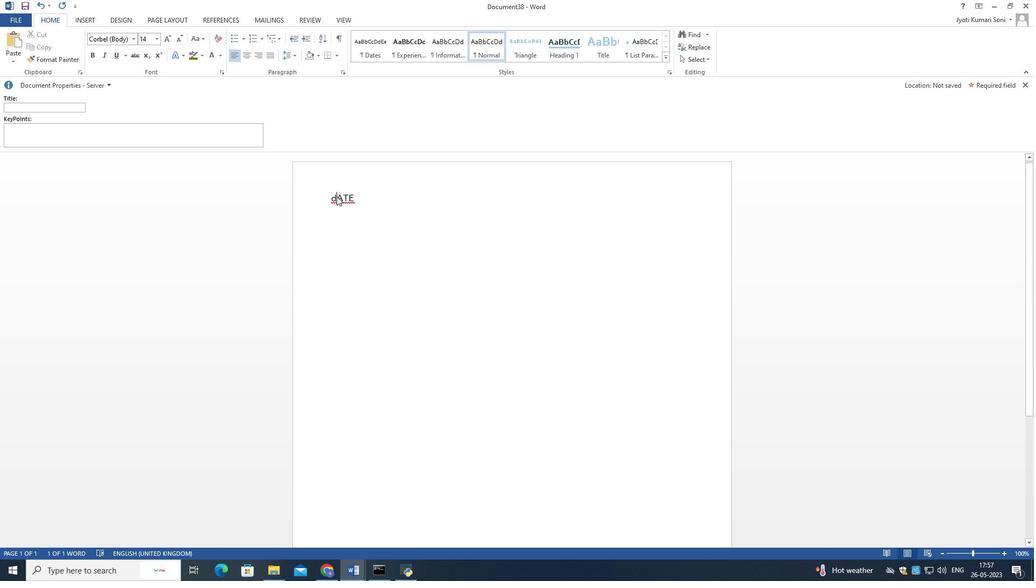 
Action: Mouse pressed left at (336, 196)
Screenshot: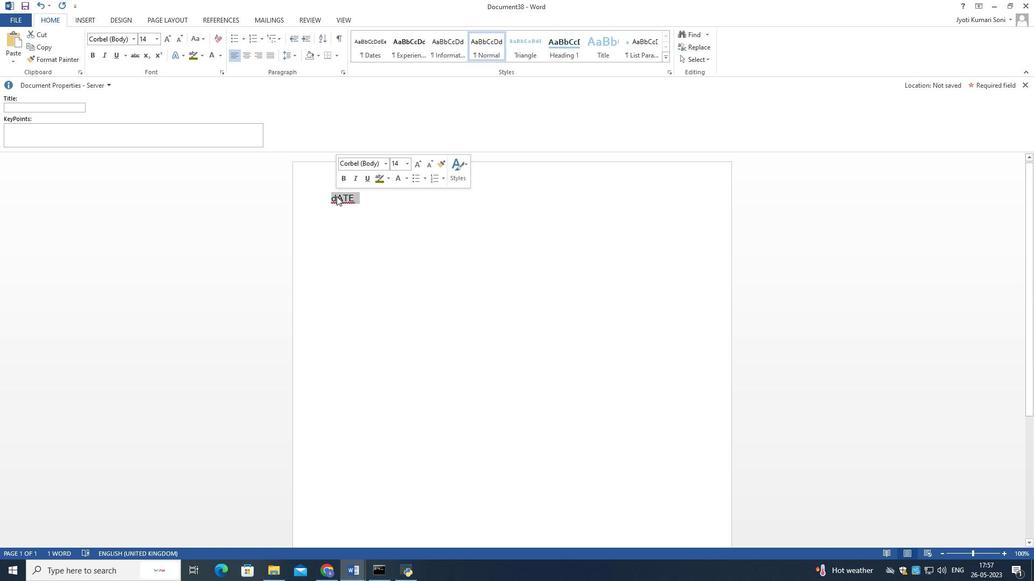 
Action: Mouse moved to (336, 197)
Screenshot: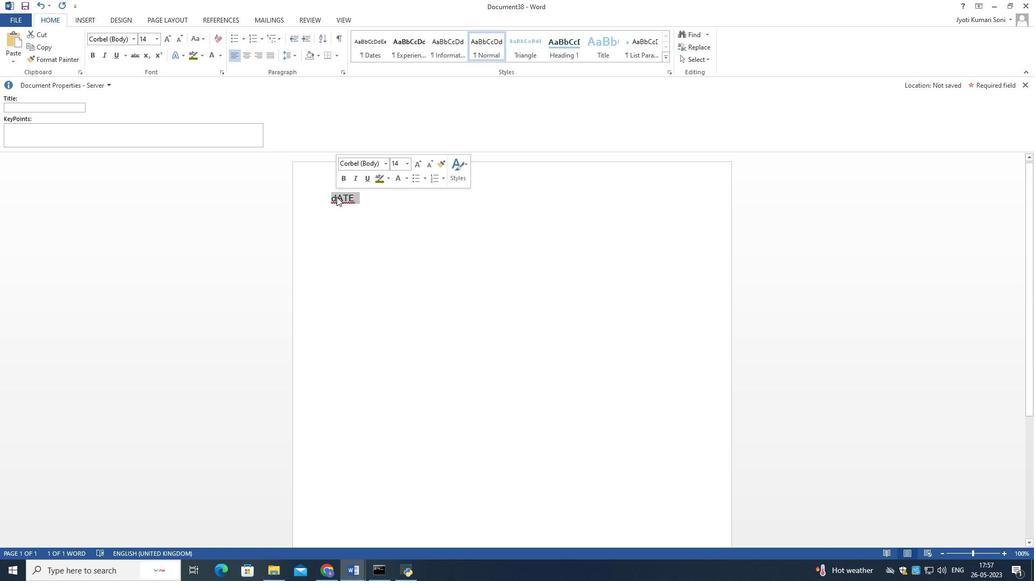
Action: Mouse pressed left at (336, 197)
Screenshot: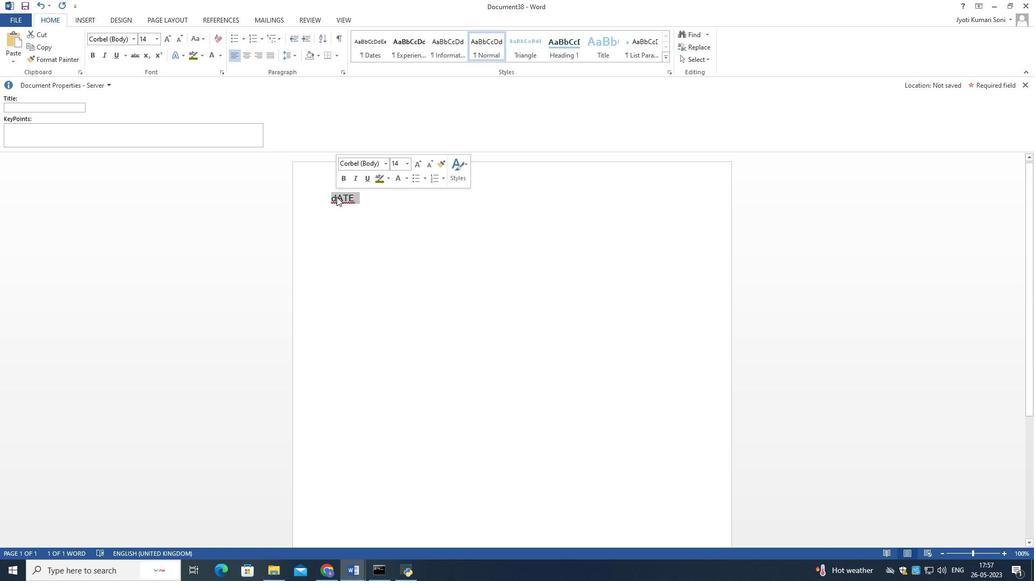 
Action: Mouse moved to (332, 196)
Screenshot: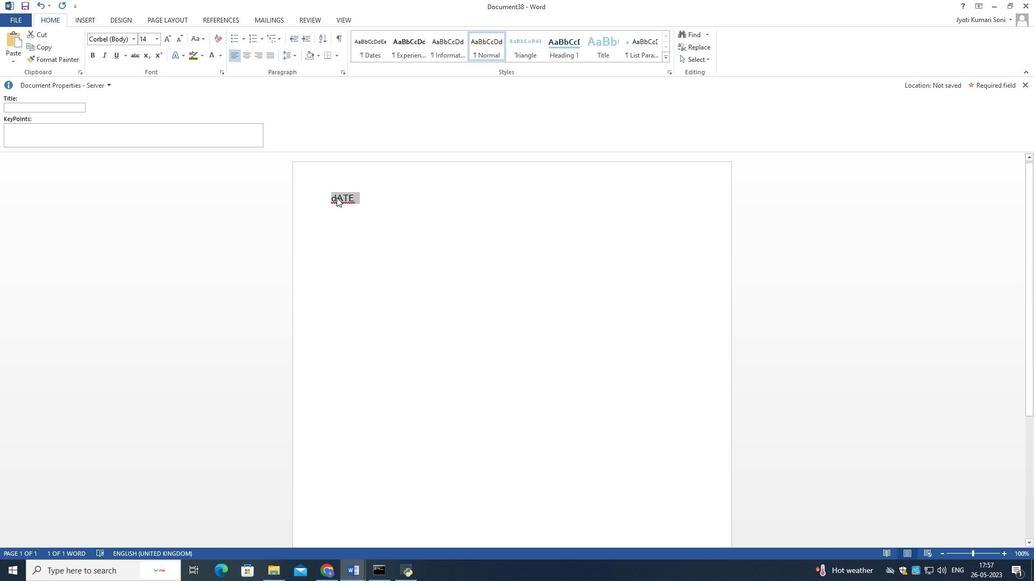 
Action: Key pressed <Key.backspace><Key.shift>D<Key.backspace>d<Key.caps_lock>
Screenshot: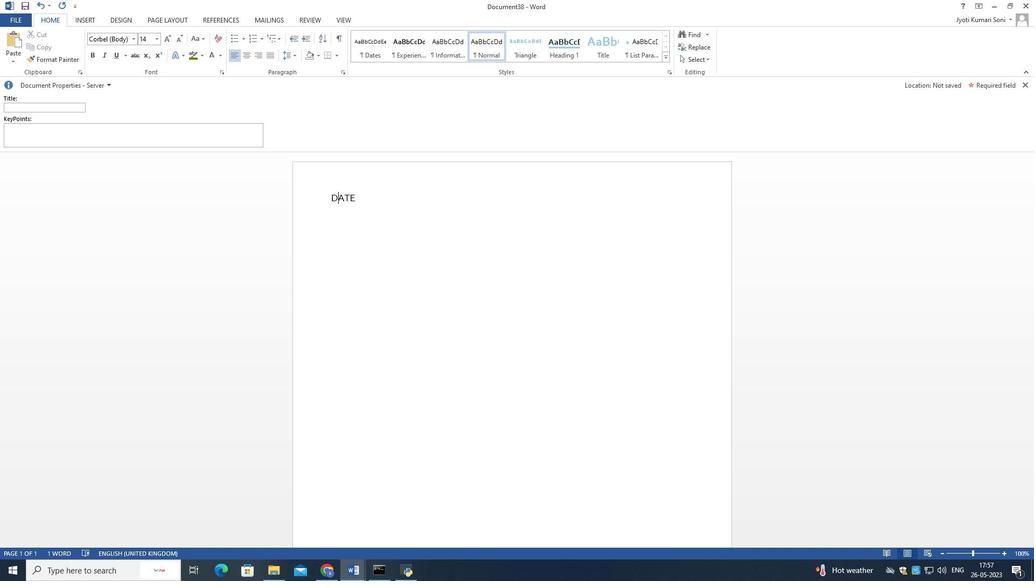 
Action: Mouse moved to (395, 195)
Screenshot: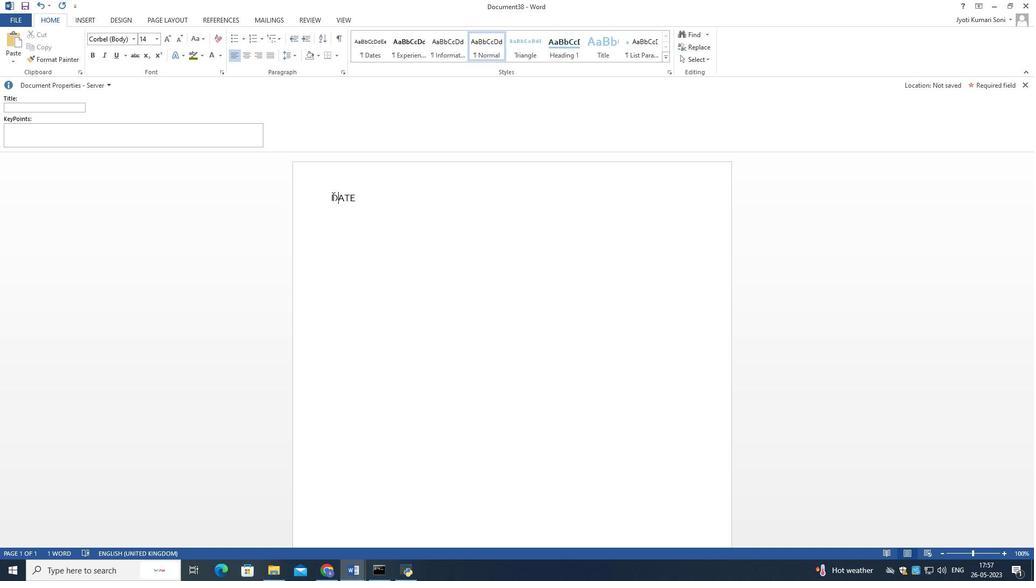 
Action: Mouse pressed left at (395, 195)
Screenshot: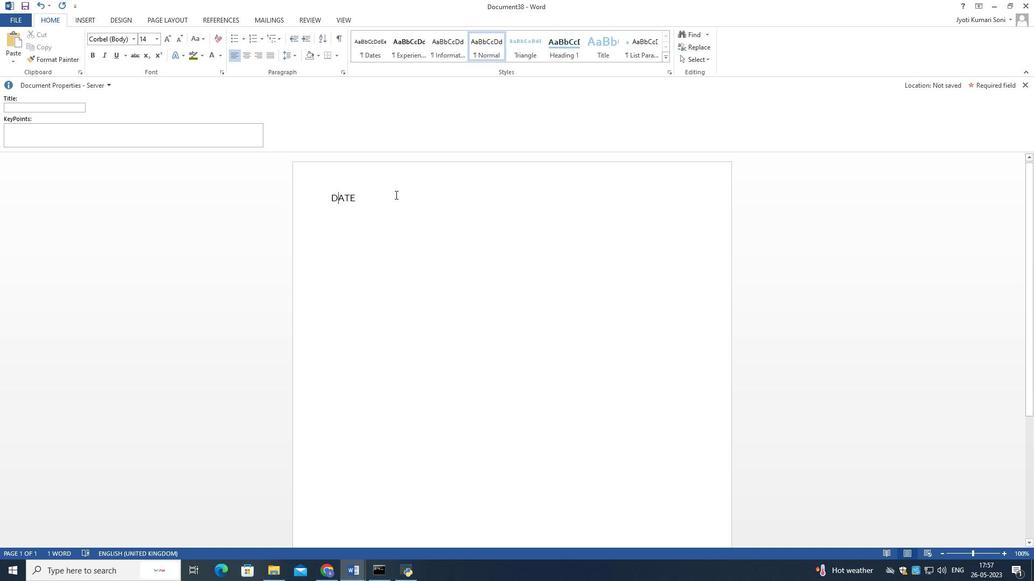 
Action: Key pressed <Key.space><Key.shift_r>:20<Key.space><Key.shift>mAY<Key.space>2023<Key.enter><Key.enter>
Screenshot: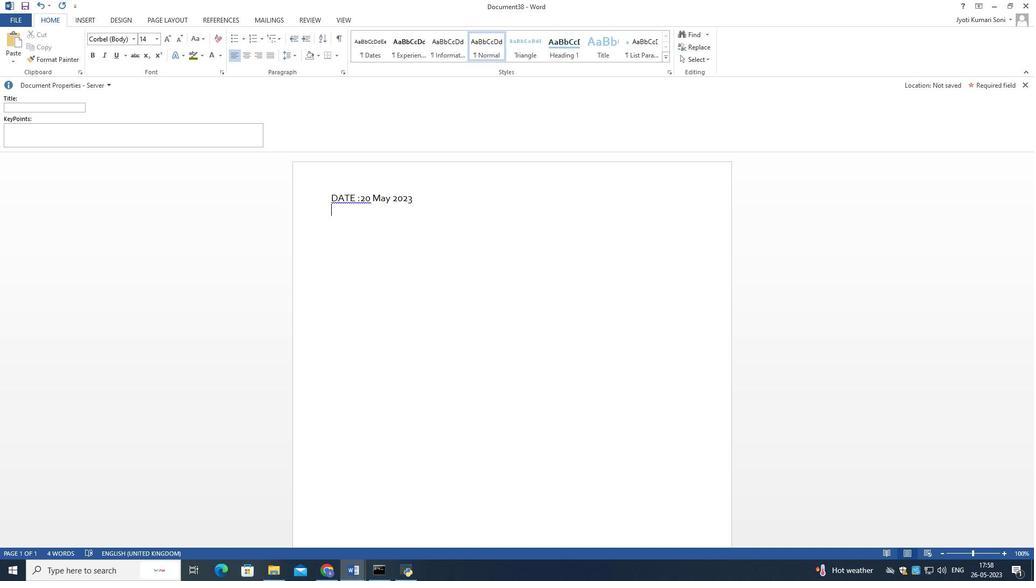 
Action: Mouse moved to (409, 243)
Screenshot: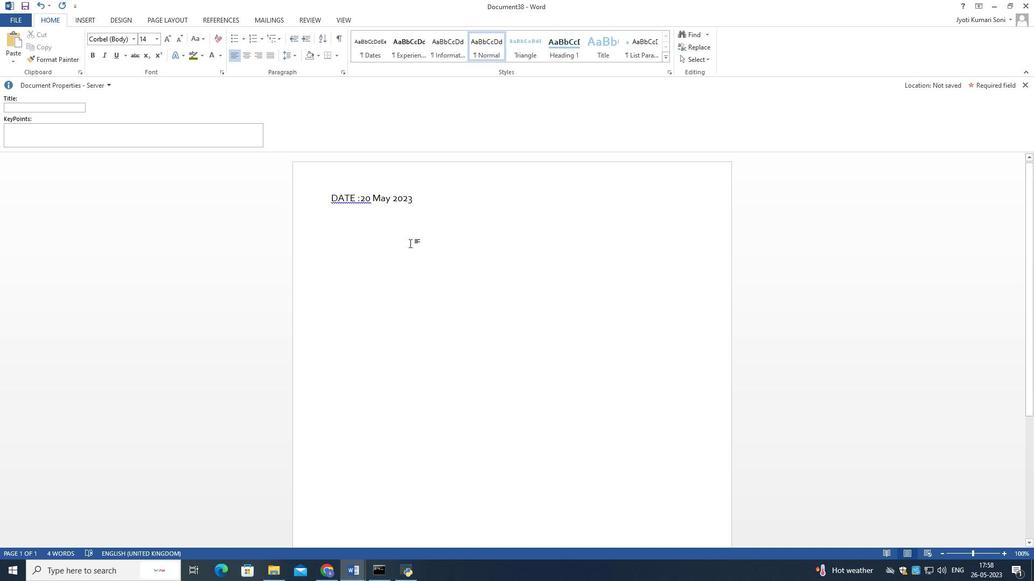 
Action: Key pressed <Key.shift>gREETINGS<Key.enter>
Screenshot: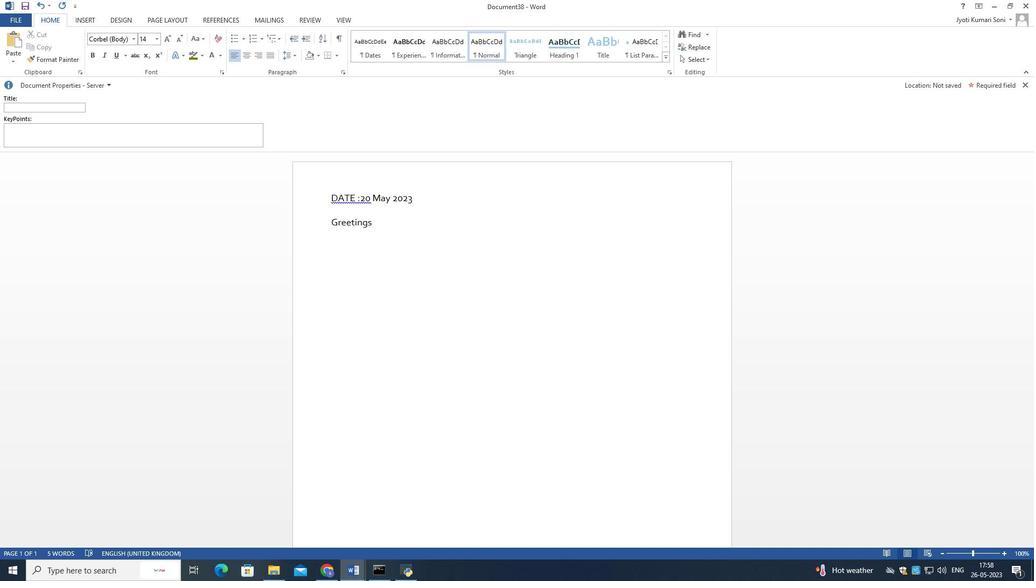 
Action: Mouse moved to (412, 232)
Screenshot: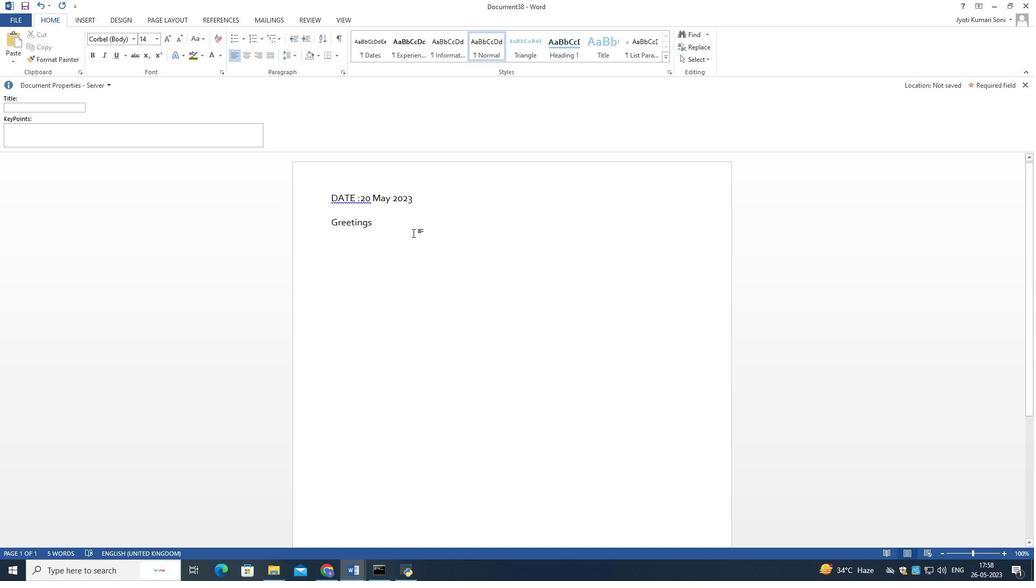 
Action: Key pressed <Key.shift>iT<Key.space>WAS<Key.space>PLEASURE<Key.space>MEETING<Key.space>YOU<Key.space>AT<Key.space>THE<Key.space>CONFERENCE<Key.space>LAST<Key.space>WEEK.<Key.space><Key.shift>i<Key.space>WAS<Key.space>IMPRESSED<Key.space>BY<Key.space>YOUR<Key.space>KNOWLEDGE.
Screenshot: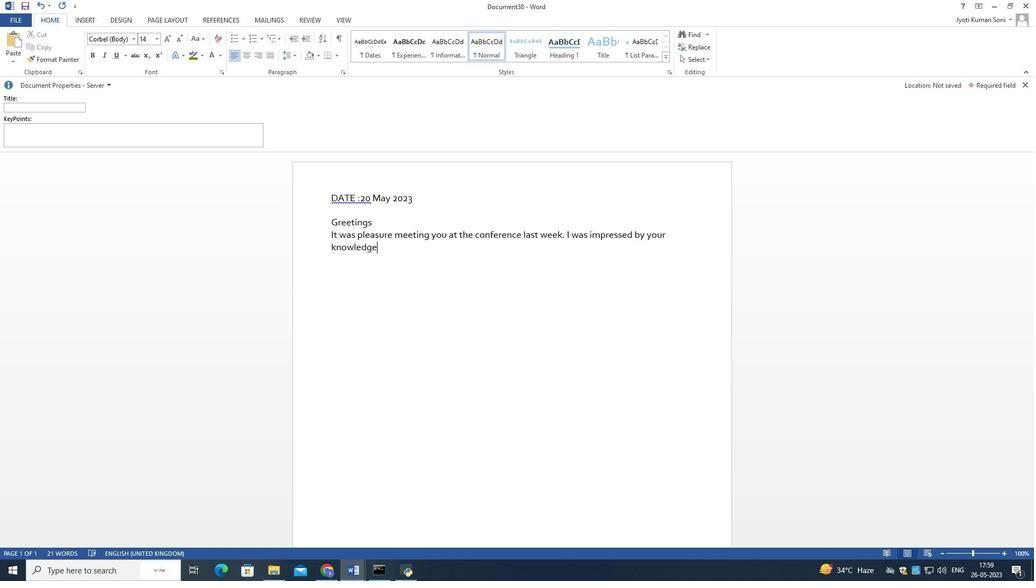 
Action: Mouse moved to (78, 15)
Screenshot: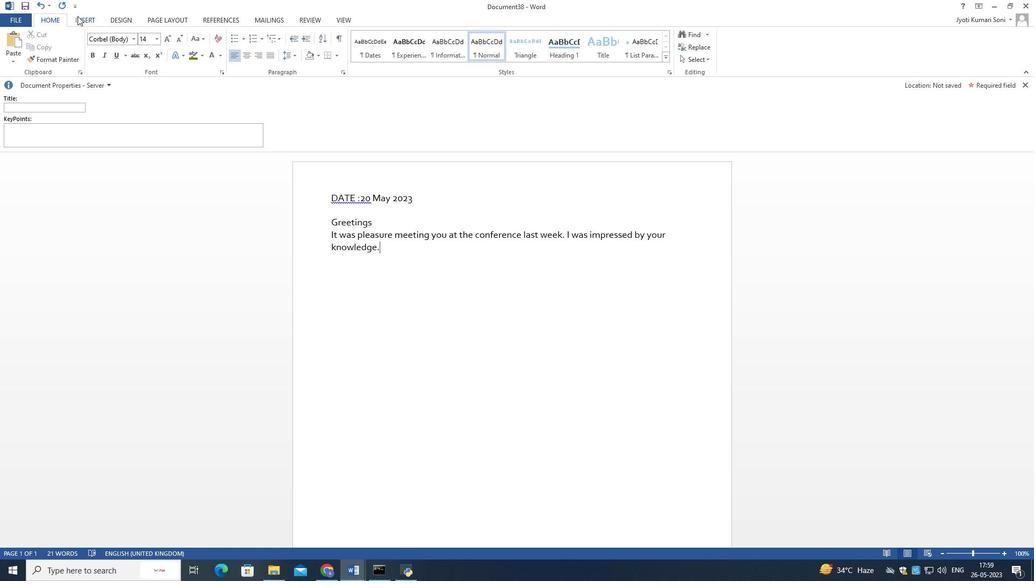 
Action: Mouse pressed left at (78, 15)
Screenshot: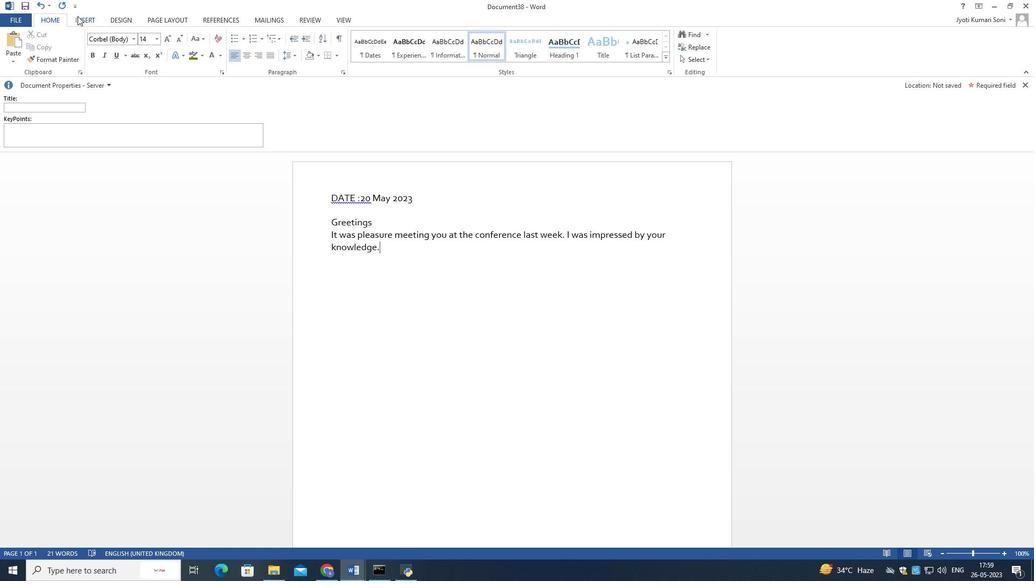 
Action: Mouse moved to (123, 14)
Screenshot: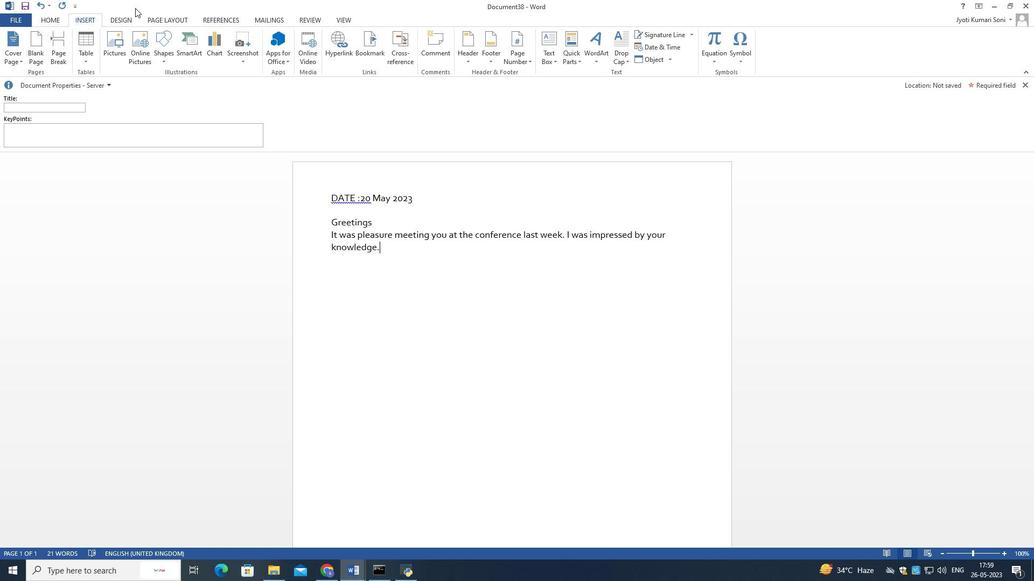 
Action: Mouse pressed left at (123, 14)
Screenshot: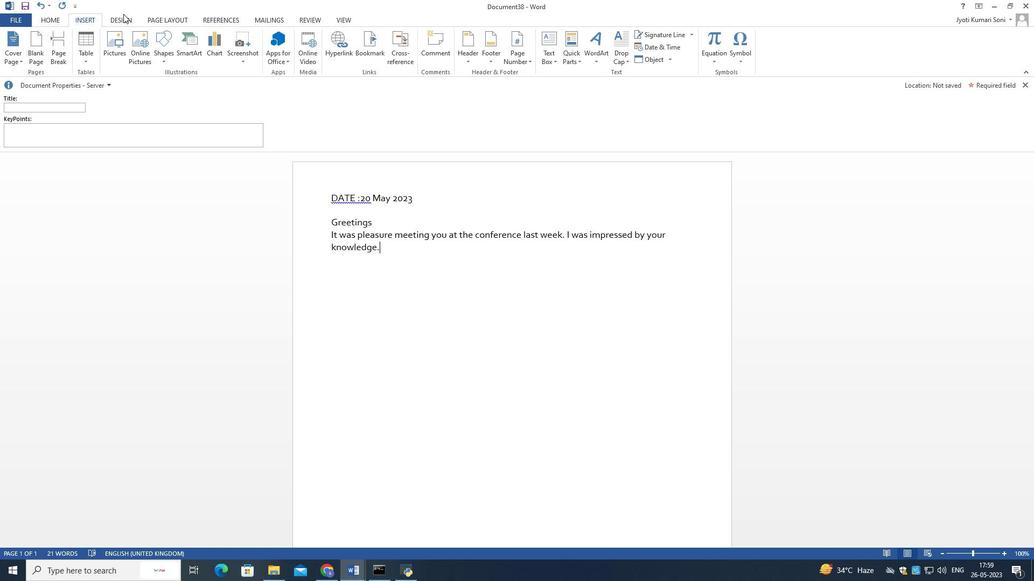 
Action: Mouse moved to (882, 55)
Screenshot: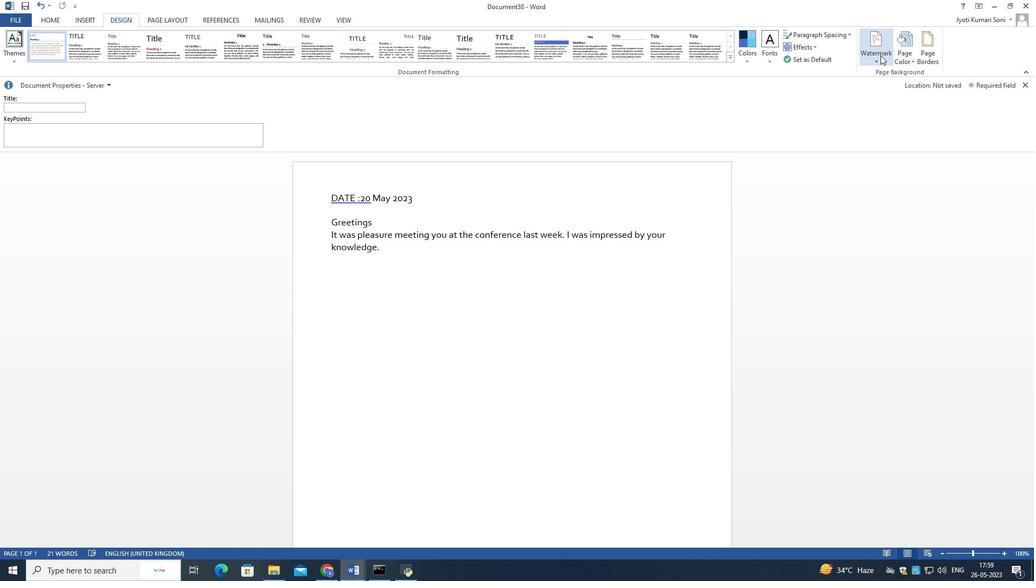 
Action: Mouse pressed left at (882, 55)
Screenshot: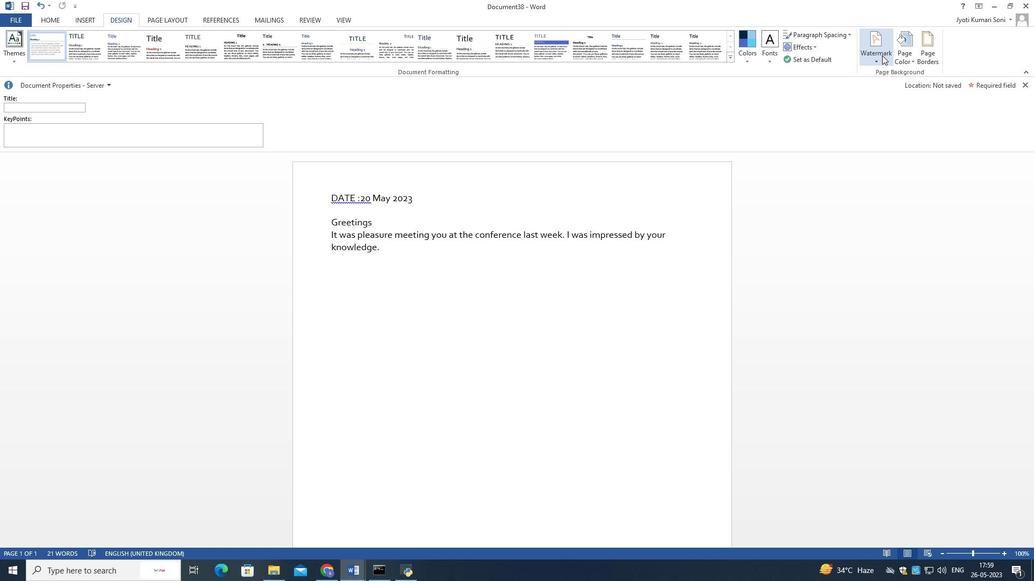 
Action: Mouse moved to (897, 145)
Screenshot: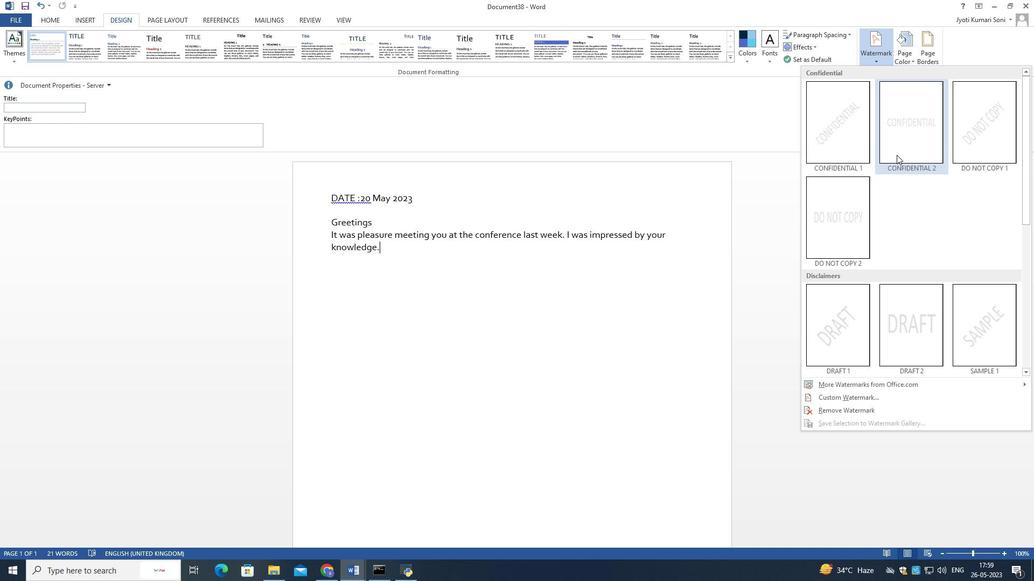 
Action: Mouse pressed left at (897, 145)
Screenshot: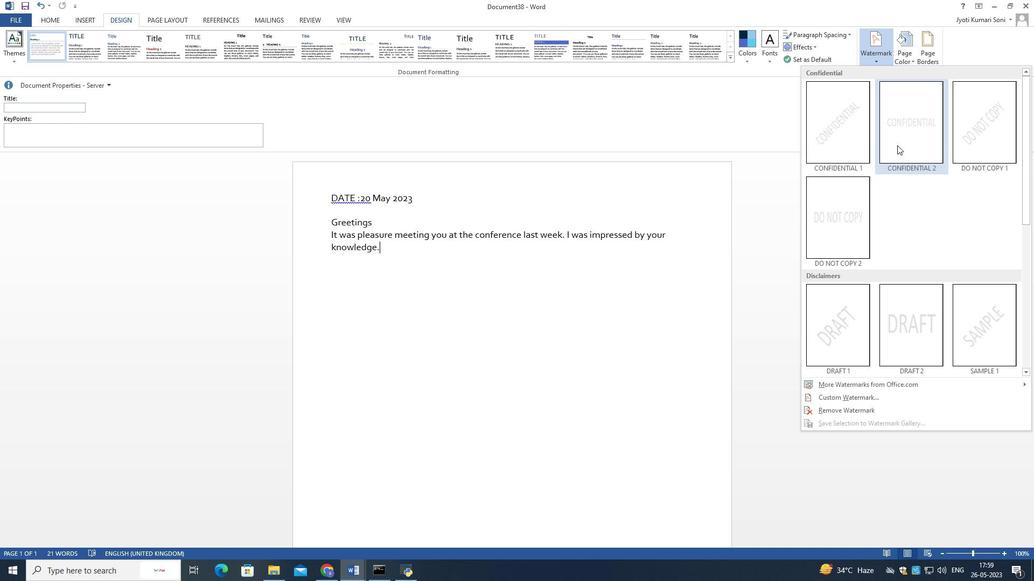 
Action: Mouse moved to (234, 134)
Screenshot: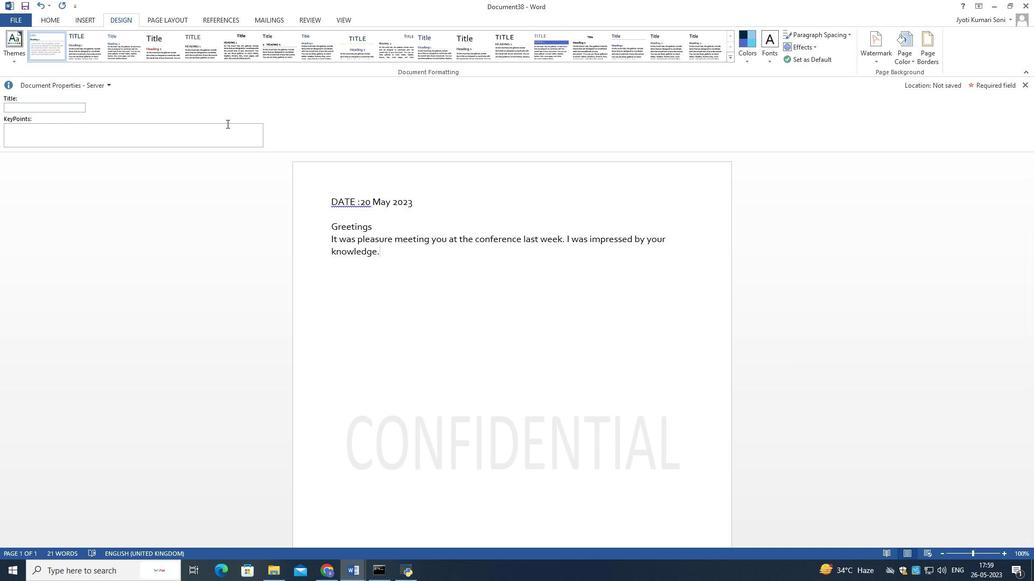 
